 Task: Compose an email with the signature Anna Garcia with the subject Request for a meeting and the message Thank you for your patience while we resolve this issue. from softage.1@softage.net to softage.5@softage.net with an attached document User_manual.docx Undo the message and rewrite the message as I look forward to hearing from you soon. Send the email. Finally, move the email from Sent Items to the label Invoices
Action: Mouse moved to (401, 651)
Screenshot: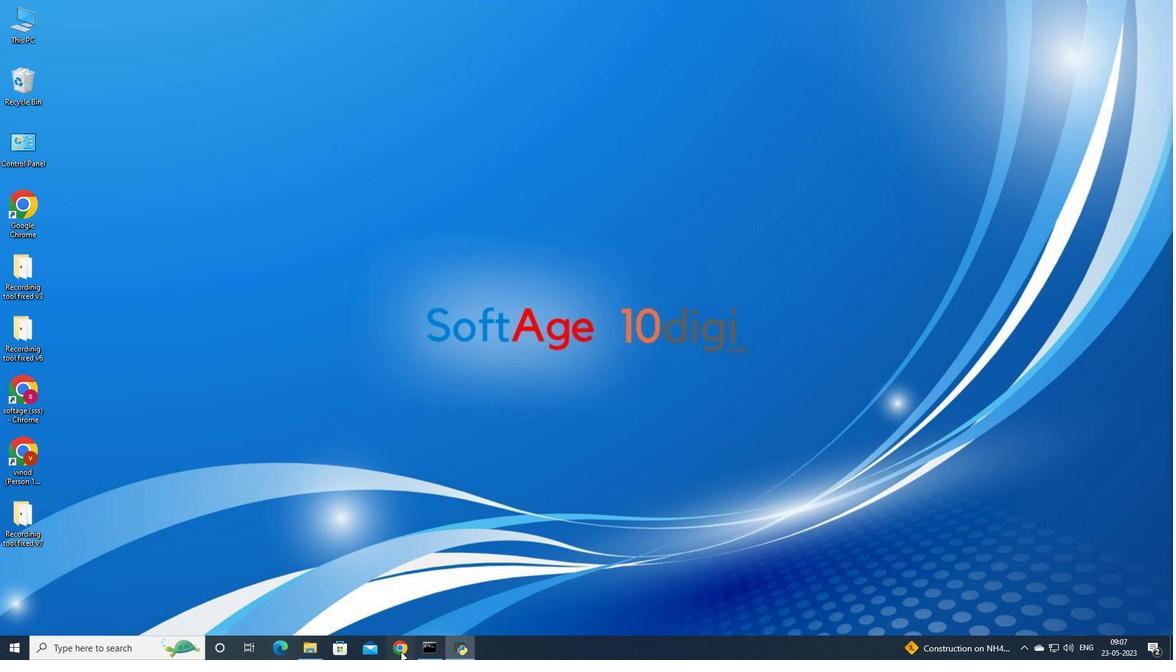 
Action: Mouse pressed left at (401, 651)
Screenshot: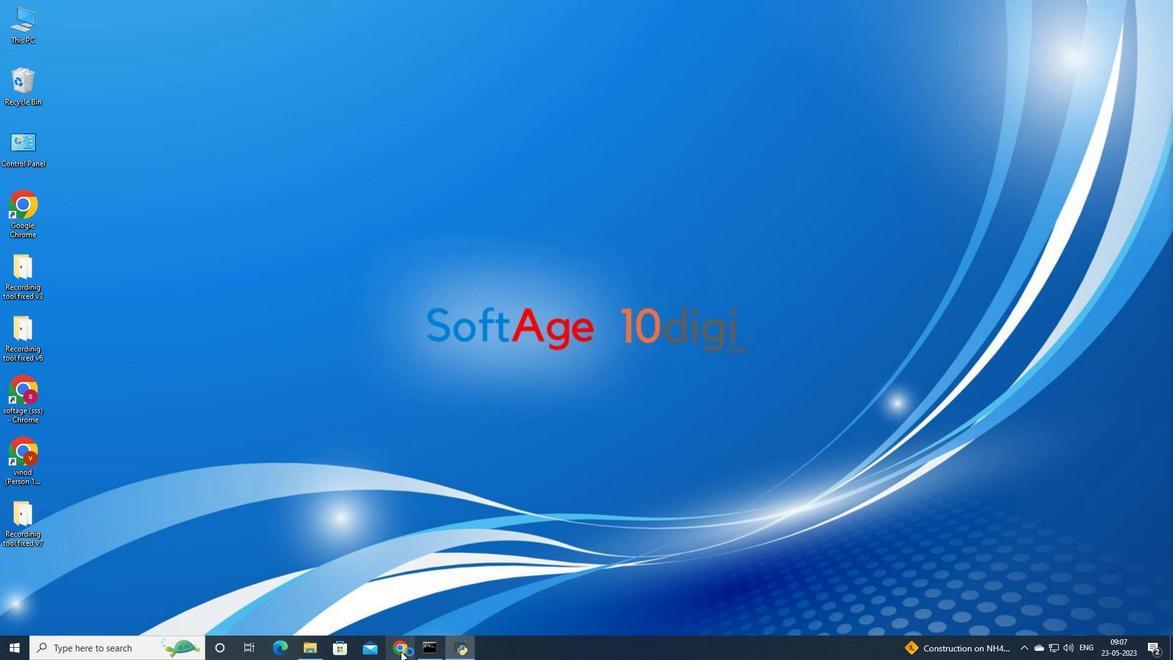 
Action: Mouse moved to (508, 391)
Screenshot: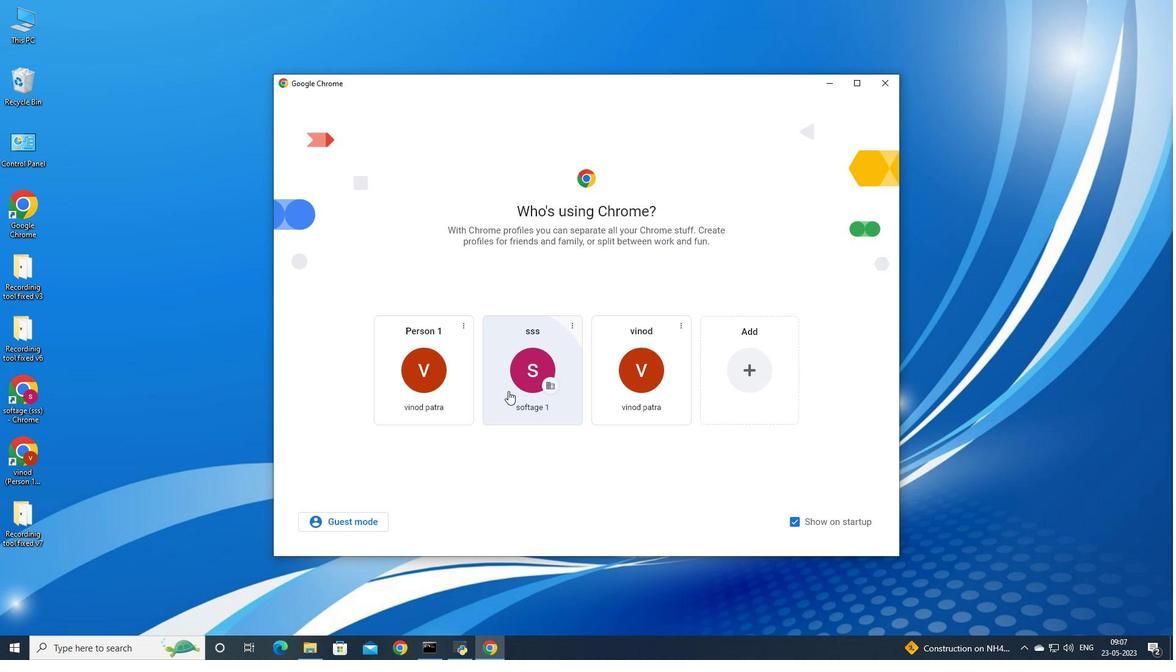 
Action: Mouse pressed left at (508, 391)
Screenshot: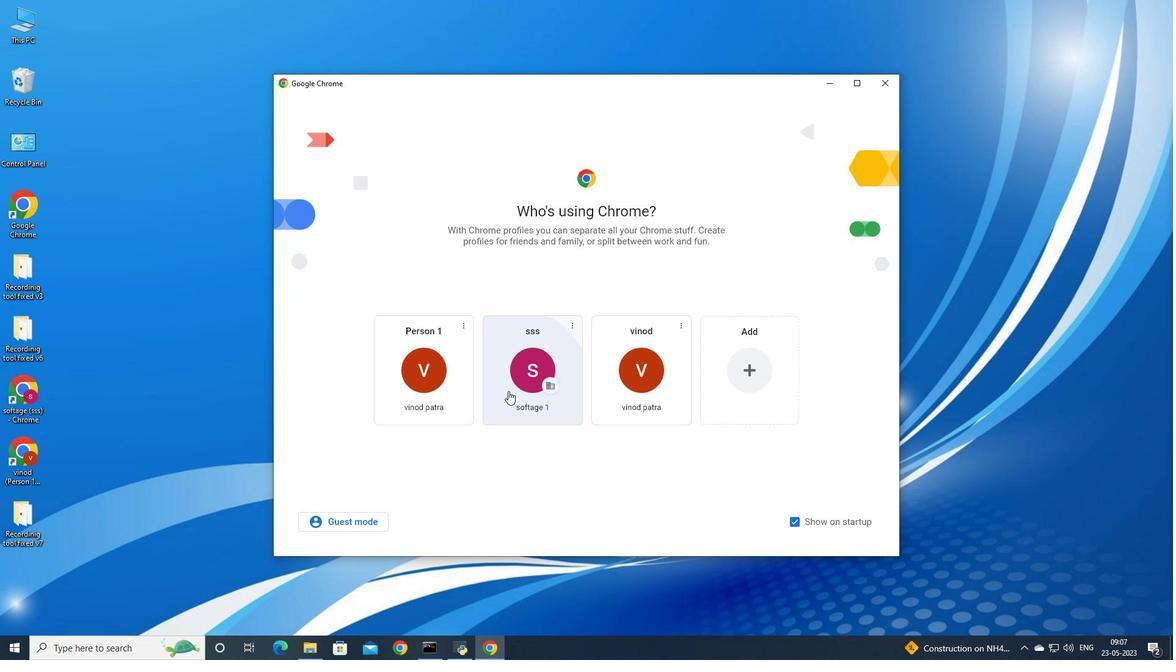 
Action: Mouse moved to (1052, 61)
Screenshot: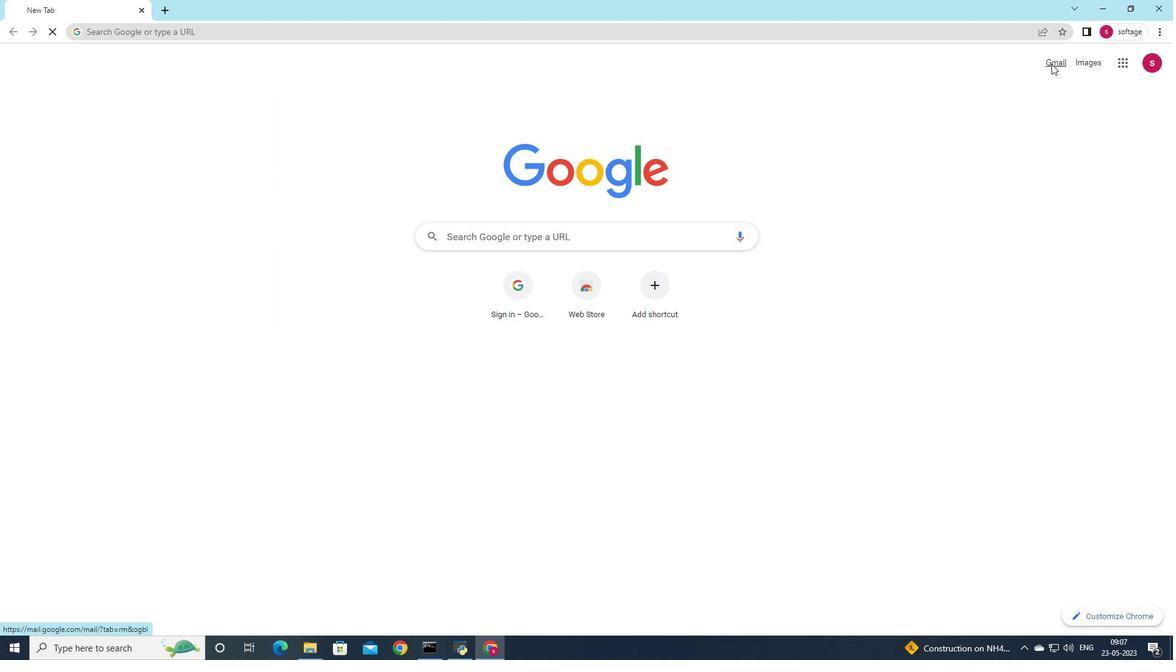 
Action: Mouse pressed left at (1052, 61)
Screenshot: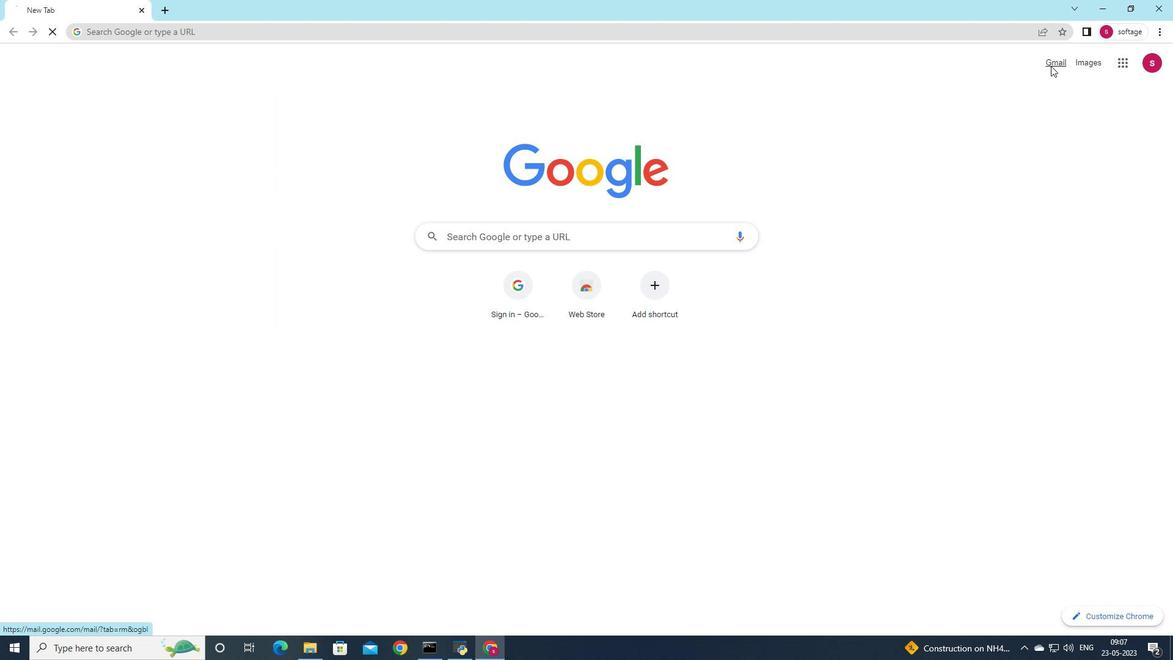 
Action: Mouse moved to (1037, 89)
Screenshot: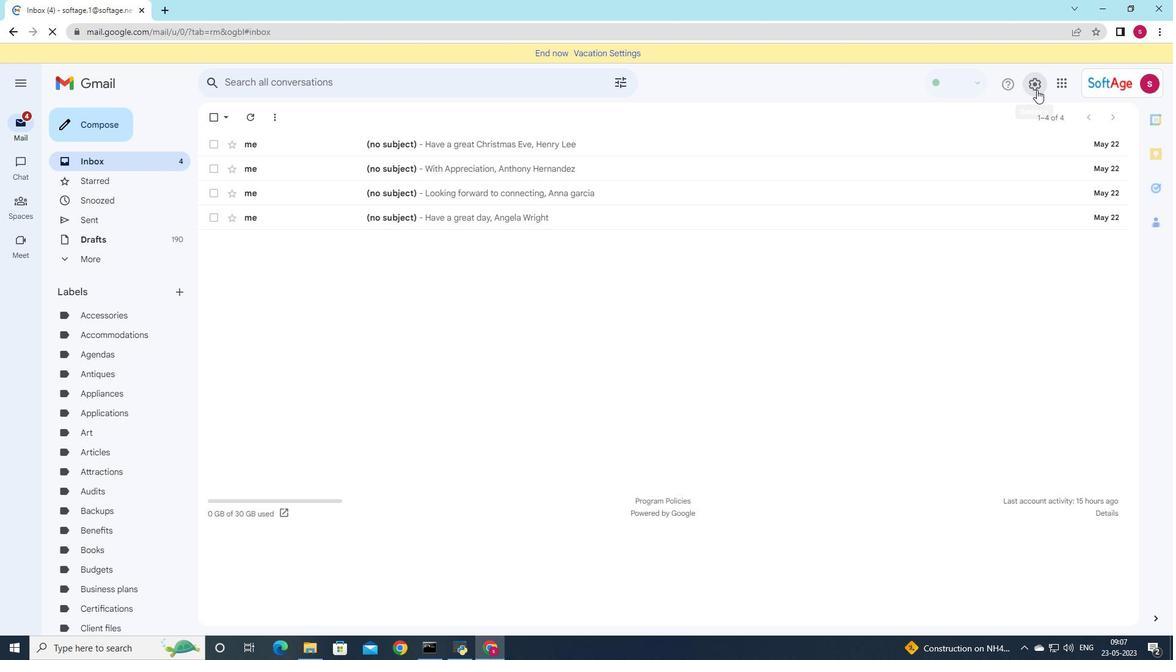 
Action: Mouse pressed left at (1037, 89)
Screenshot: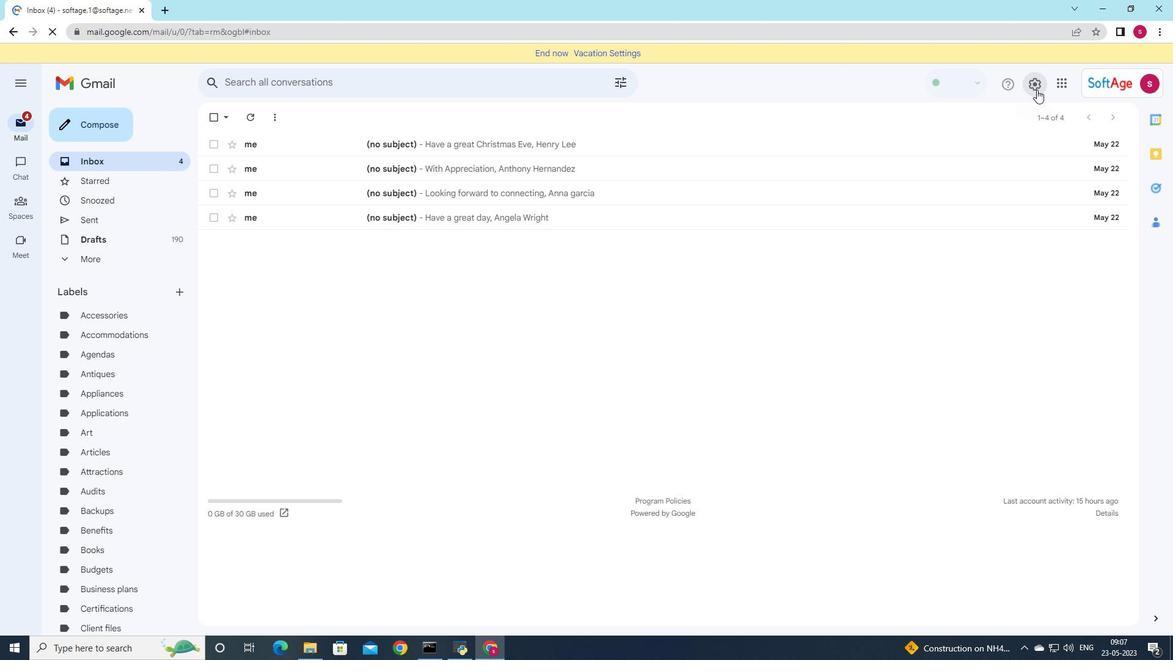 
Action: Mouse moved to (1033, 142)
Screenshot: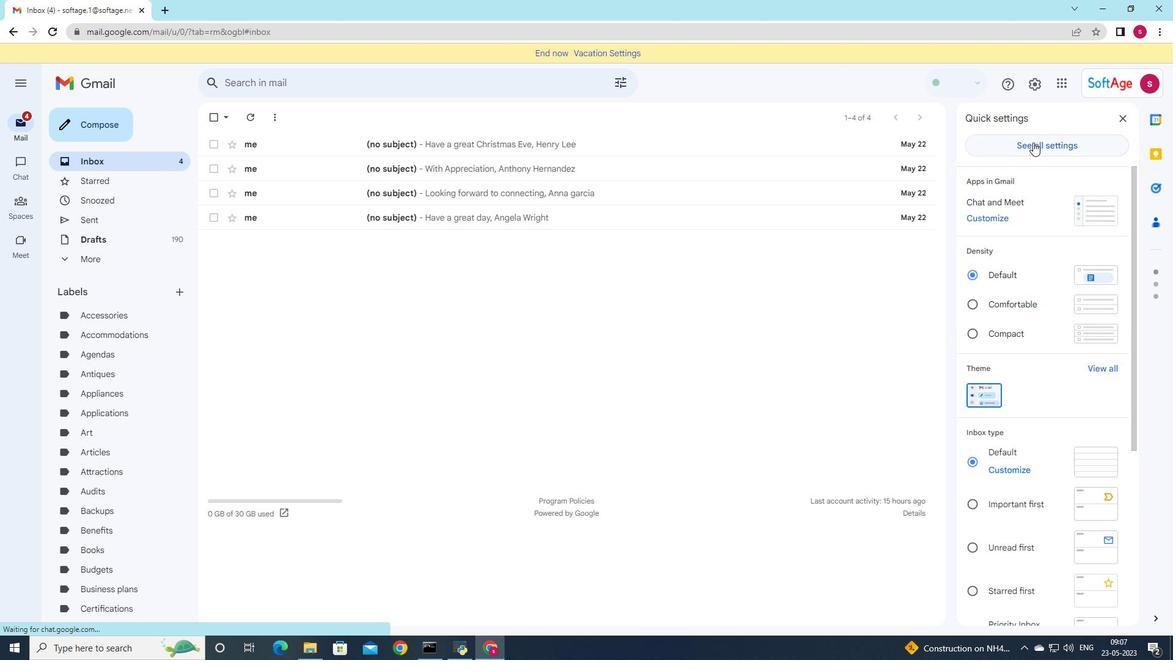 
Action: Mouse pressed left at (1033, 142)
Screenshot: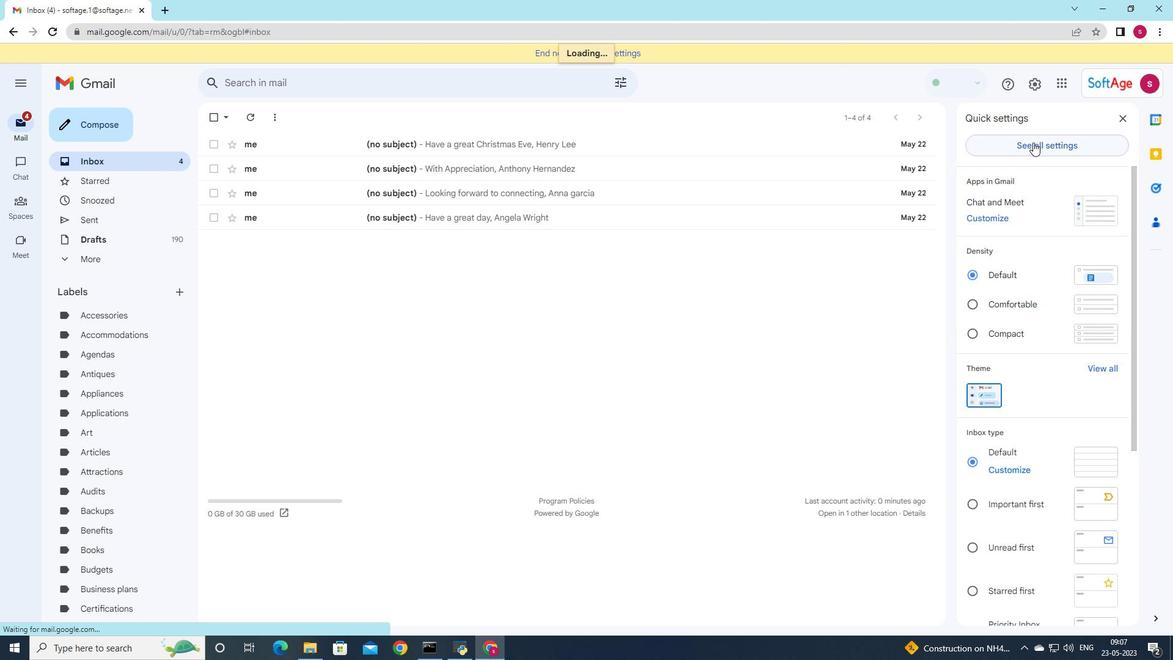 
Action: Mouse moved to (623, 278)
Screenshot: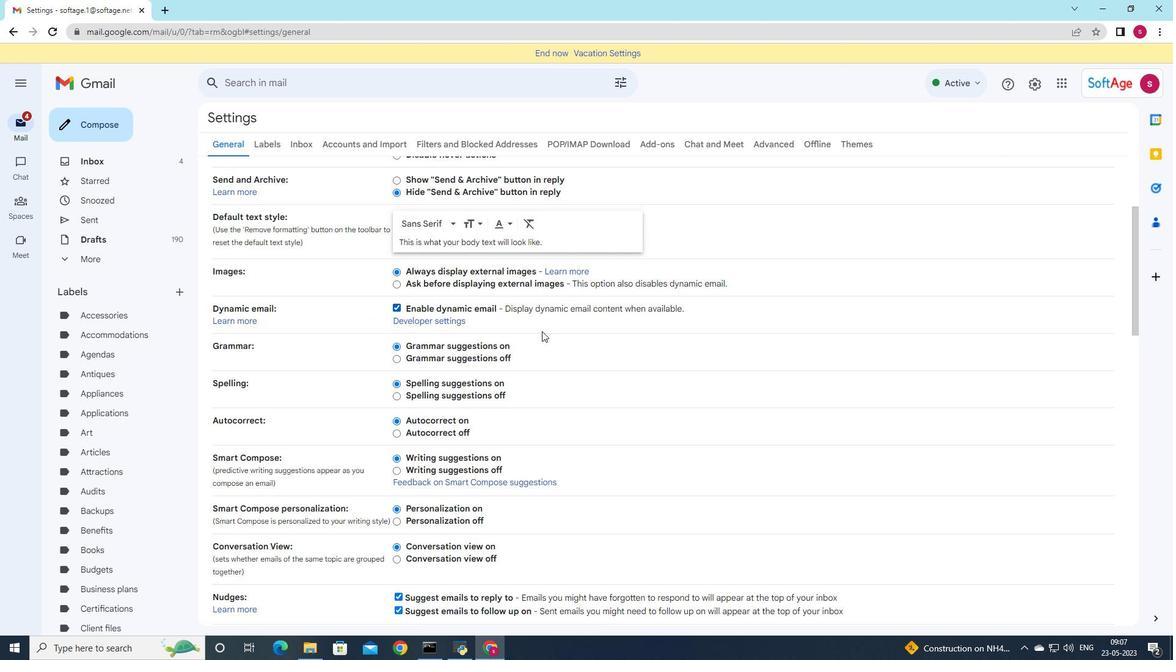 
Action: Mouse scrolled (623, 278) with delta (0, 0)
Screenshot: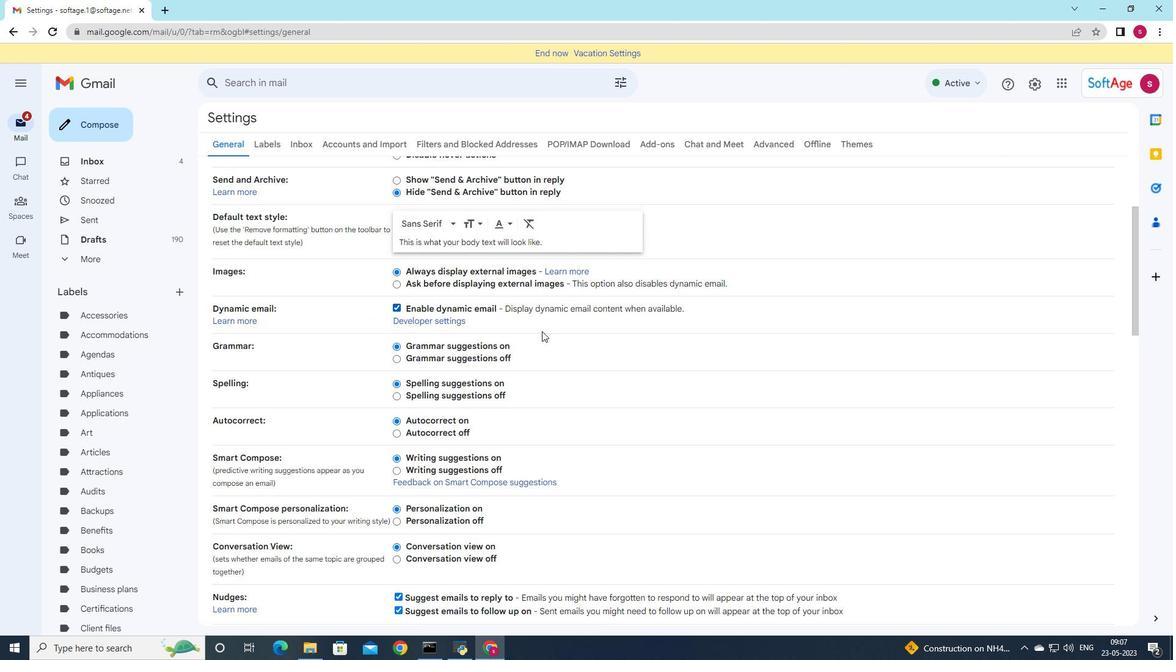 
Action: Mouse moved to (623, 279)
Screenshot: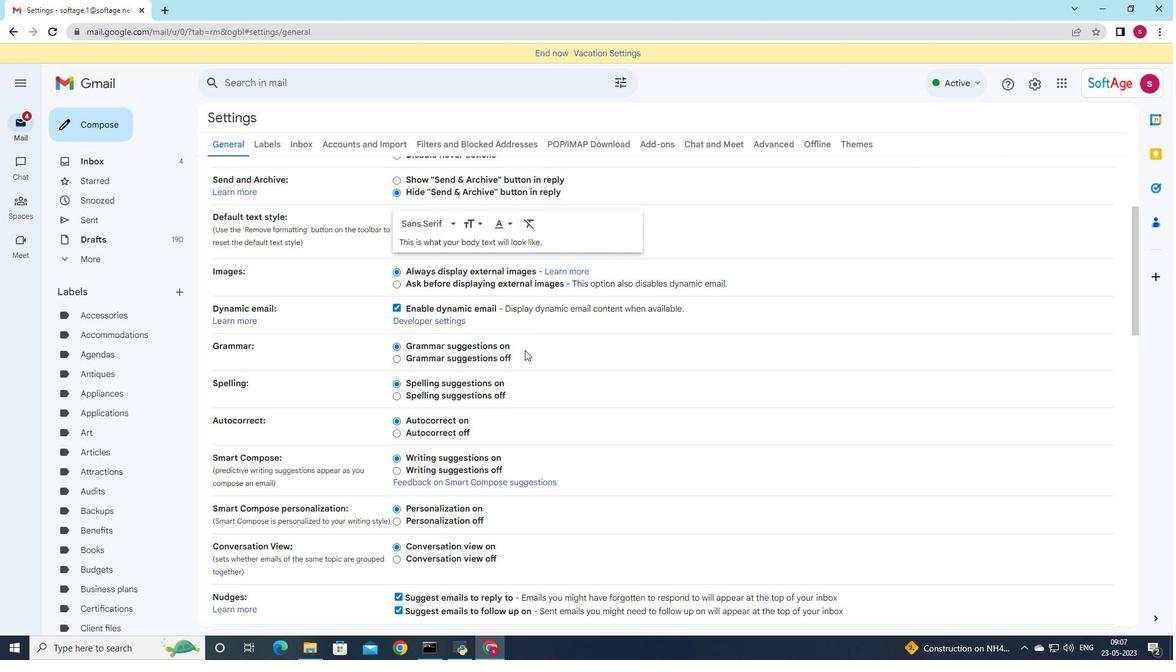 
Action: Mouse scrolled (623, 278) with delta (0, 0)
Screenshot: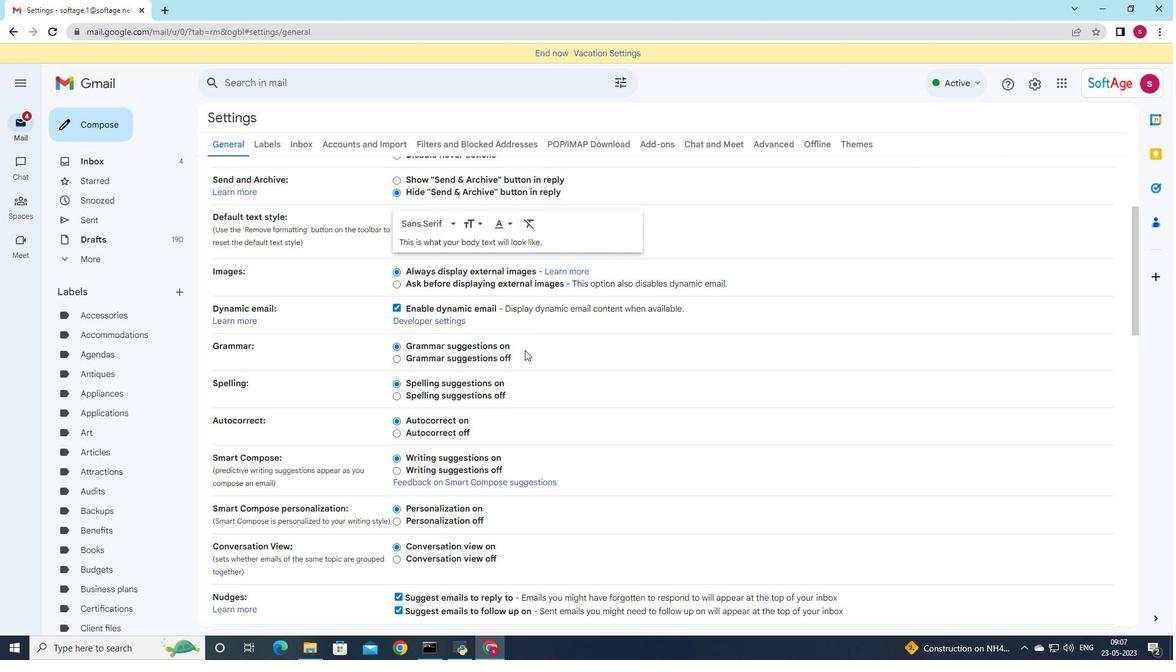 
Action: Mouse moved to (623, 285)
Screenshot: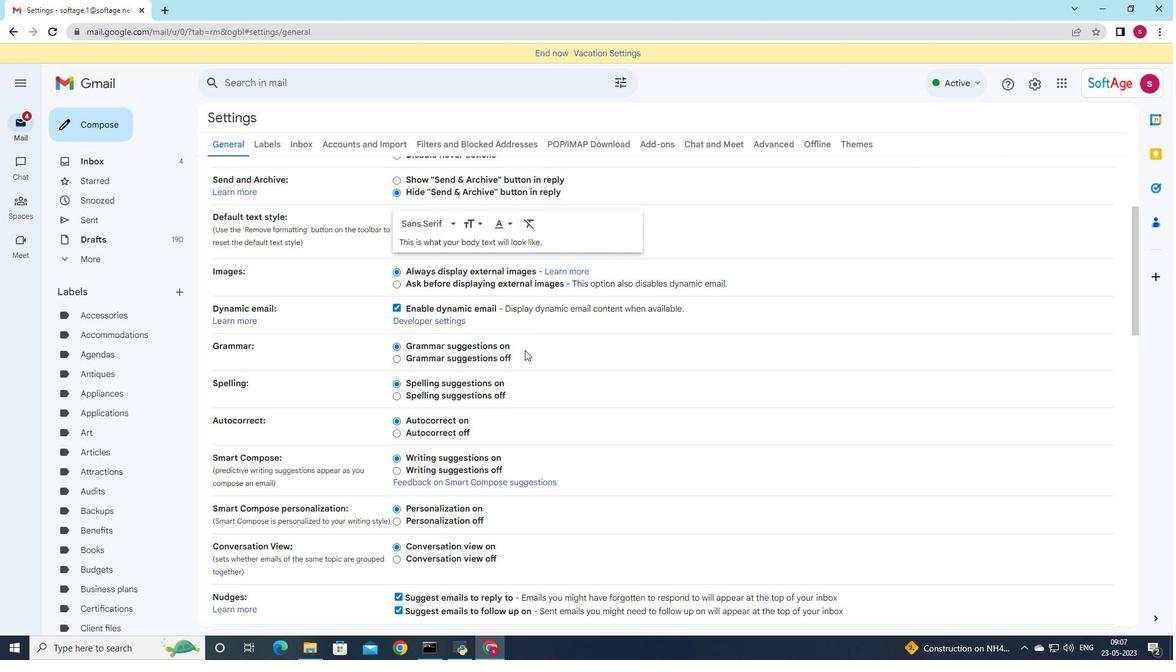 
Action: Mouse scrolled (623, 281) with delta (0, 0)
Screenshot: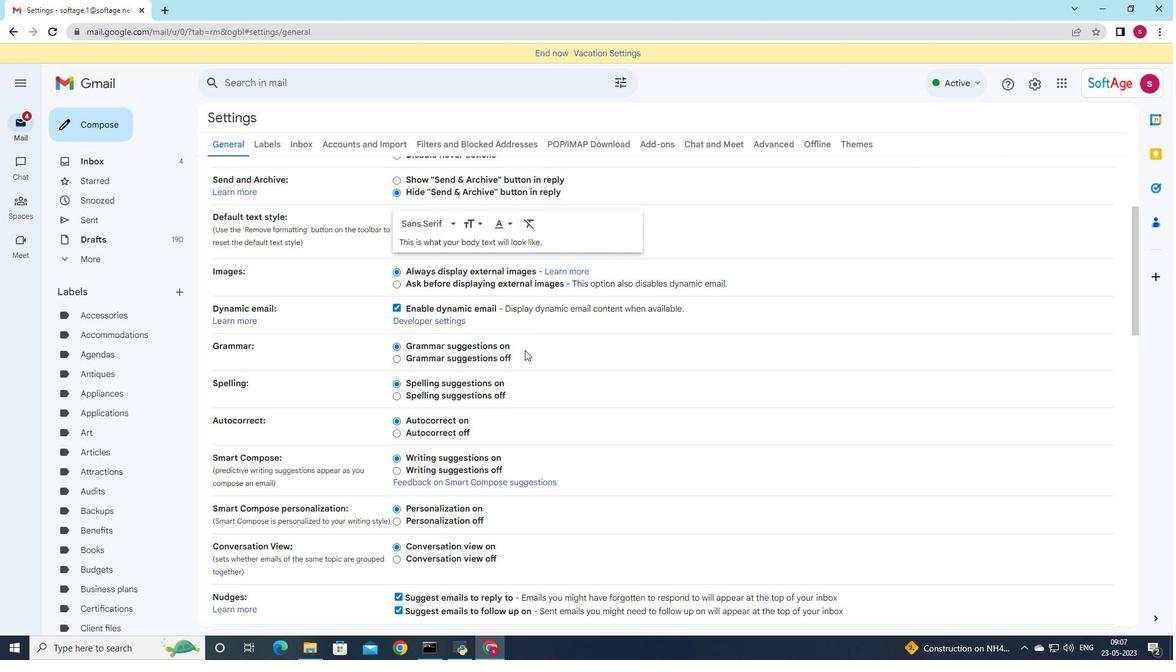 
Action: Mouse moved to (518, 359)
Screenshot: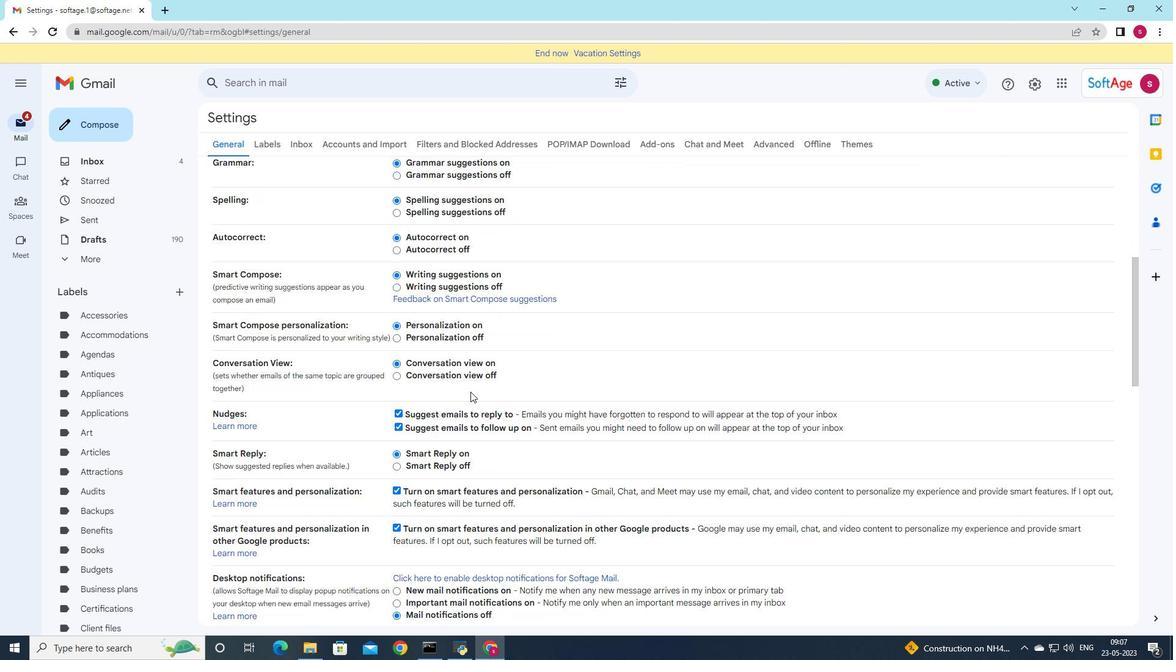 
Action: Mouse scrolled (518, 358) with delta (0, 0)
Screenshot: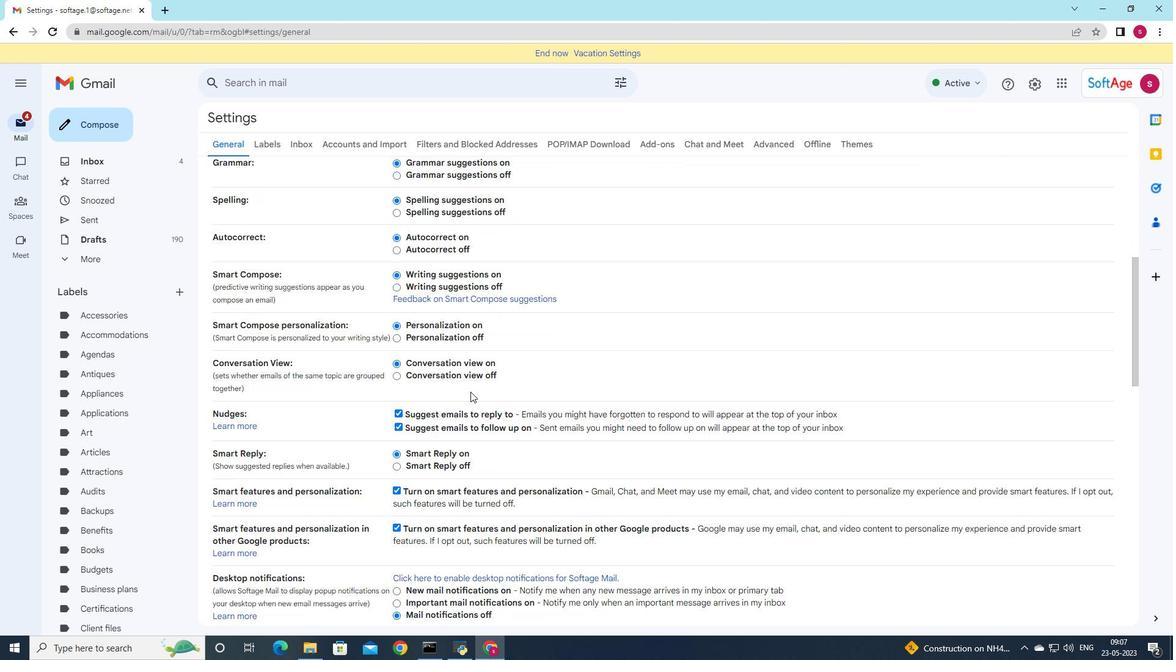 
Action: Mouse moved to (516, 363)
Screenshot: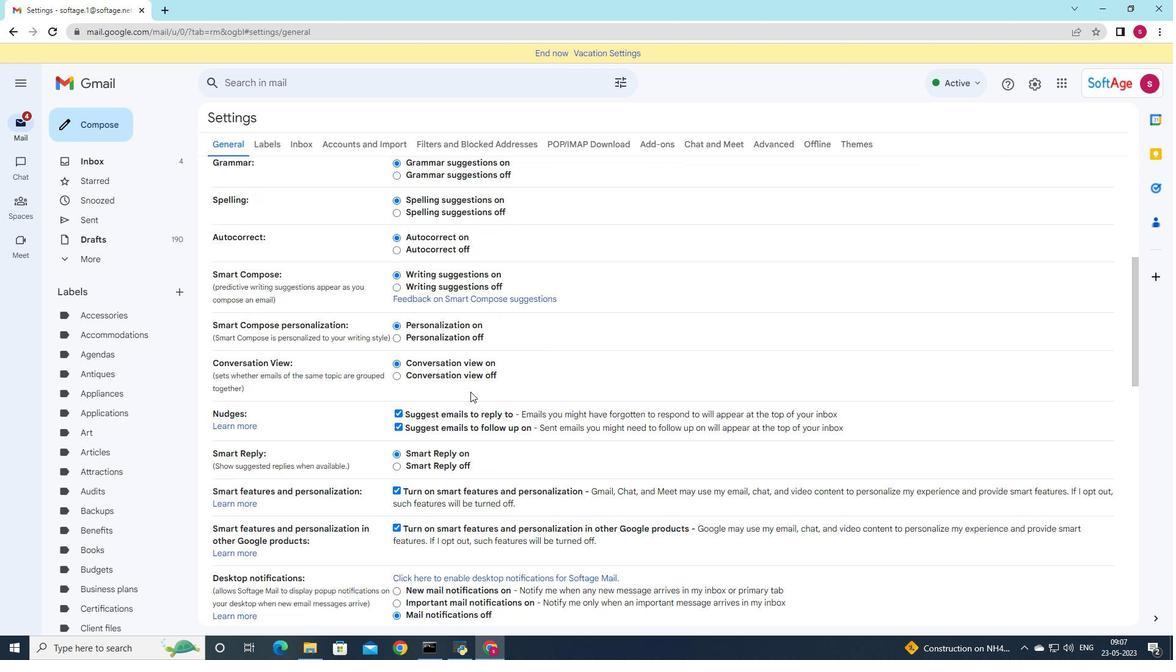 
Action: Mouse scrolled (517, 362) with delta (0, 0)
Screenshot: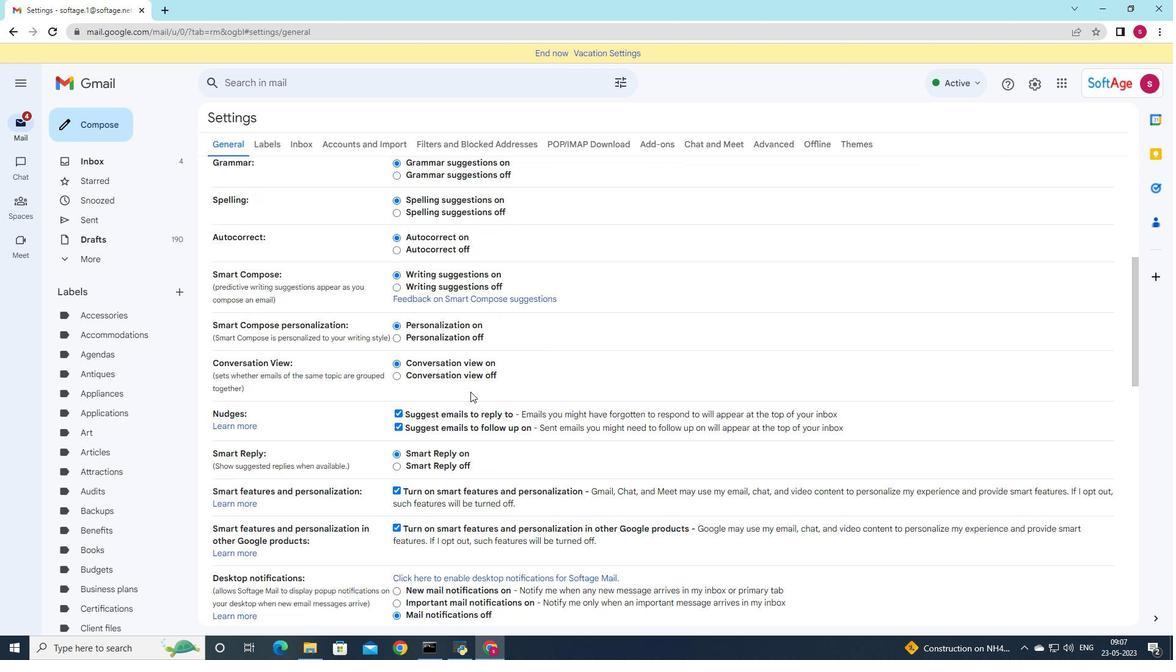 
Action: Mouse moved to (515, 364)
Screenshot: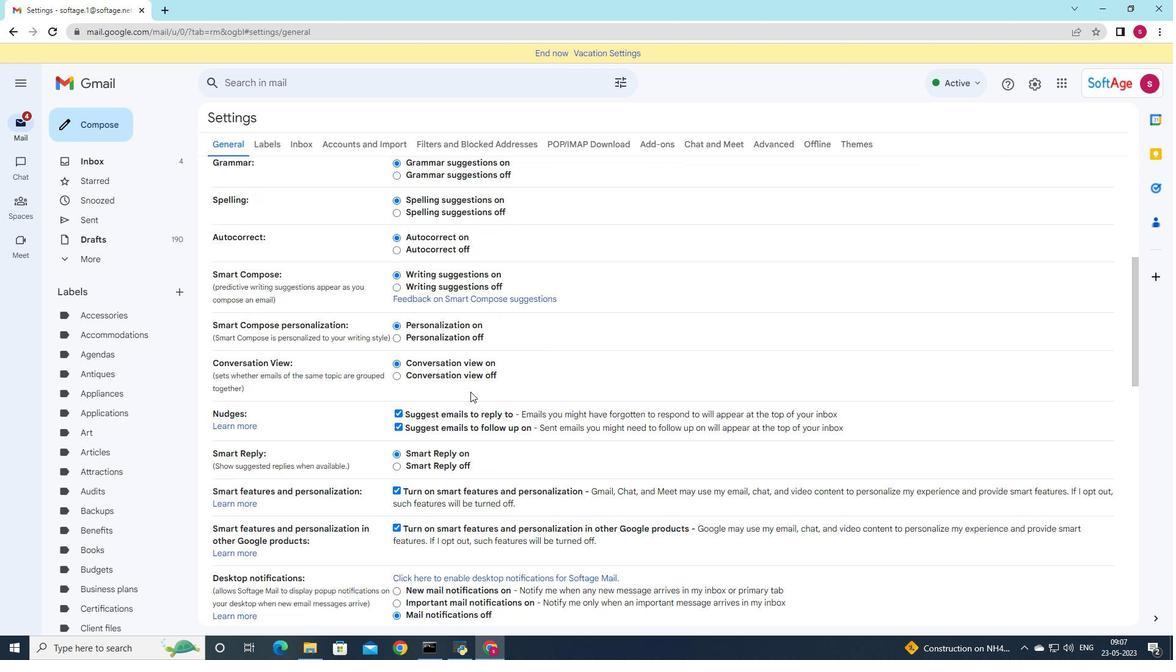 
Action: Mouse scrolled (515, 364) with delta (0, 0)
Screenshot: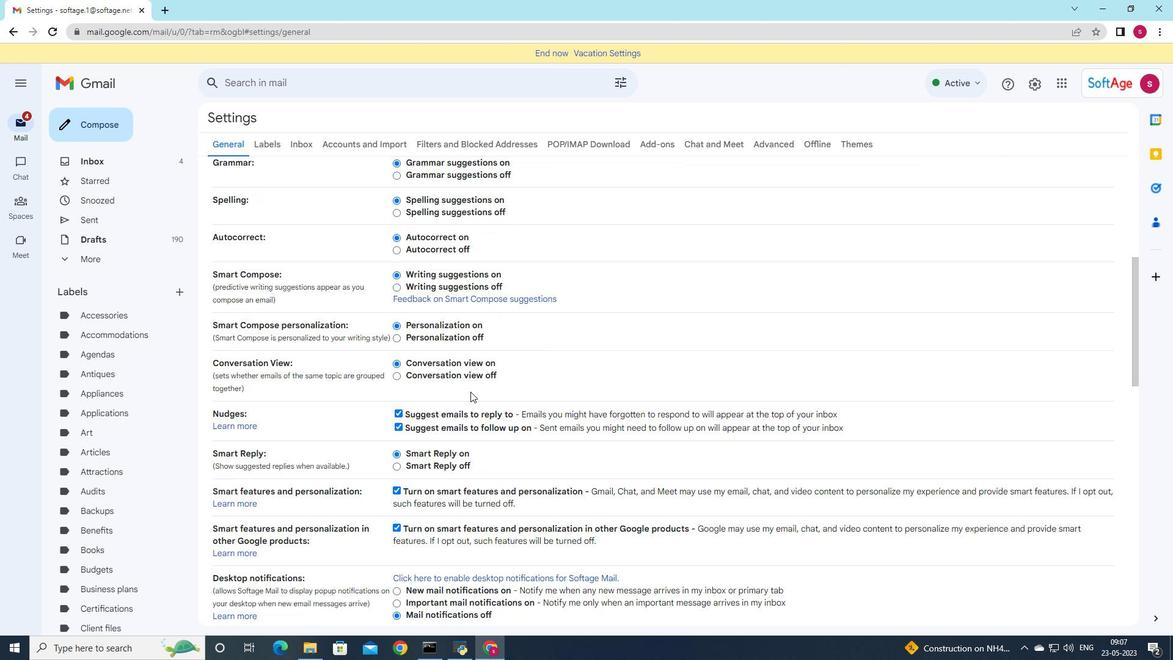 
Action: Mouse moved to (470, 391)
Screenshot: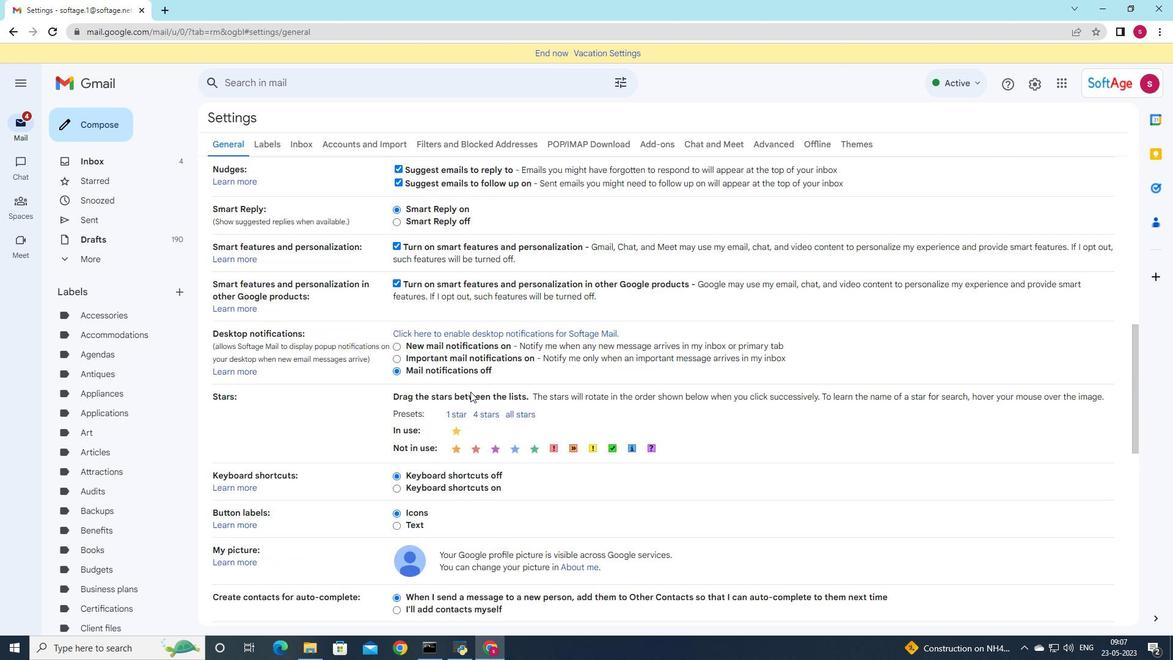 
Action: Mouse scrolled (470, 391) with delta (0, 0)
Screenshot: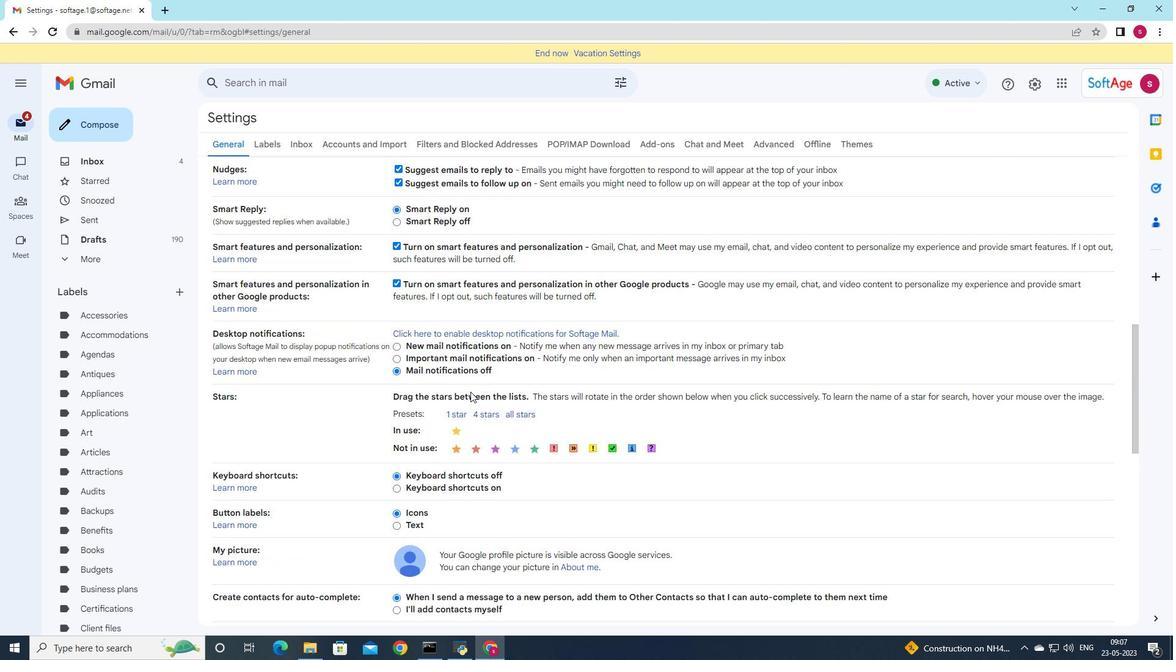 
Action: Mouse scrolled (470, 391) with delta (0, 0)
Screenshot: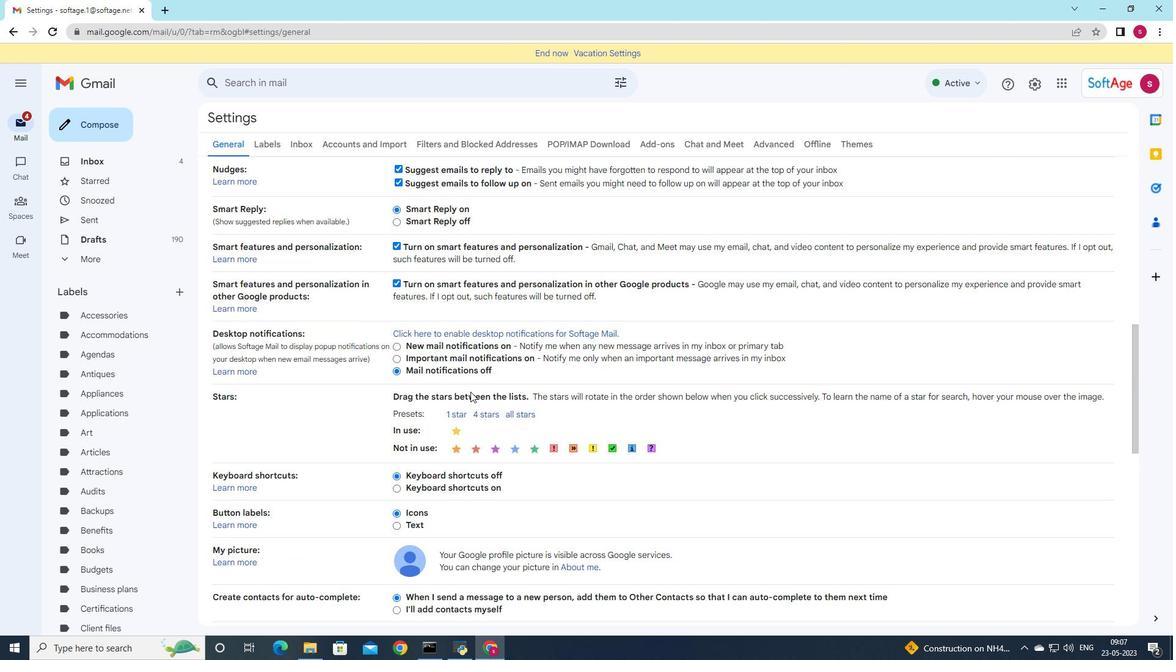 
Action: Mouse scrolled (470, 391) with delta (0, 0)
Screenshot: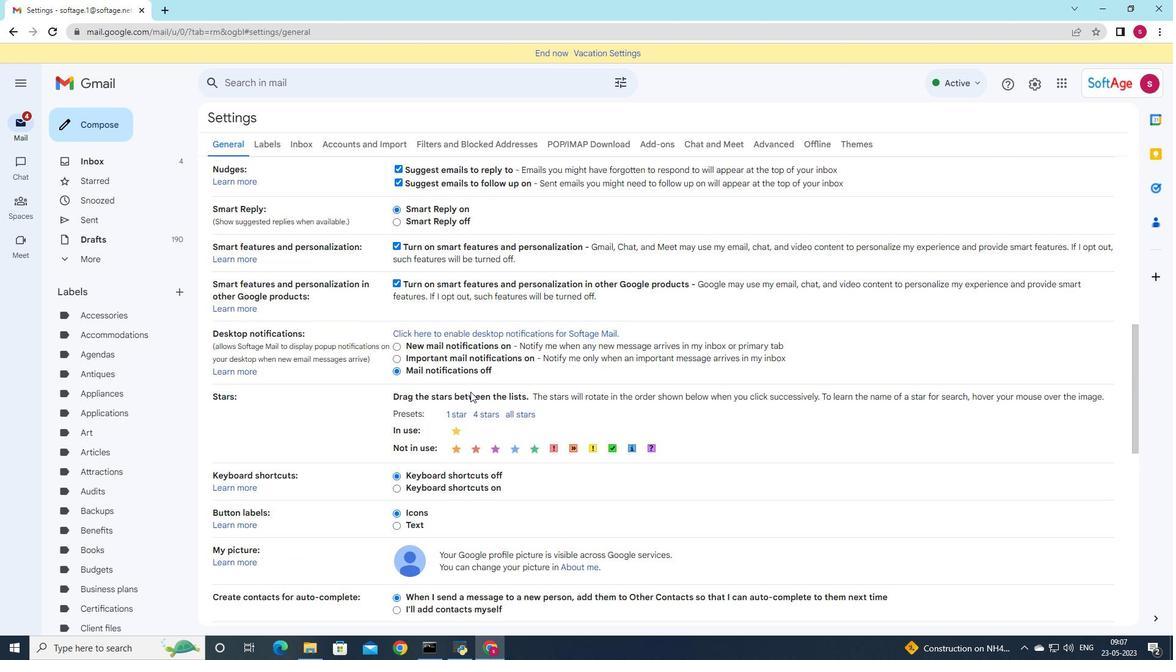 
Action: Mouse scrolled (470, 391) with delta (0, 0)
Screenshot: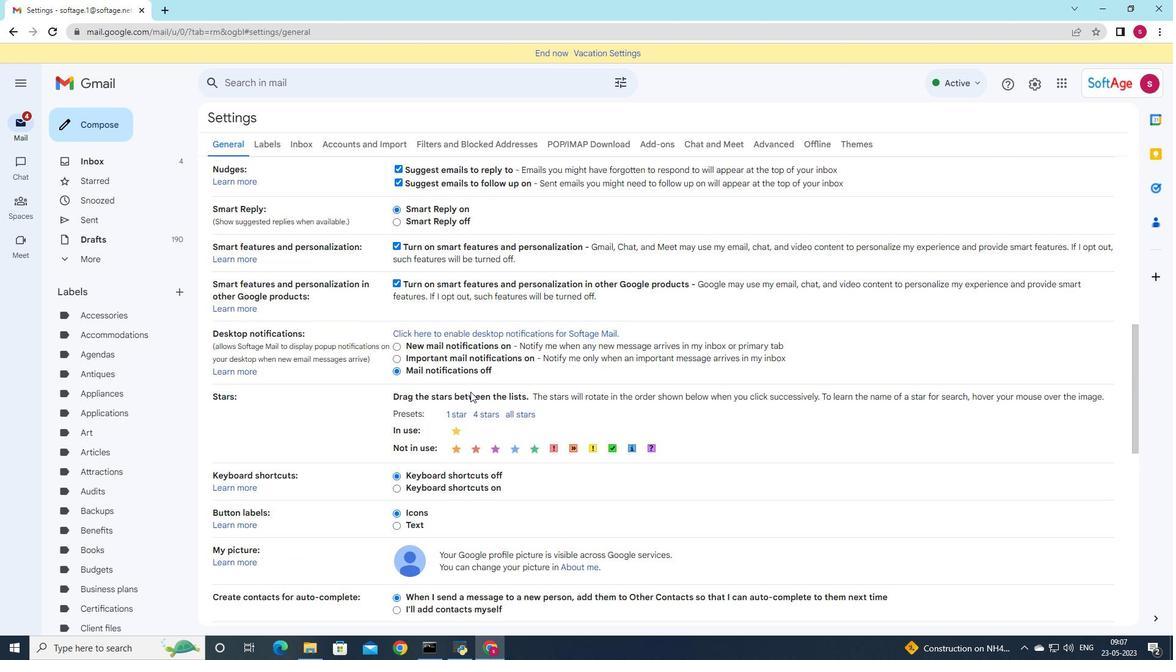 
Action: Mouse scrolled (470, 391) with delta (0, 0)
Screenshot: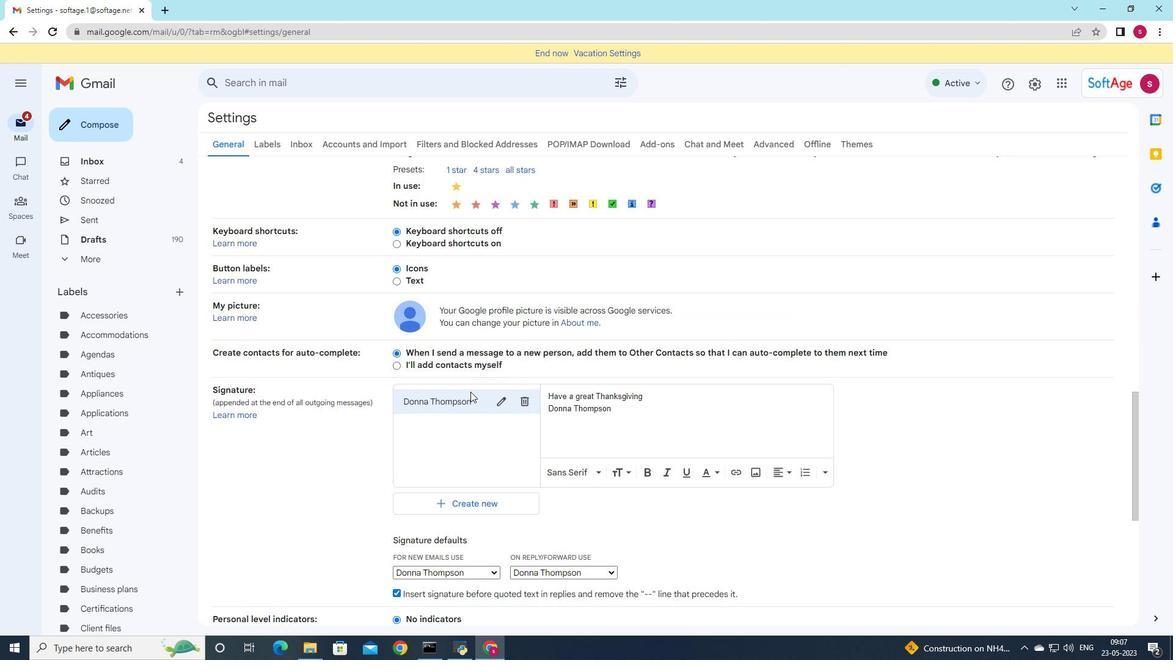 
Action: Mouse scrolled (470, 391) with delta (0, 0)
Screenshot: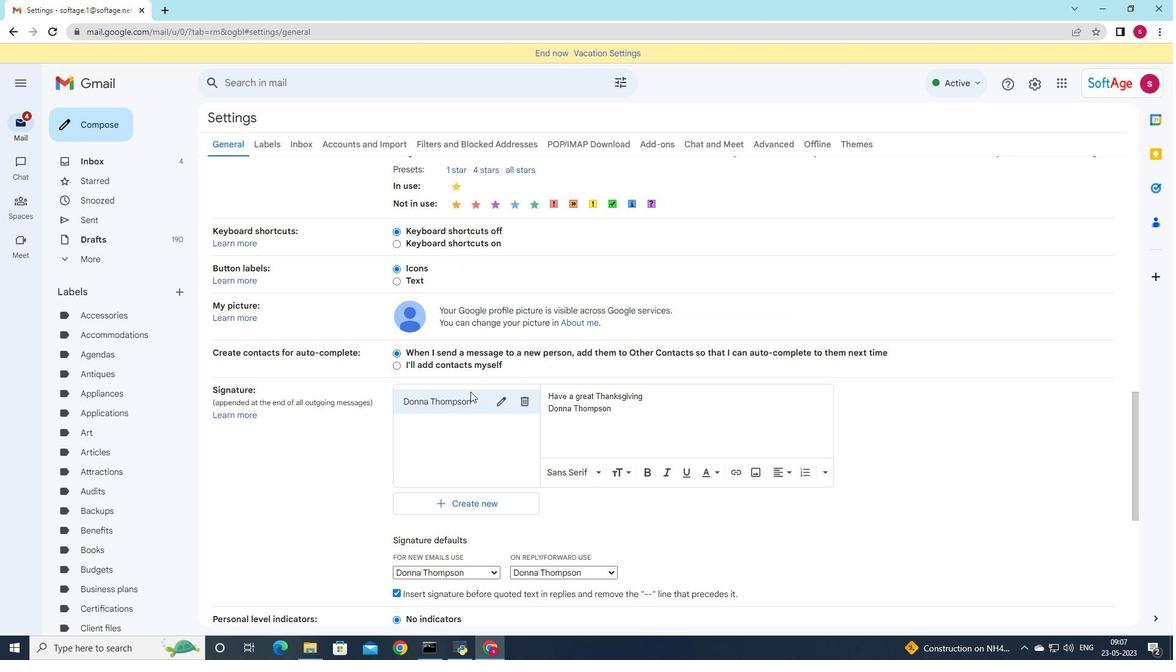 
Action: Mouse scrolled (470, 391) with delta (0, 0)
Screenshot: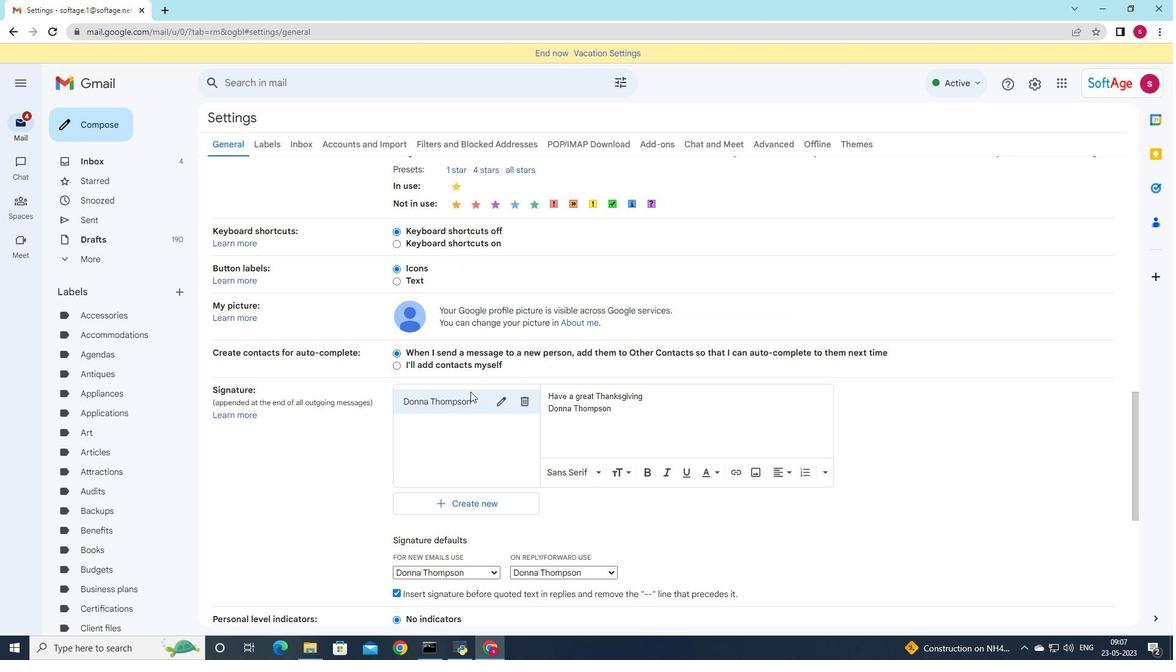 
Action: Mouse scrolled (470, 391) with delta (0, 0)
Screenshot: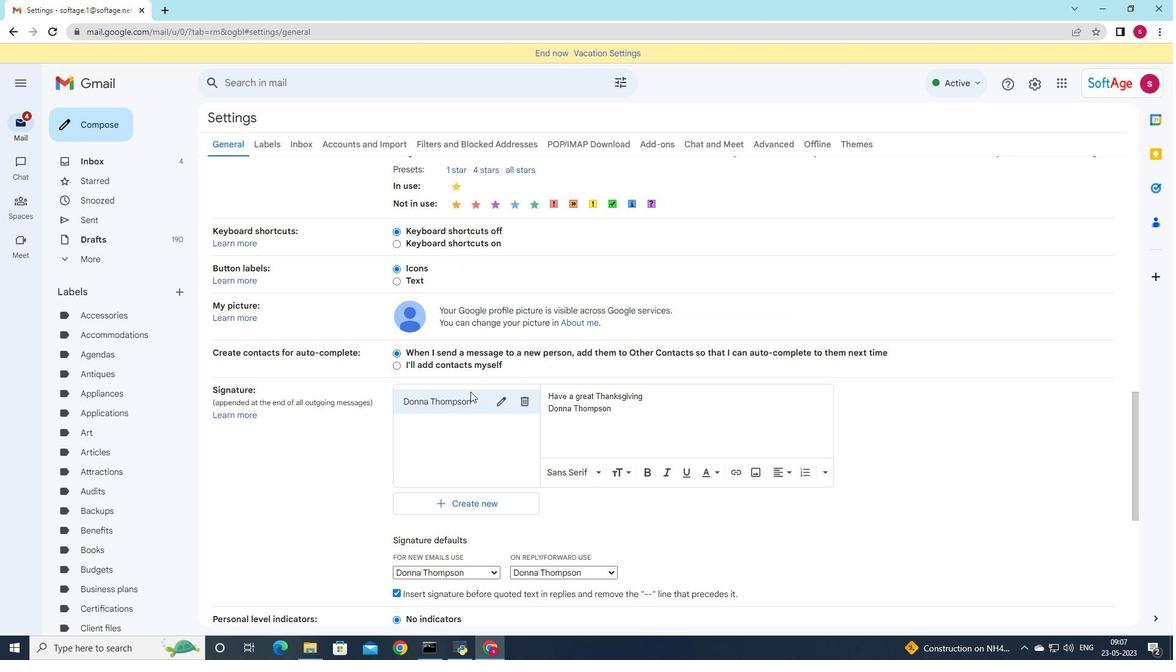 
Action: Mouse scrolled (470, 391) with delta (0, 0)
Screenshot: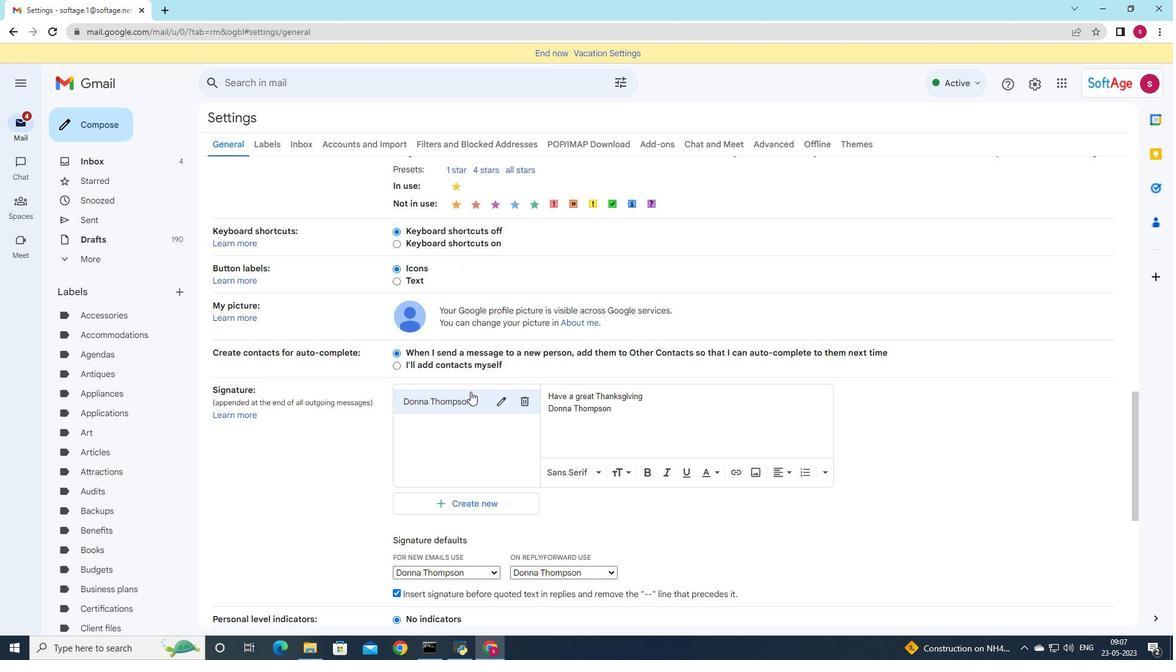 
Action: Mouse scrolled (470, 391) with delta (0, 0)
Screenshot: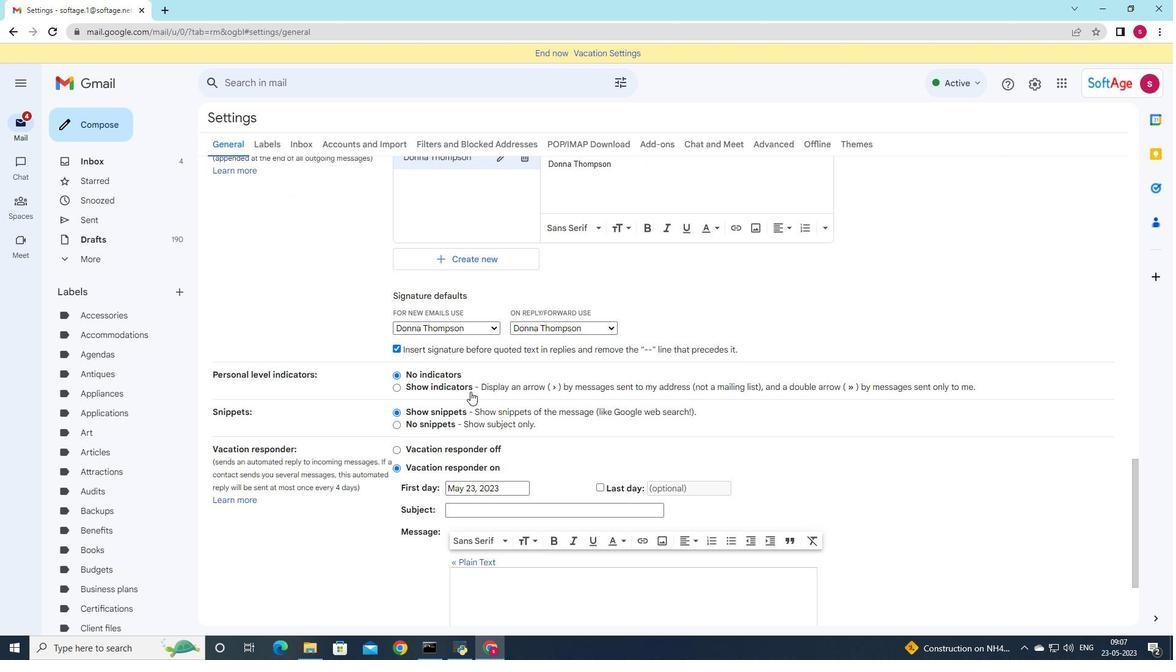 
Action: Mouse scrolled (470, 391) with delta (0, 0)
Screenshot: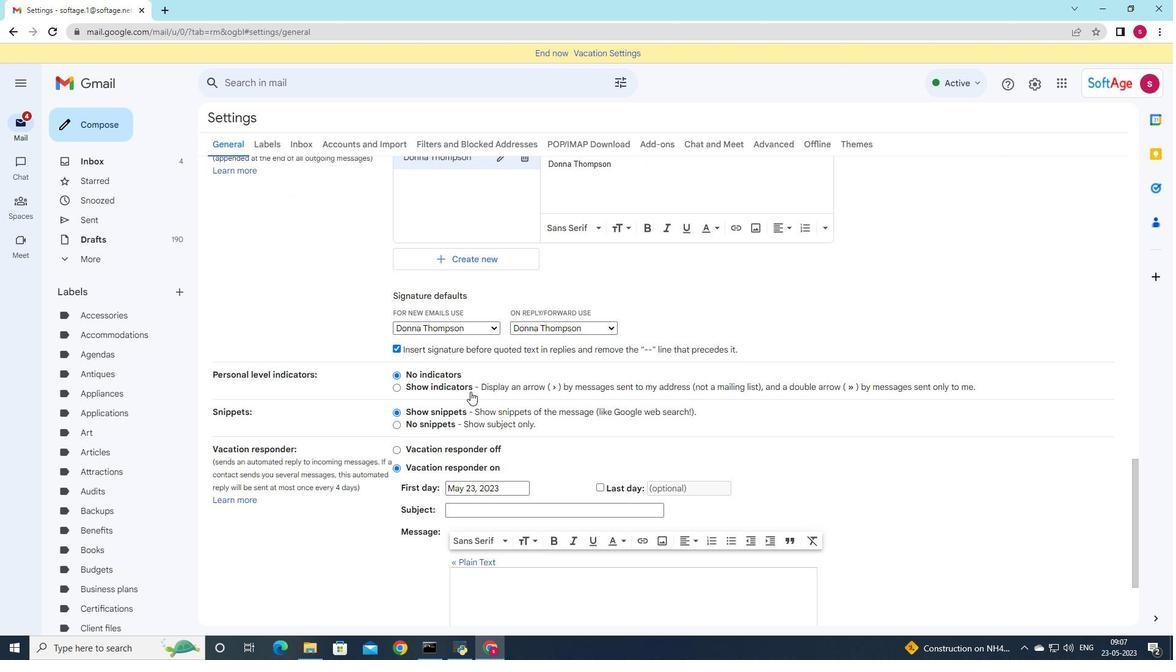 
Action: Mouse scrolled (470, 391) with delta (0, 0)
Screenshot: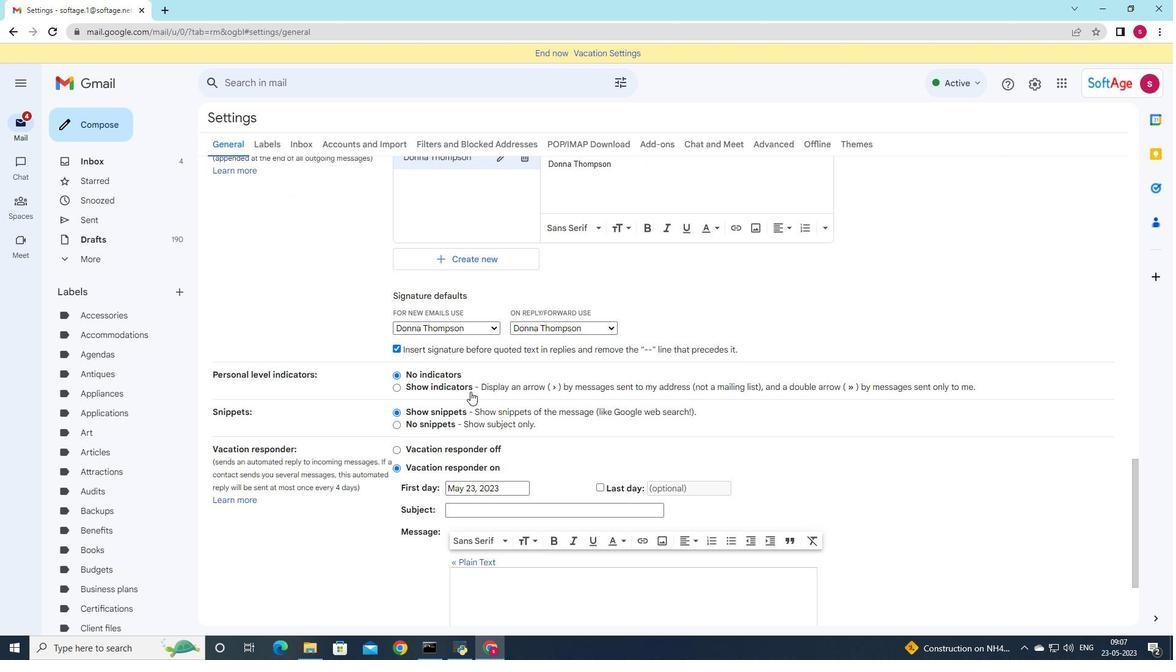 
Action: Mouse moved to (490, 349)
Screenshot: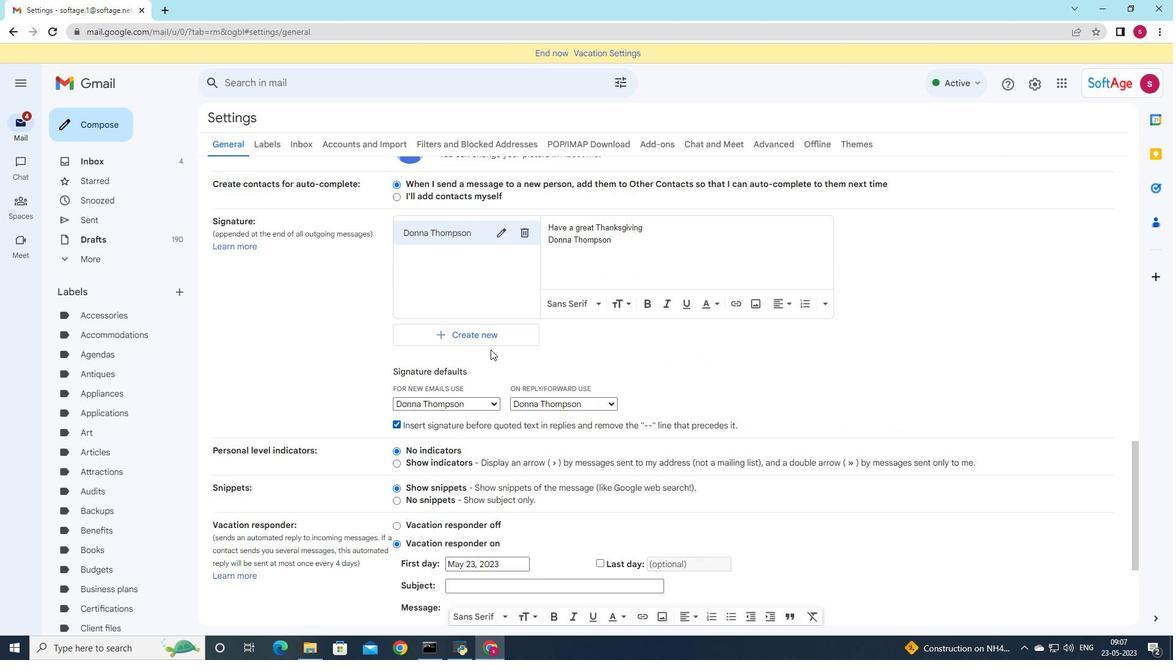 
Action: Mouse scrolled (490, 350) with delta (0, 0)
Screenshot: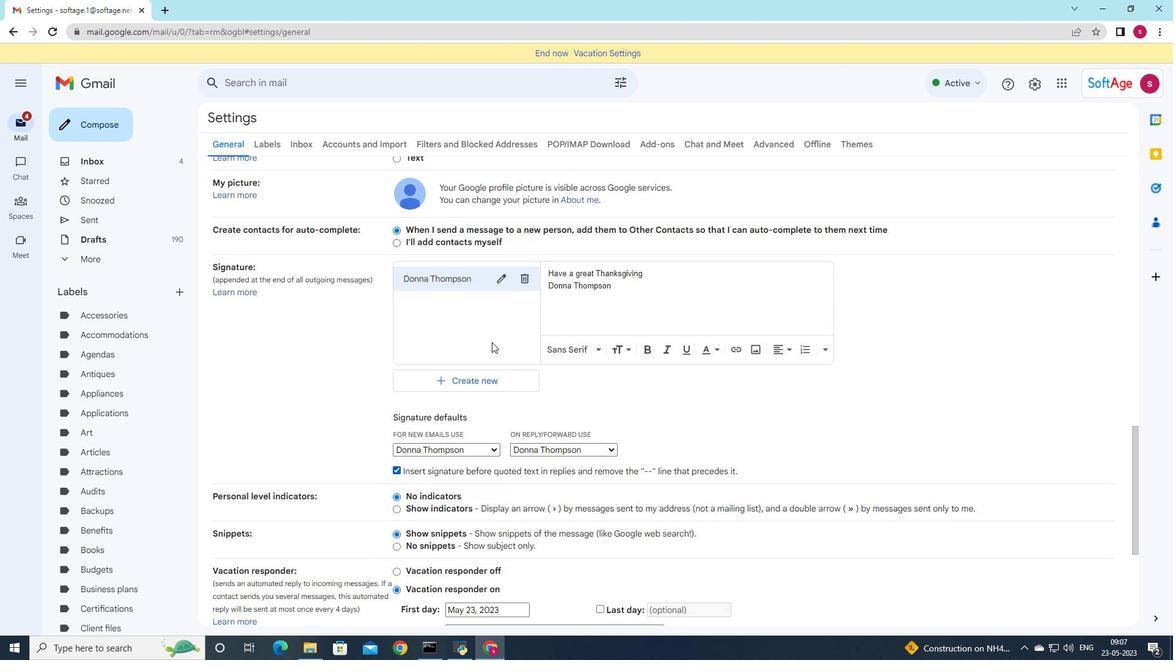 
Action: Mouse scrolled (490, 350) with delta (0, 0)
Screenshot: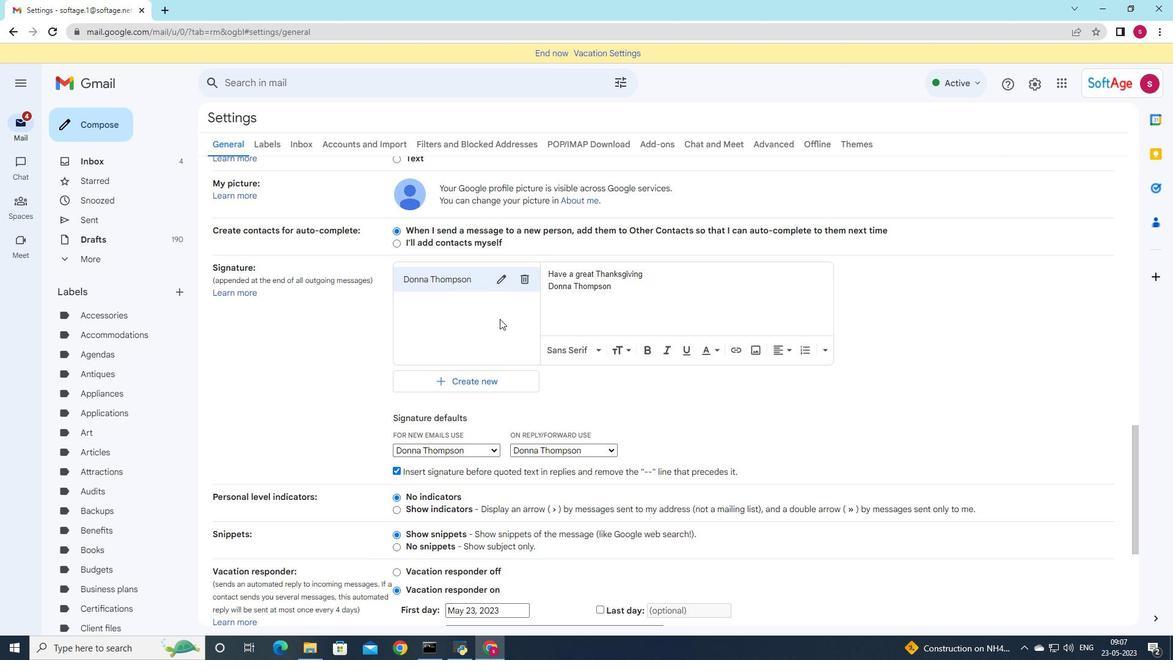 
Action: Mouse moved to (522, 281)
Screenshot: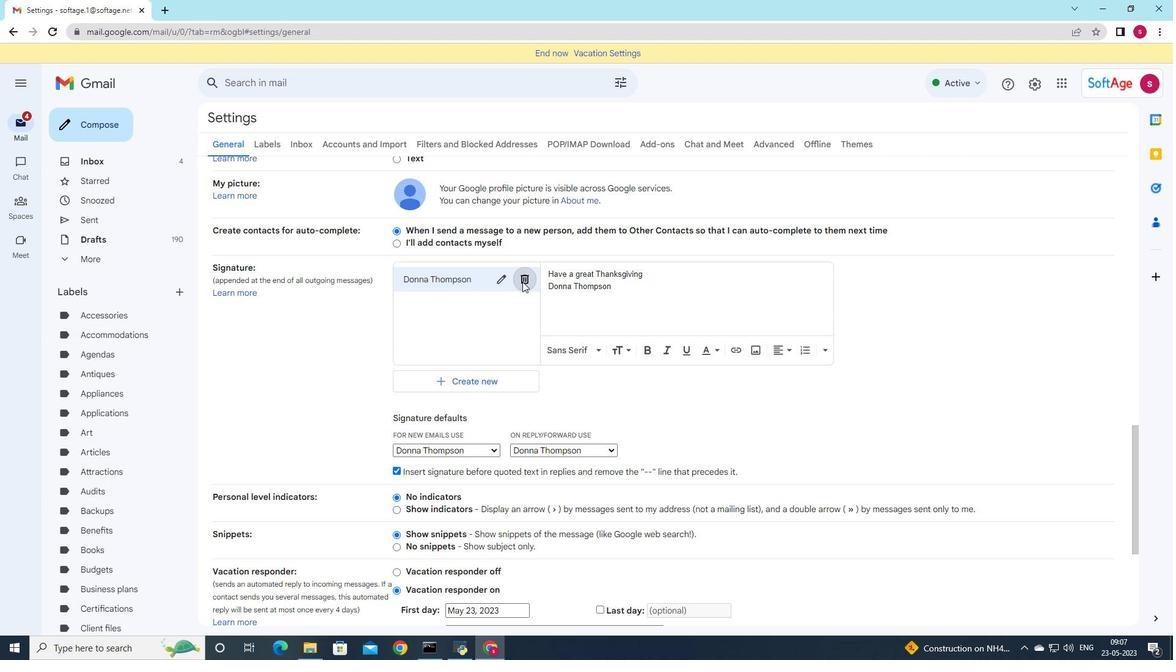 
Action: Mouse pressed left at (522, 281)
Screenshot: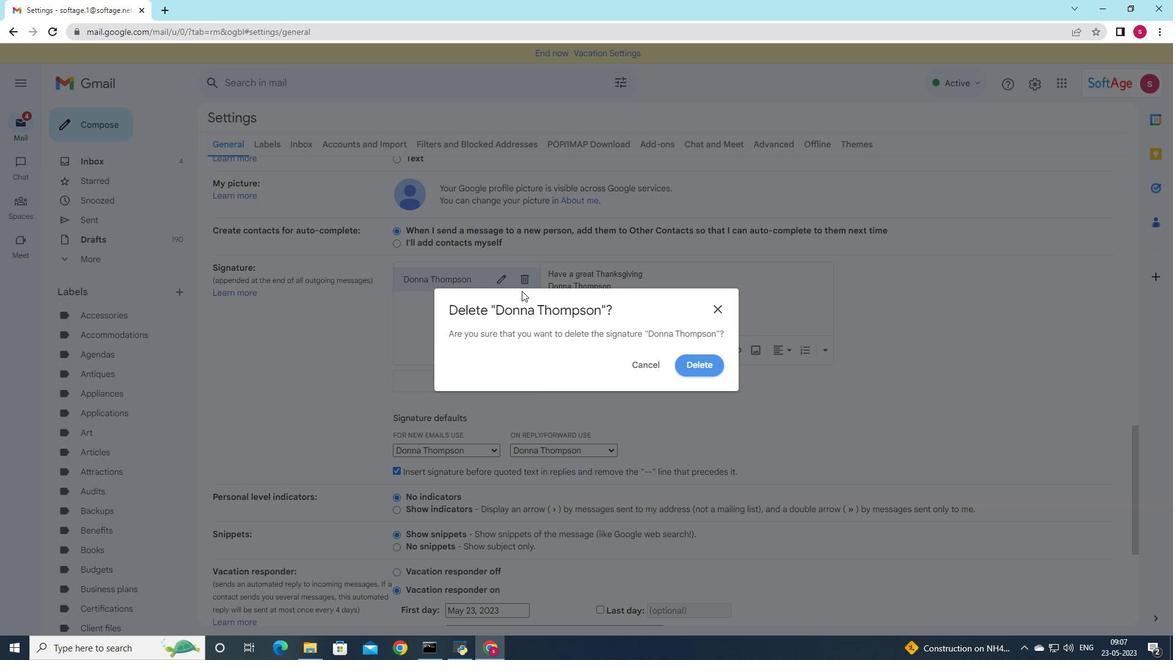 
Action: Mouse moved to (712, 364)
Screenshot: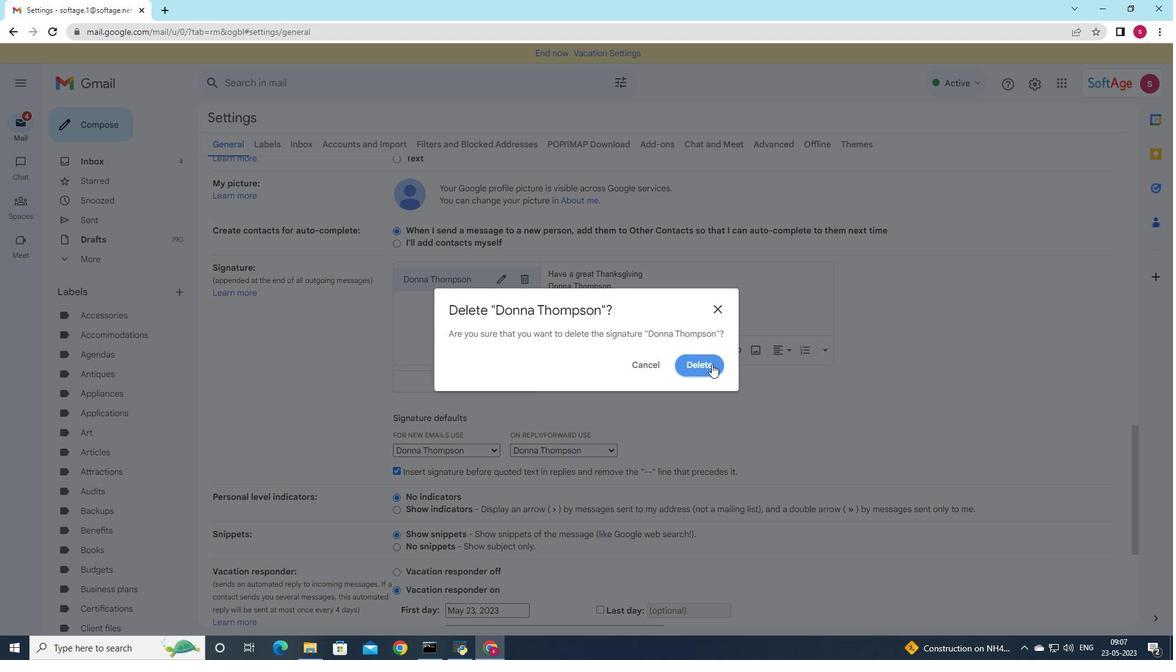 
Action: Mouse pressed left at (712, 364)
Screenshot: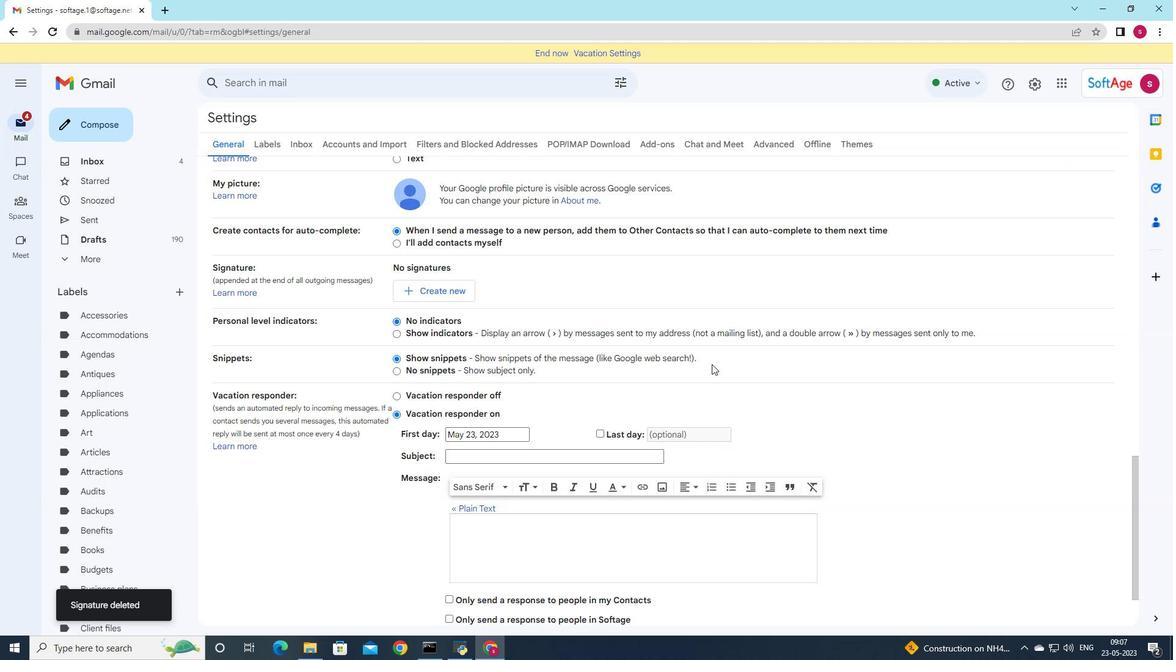 
Action: Mouse moved to (416, 286)
Screenshot: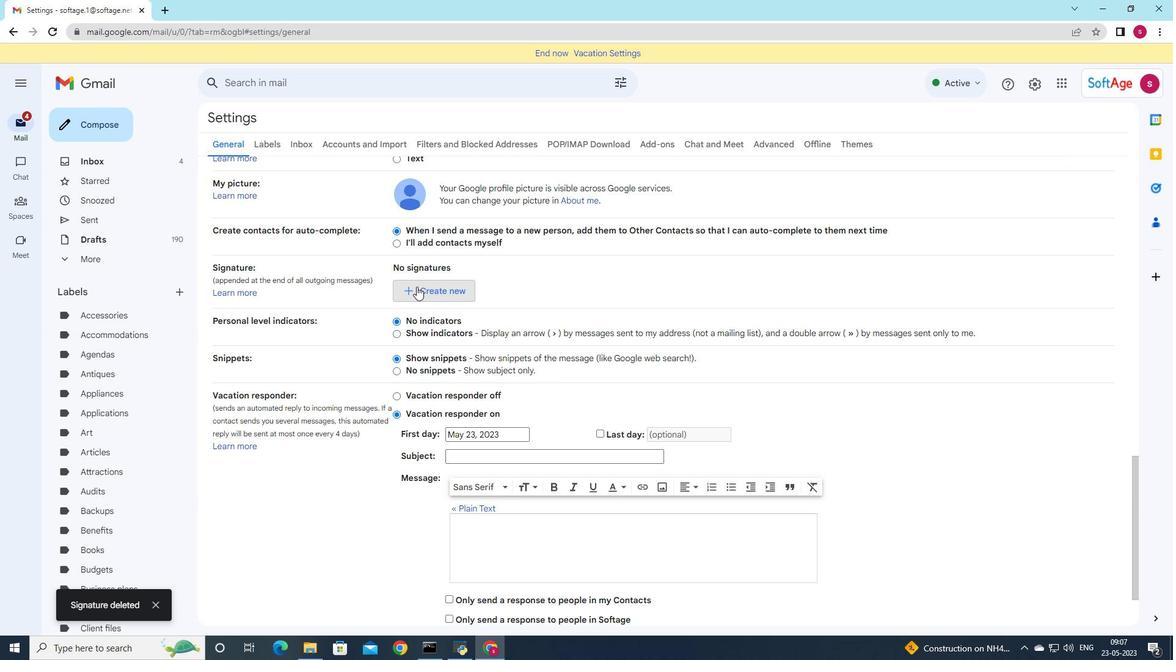 
Action: Mouse pressed left at (416, 286)
Screenshot: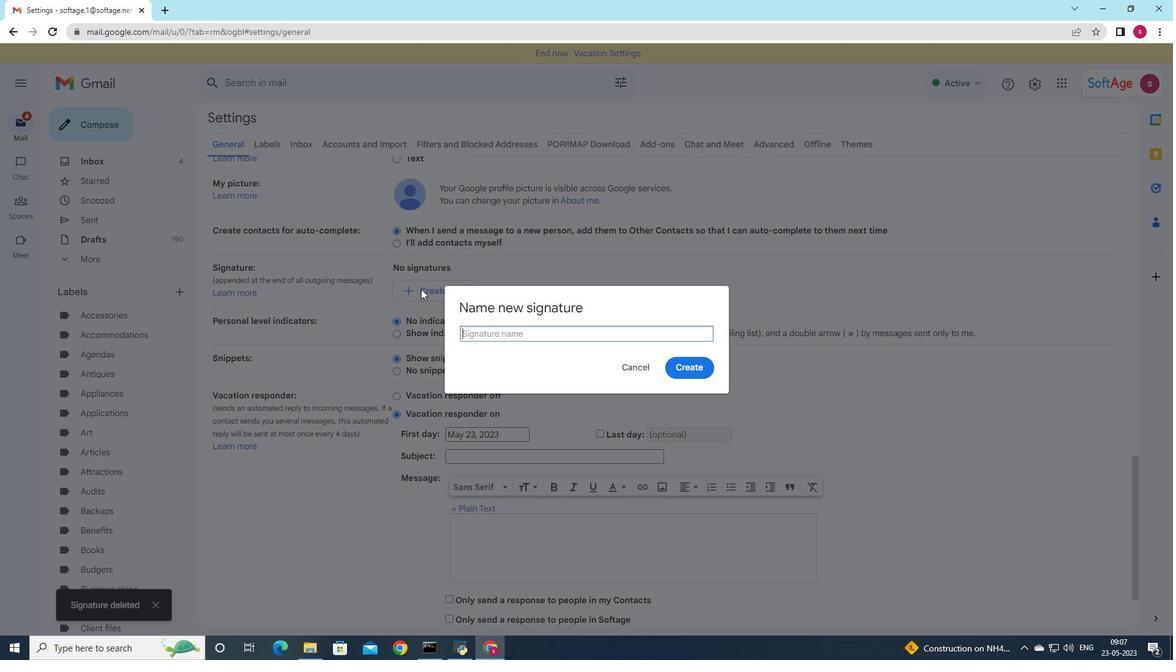 
Action: Mouse moved to (814, 396)
Screenshot: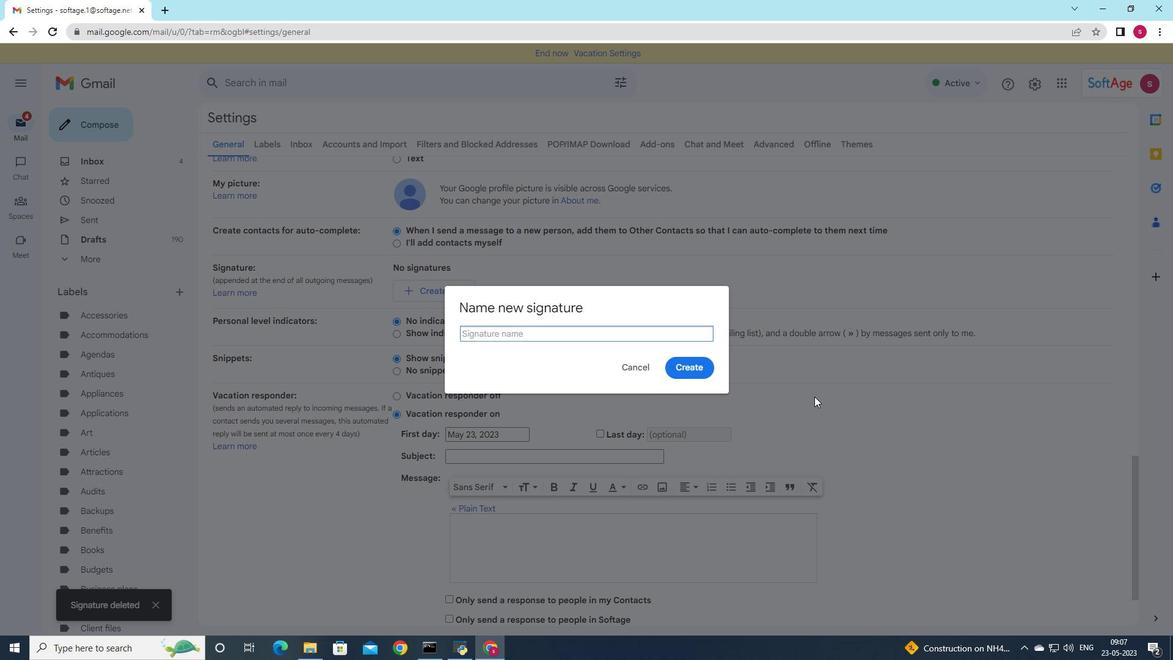 
Action: Key pressed <Key.shift>Anna
Screenshot: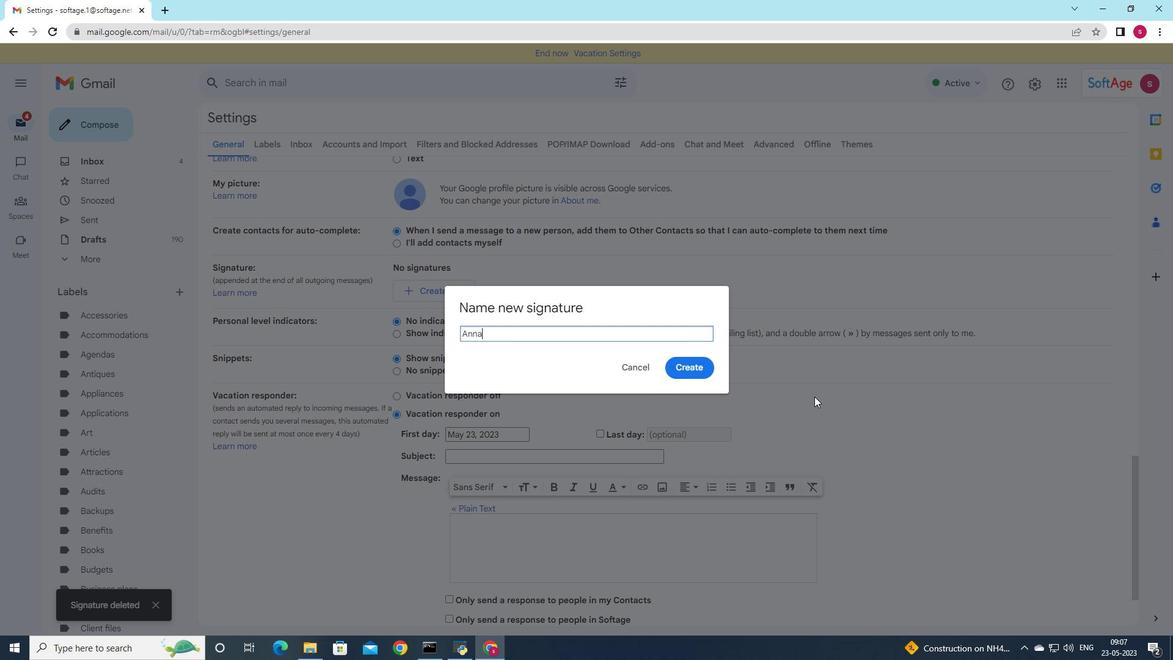 
Action: Mouse moved to (689, 374)
Screenshot: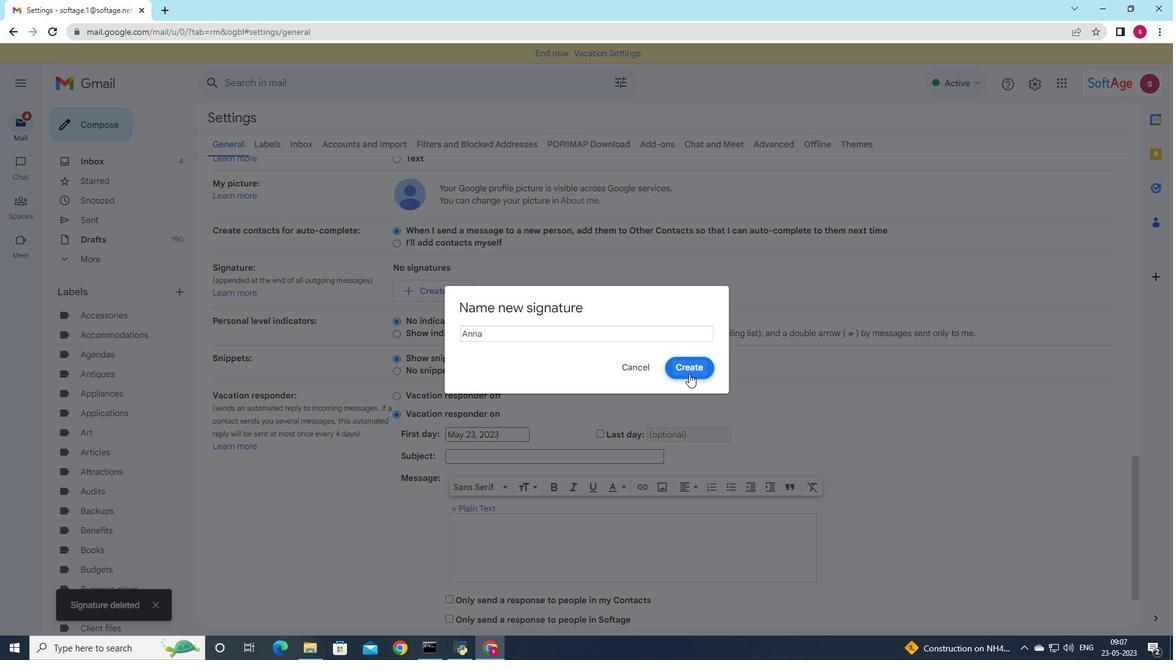 
Action: Mouse pressed left at (689, 374)
Screenshot: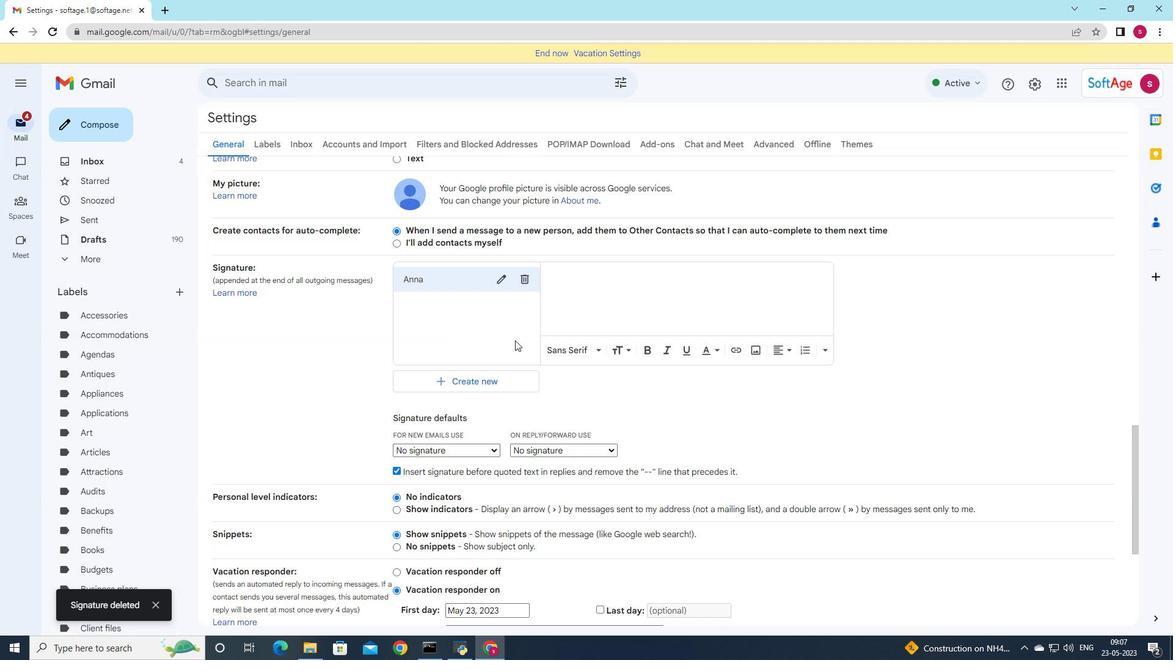 
Action: Mouse moved to (568, 285)
Screenshot: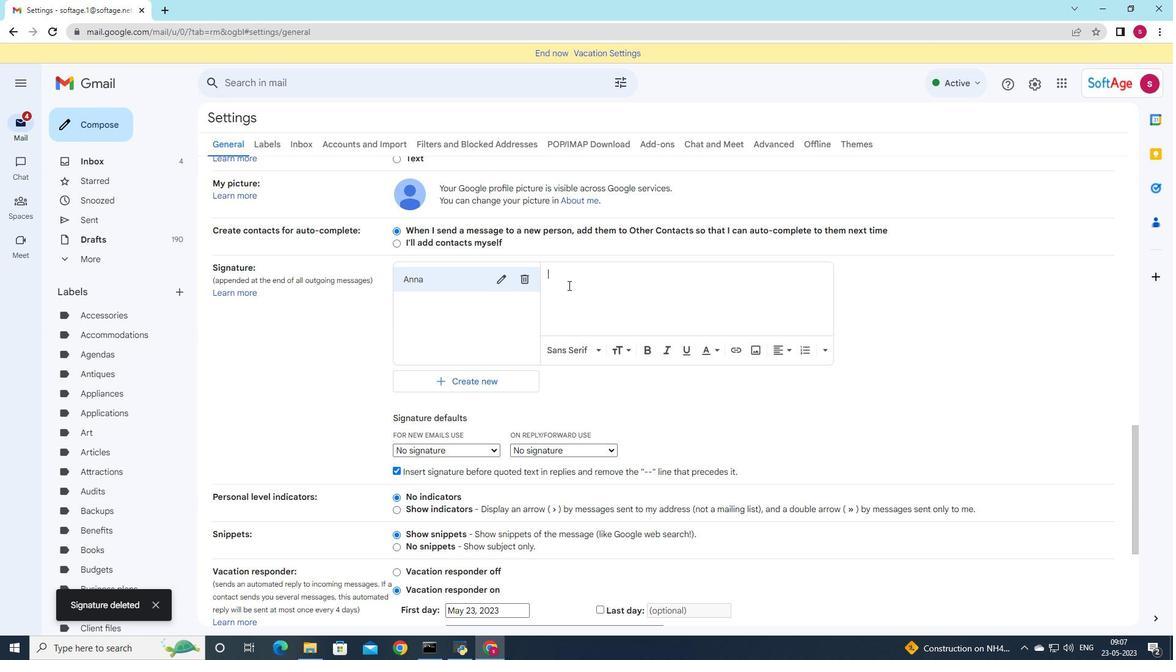
Action: Mouse pressed left at (568, 285)
Screenshot: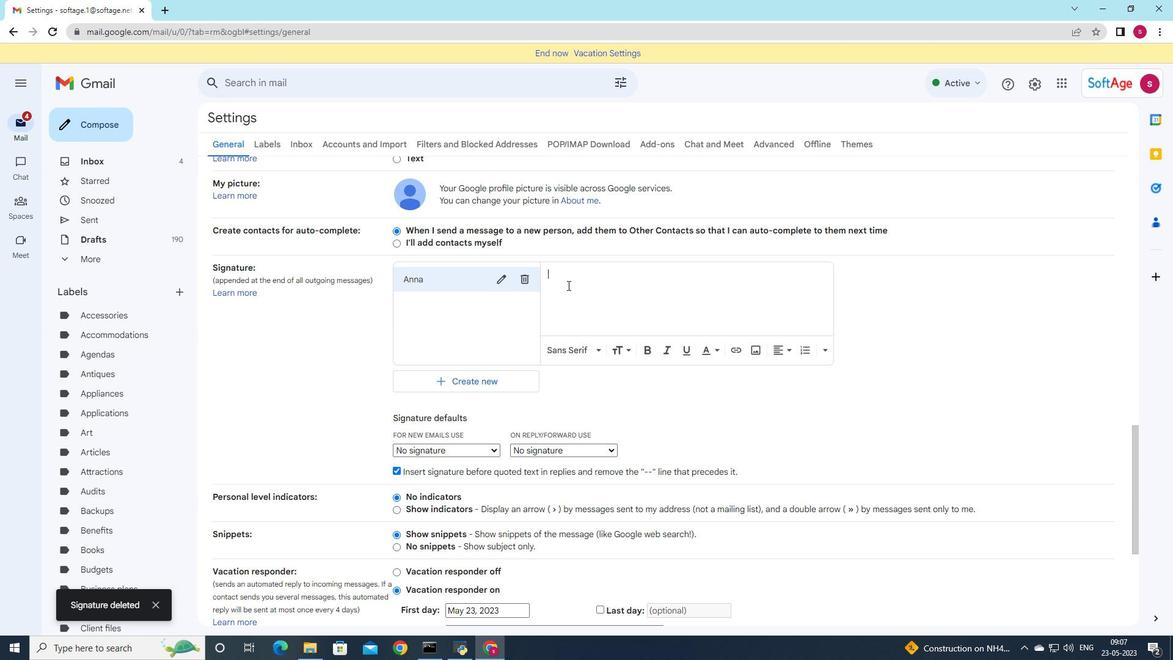 
Action: Mouse moved to (569, 279)
Screenshot: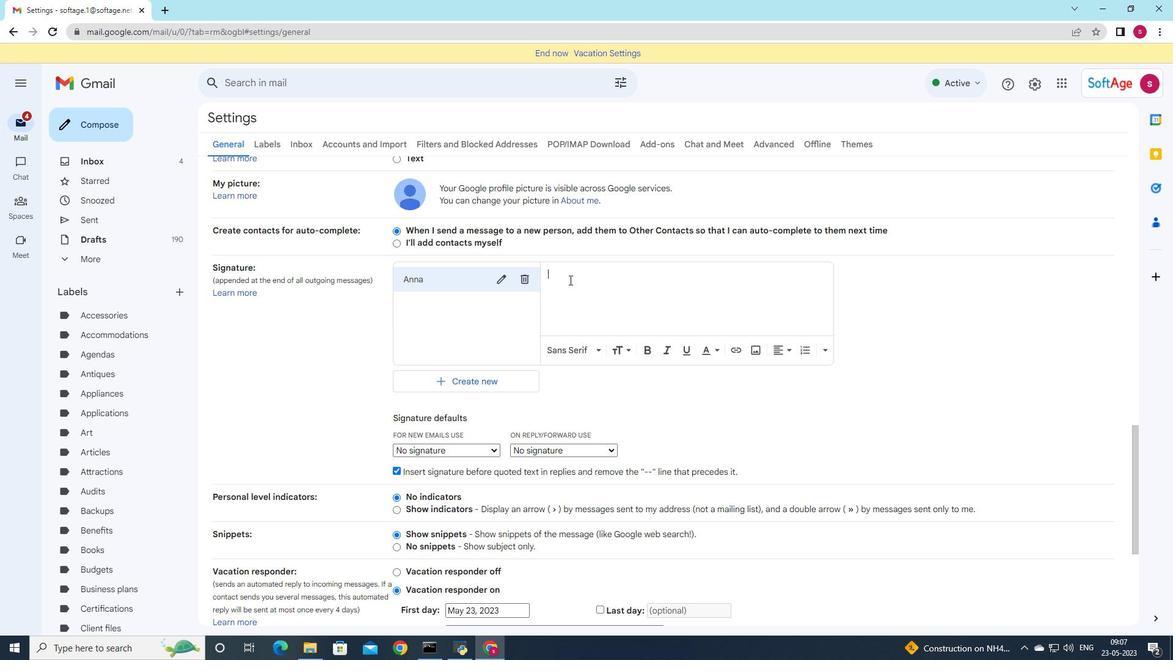 
Action: Mouse pressed left at (569, 279)
Screenshot: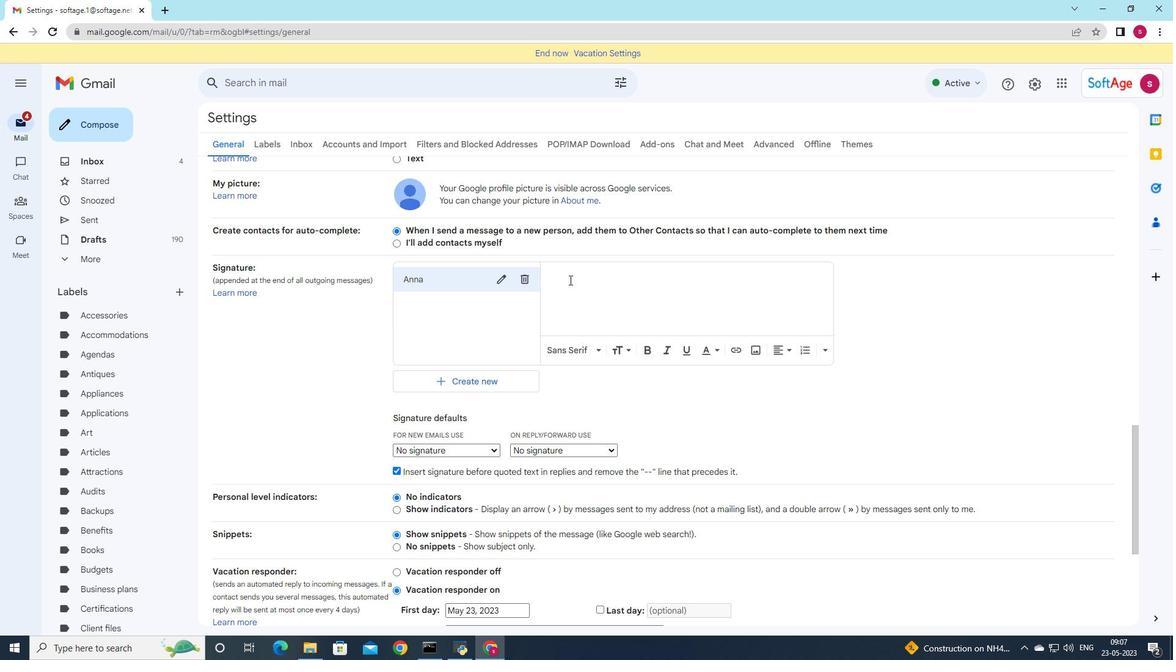 
Action: Key pressed <Key.shift><Key.shift><Key.shift>Thank<Key.space>you<Key.space>for<Key.space>your<Key.space>patience<Key.space>while<Key.space>we<Key.space>resolve<Key.space>this<Key.space>issue<Key.enter>sof<Key.backspace><Key.backspace><Key.backspace><Key.shift>Anna<Key.space><Key.shift>Garcia
Screenshot: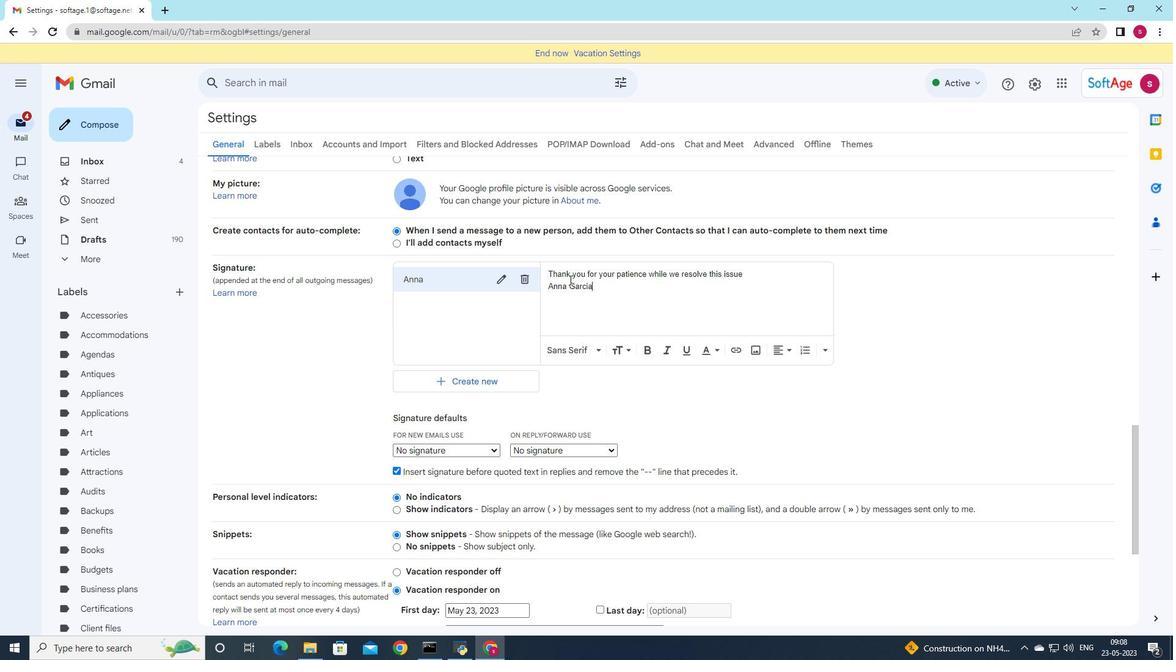 
Action: Mouse moved to (565, 344)
Screenshot: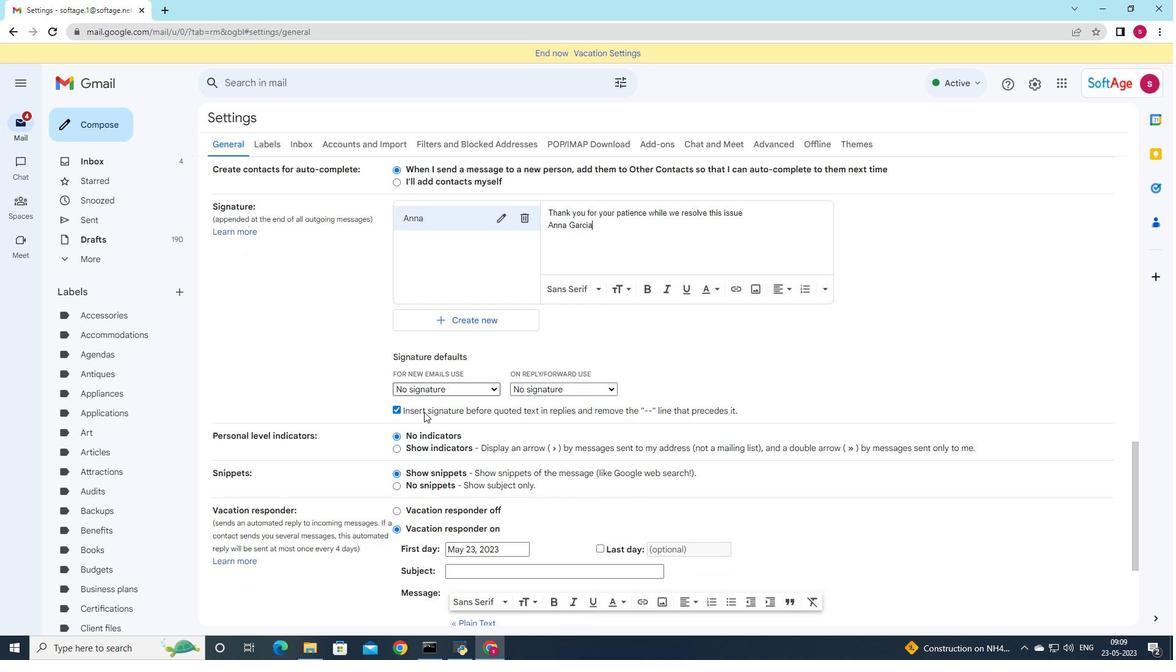 
Action: Mouse scrolled (565, 344) with delta (0, 0)
Screenshot: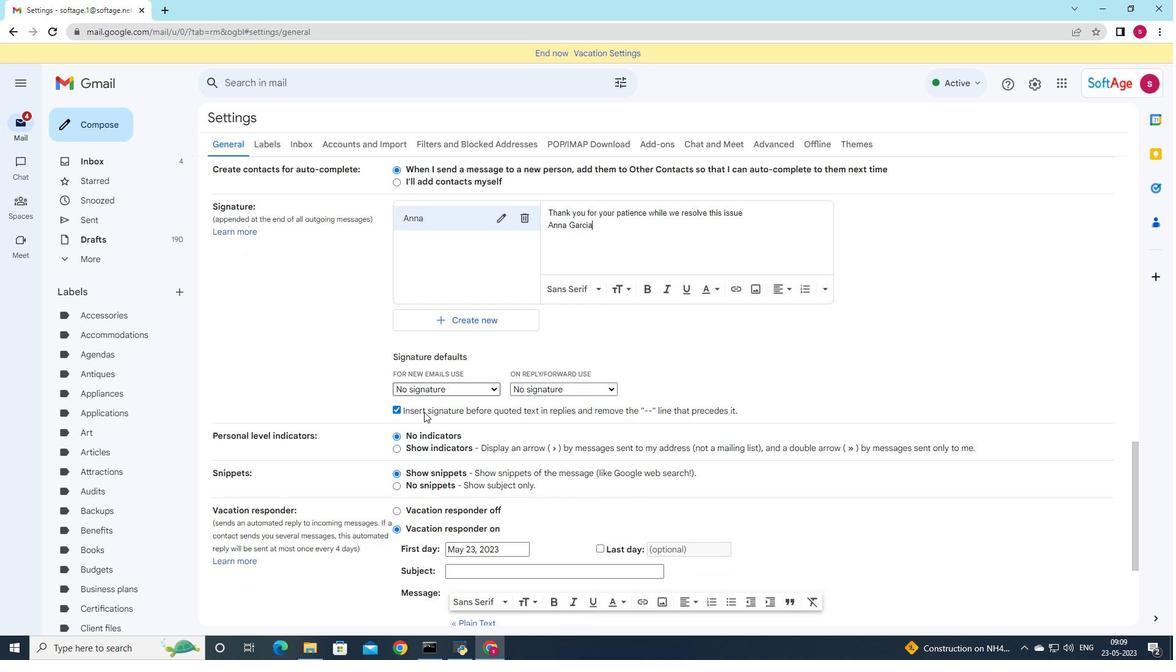 
Action: Mouse moved to (484, 386)
Screenshot: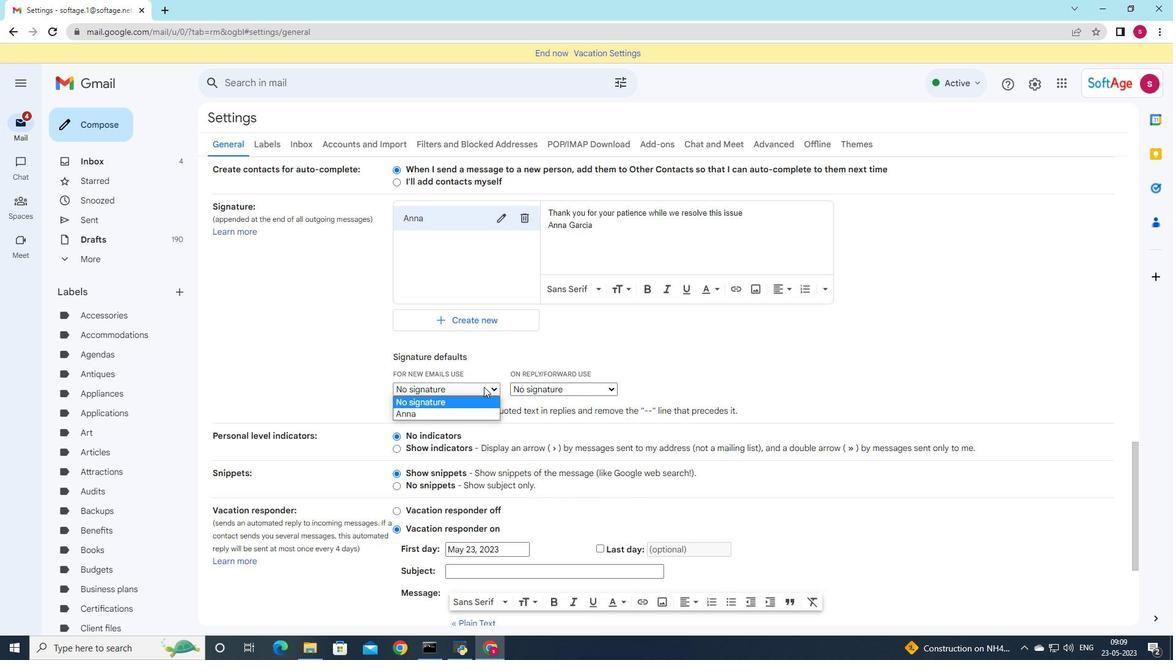 
Action: Mouse pressed left at (484, 386)
Screenshot: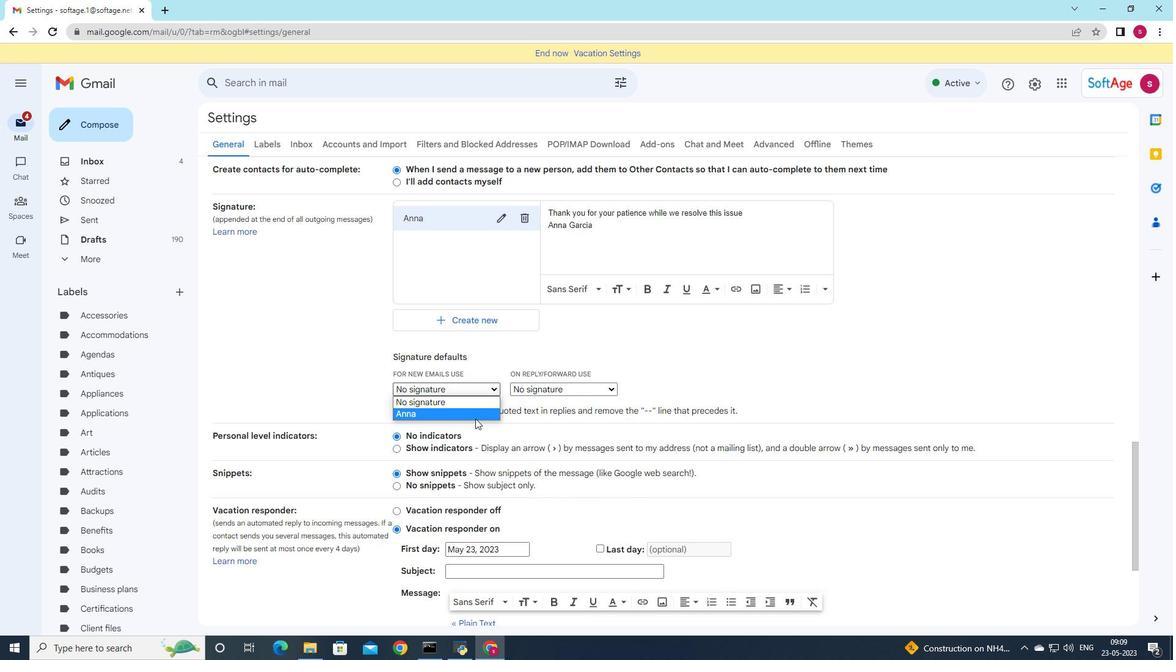 
Action: Mouse moved to (476, 416)
Screenshot: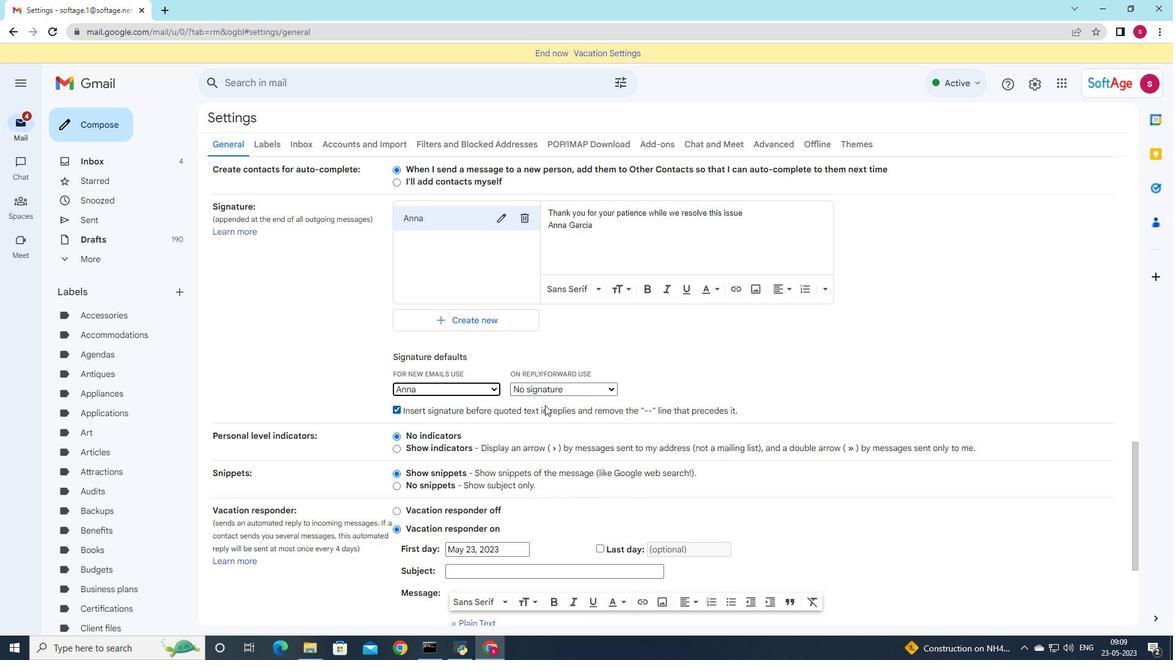 
Action: Mouse pressed left at (476, 416)
Screenshot: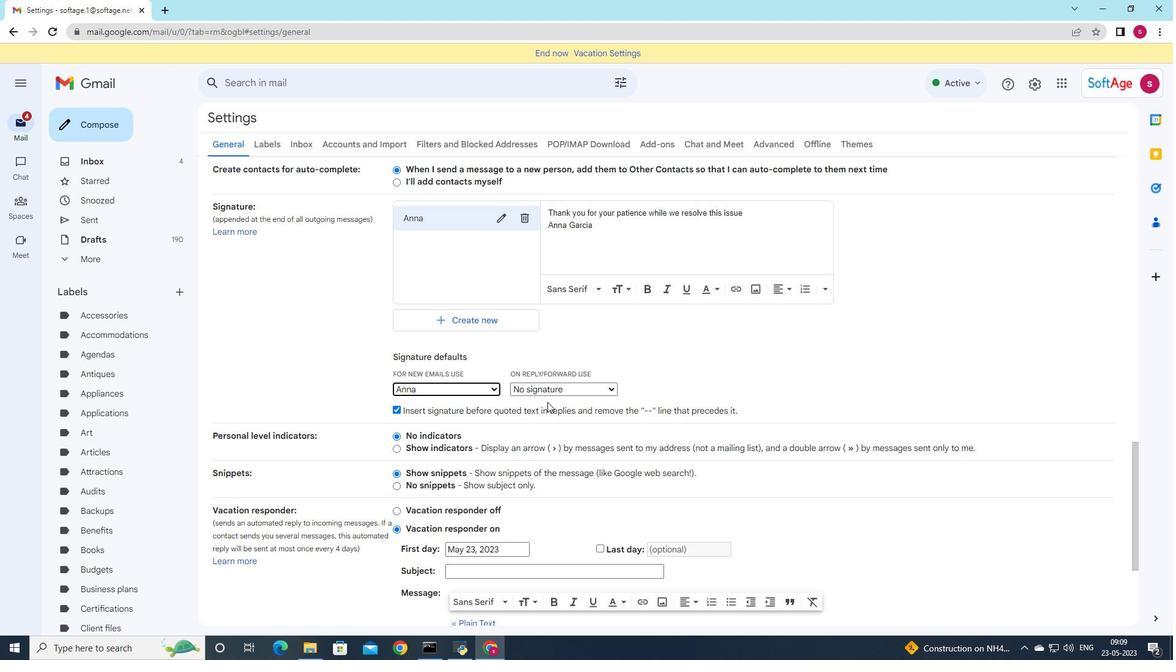 
Action: Mouse moved to (550, 389)
Screenshot: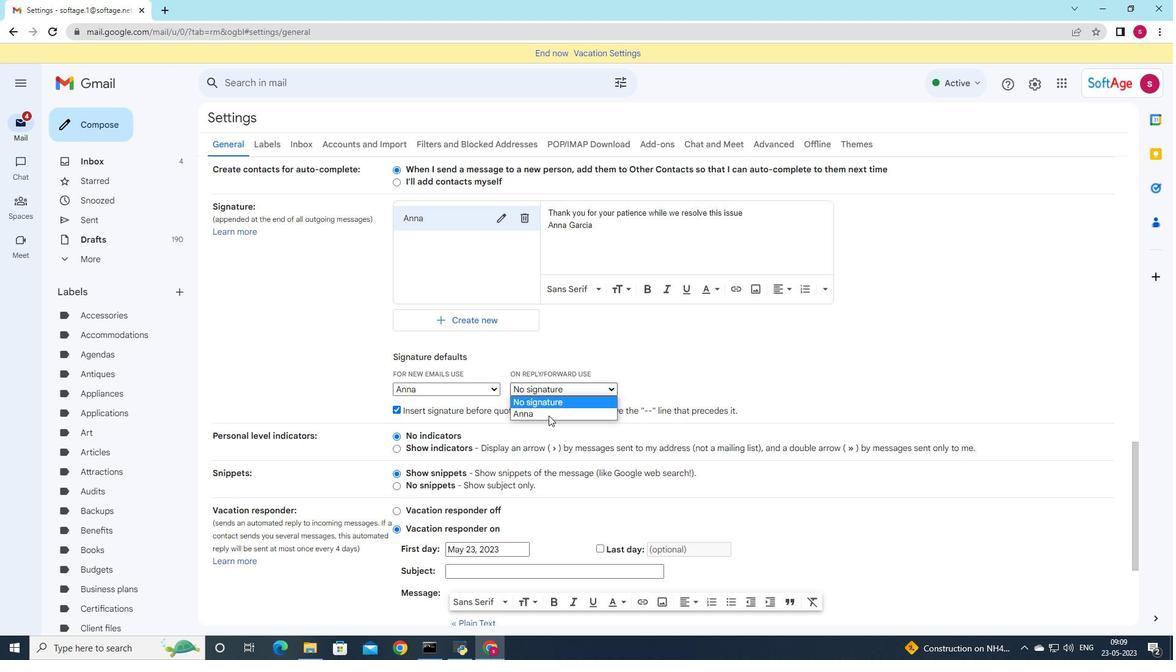 
Action: Mouse pressed left at (550, 389)
Screenshot: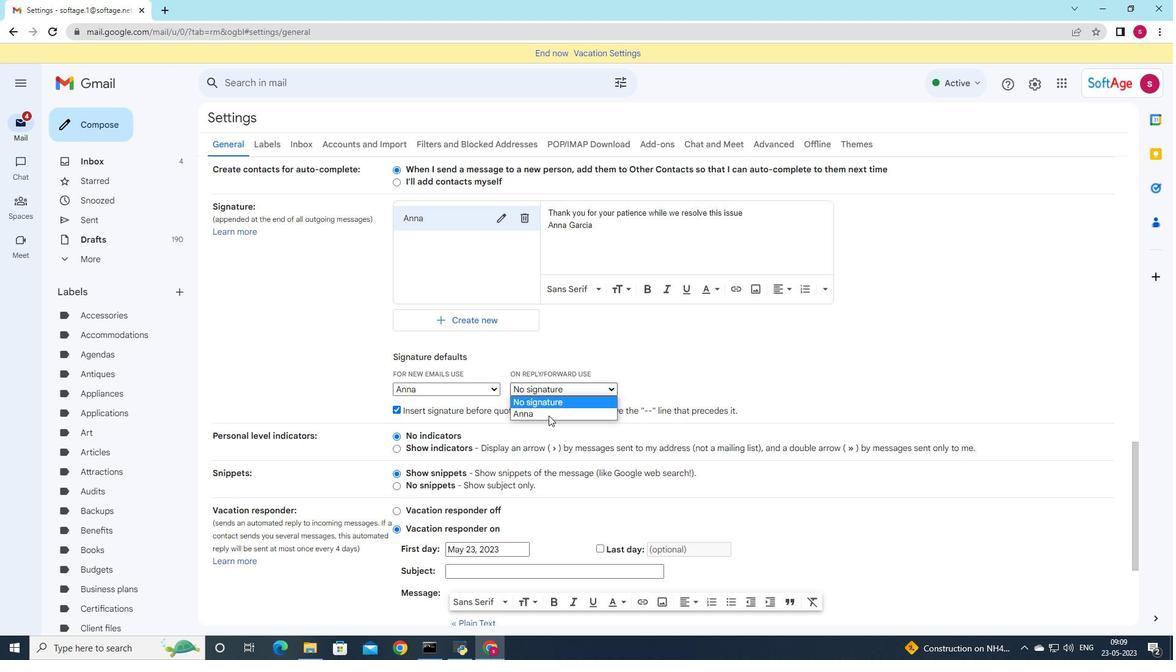 
Action: Mouse moved to (548, 417)
Screenshot: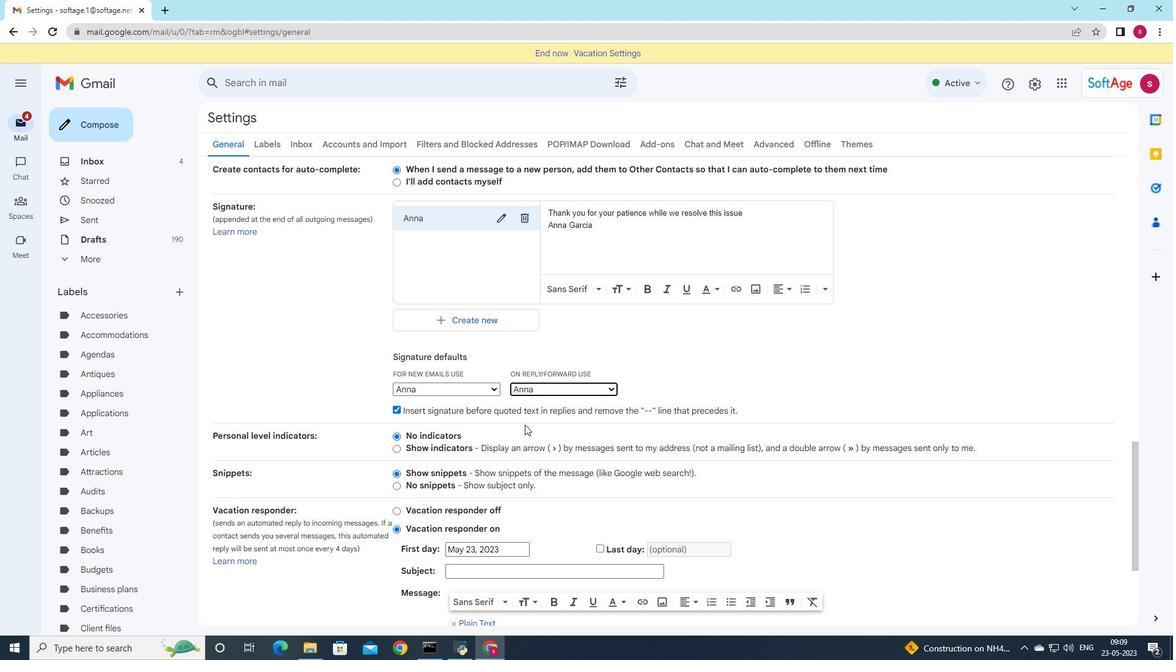 
Action: Mouse pressed left at (548, 417)
Screenshot: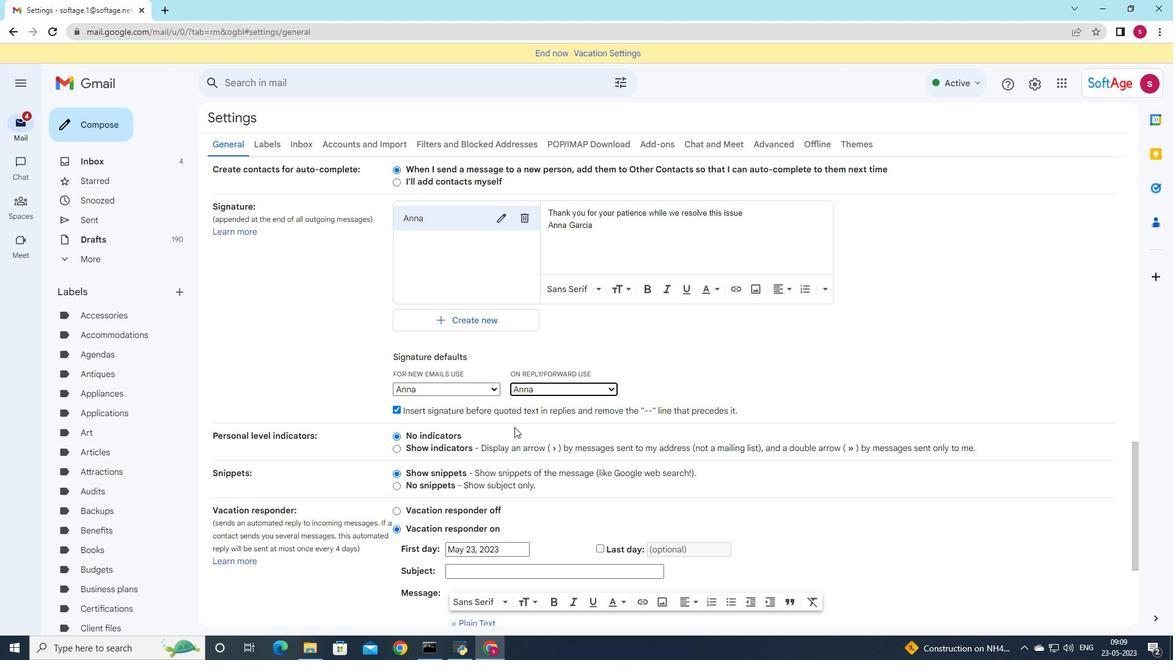 
Action: Mouse moved to (514, 427)
Screenshot: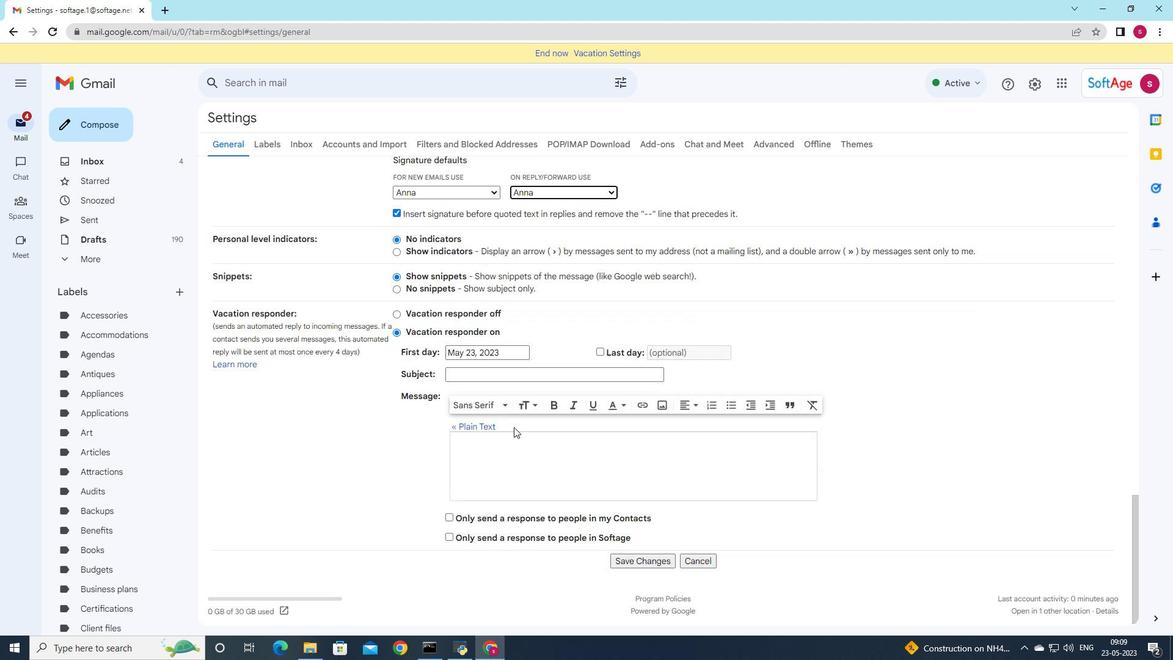 
Action: Mouse scrolled (514, 426) with delta (0, 0)
Screenshot: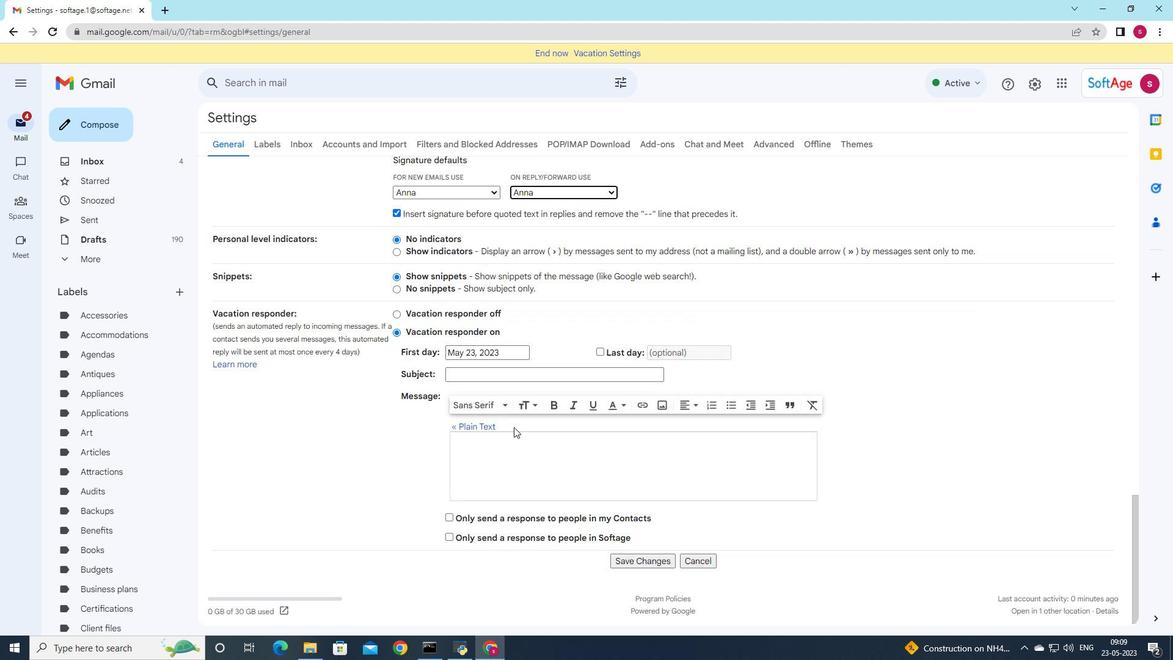 
Action: Mouse scrolled (514, 426) with delta (0, 0)
Screenshot: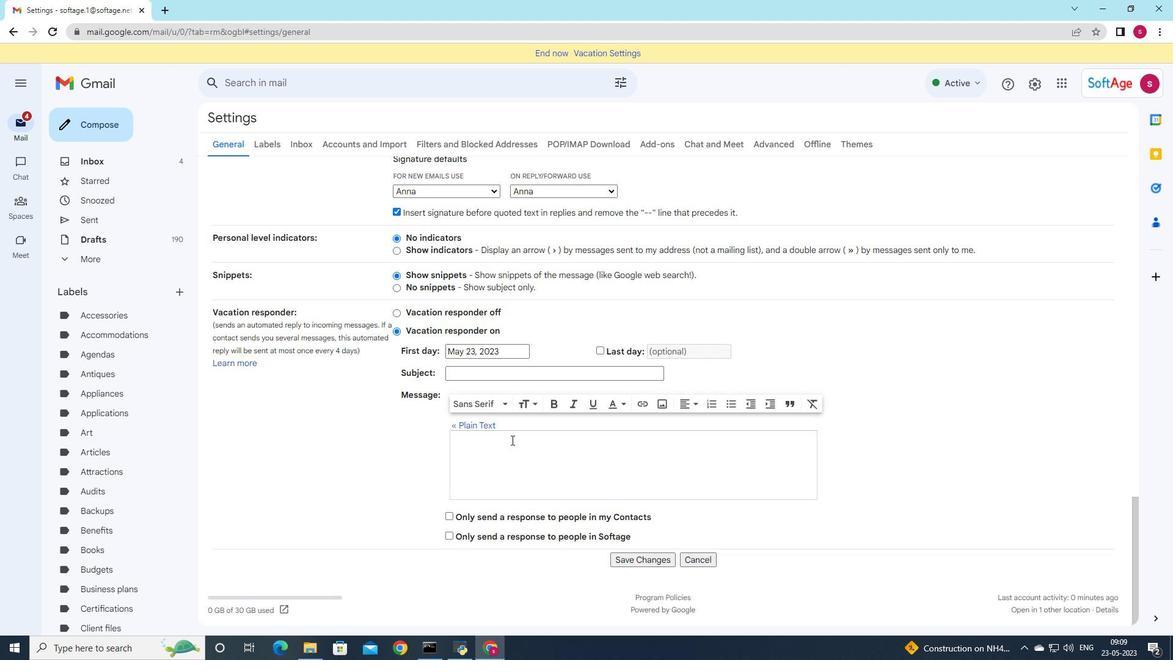 
Action: Mouse scrolled (514, 426) with delta (0, 0)
Screenshot: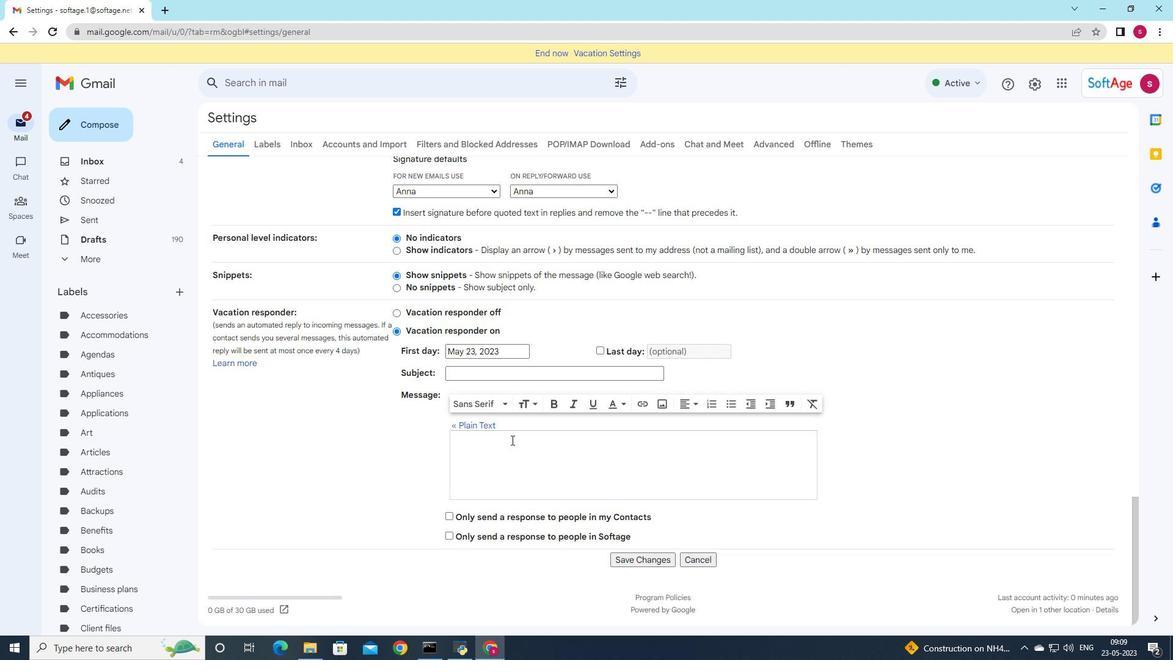 
Action: Mouse scrolled (514, 426) with delta (0, 0)
Screenshot: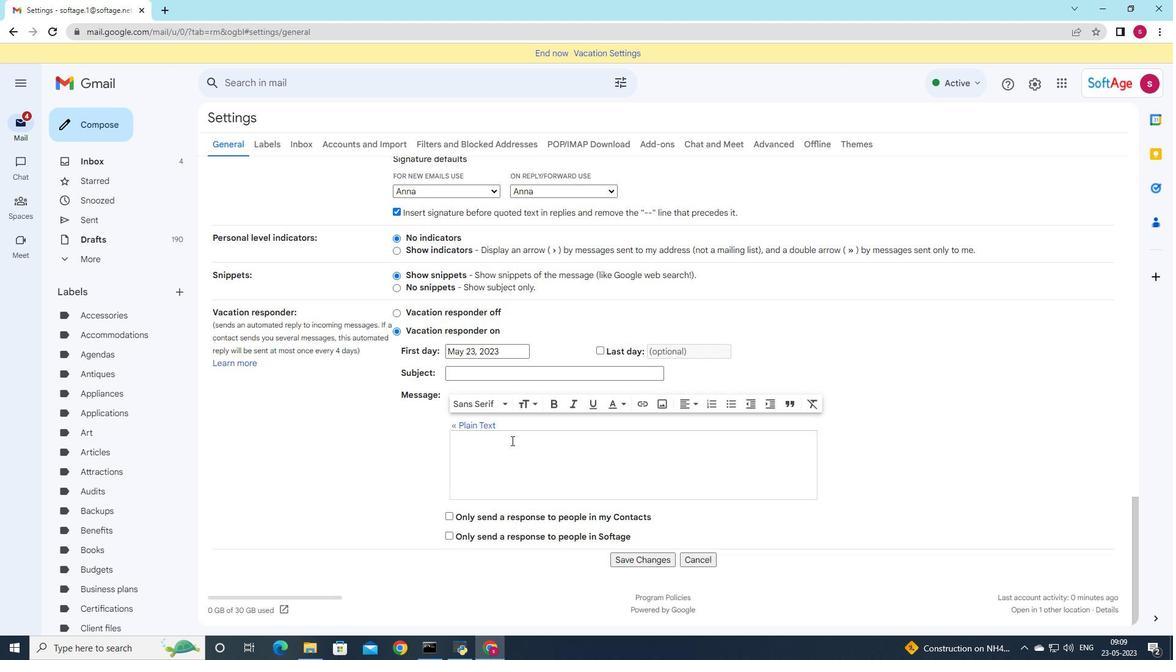 
Action: Mouse pressed middle at (514, 427)
Screenshot: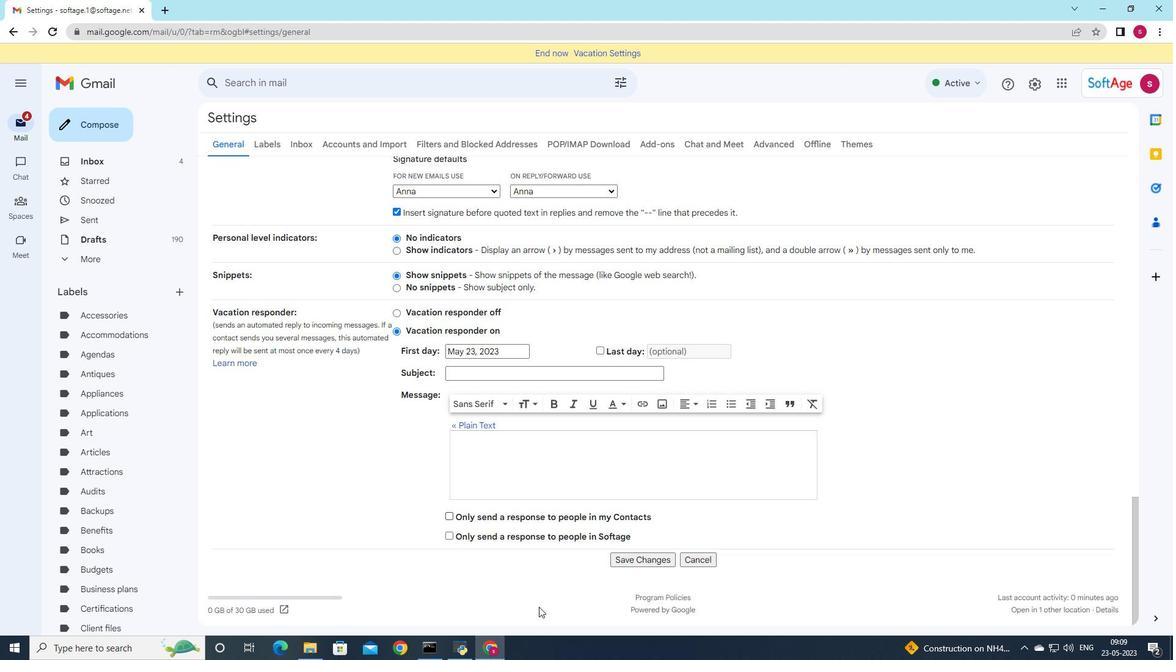 
Action: Mouse moved to (512, 430)
Screenshot: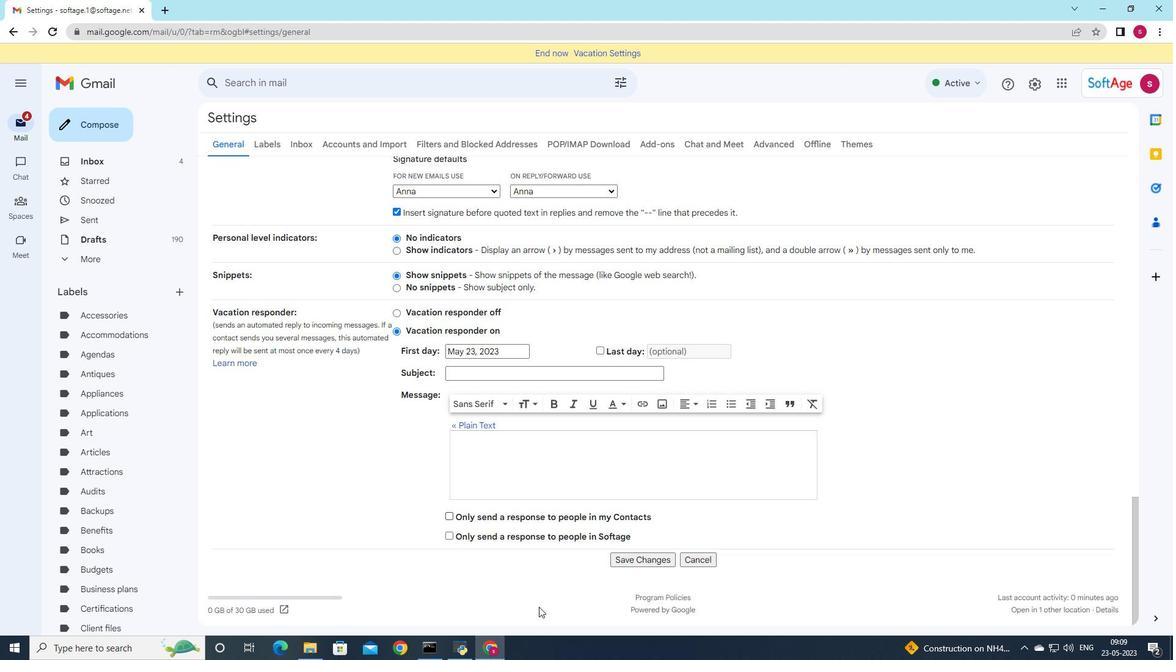 
Action: Mouse scrolled (512, 430) with delta (0, 0)
Screenshot: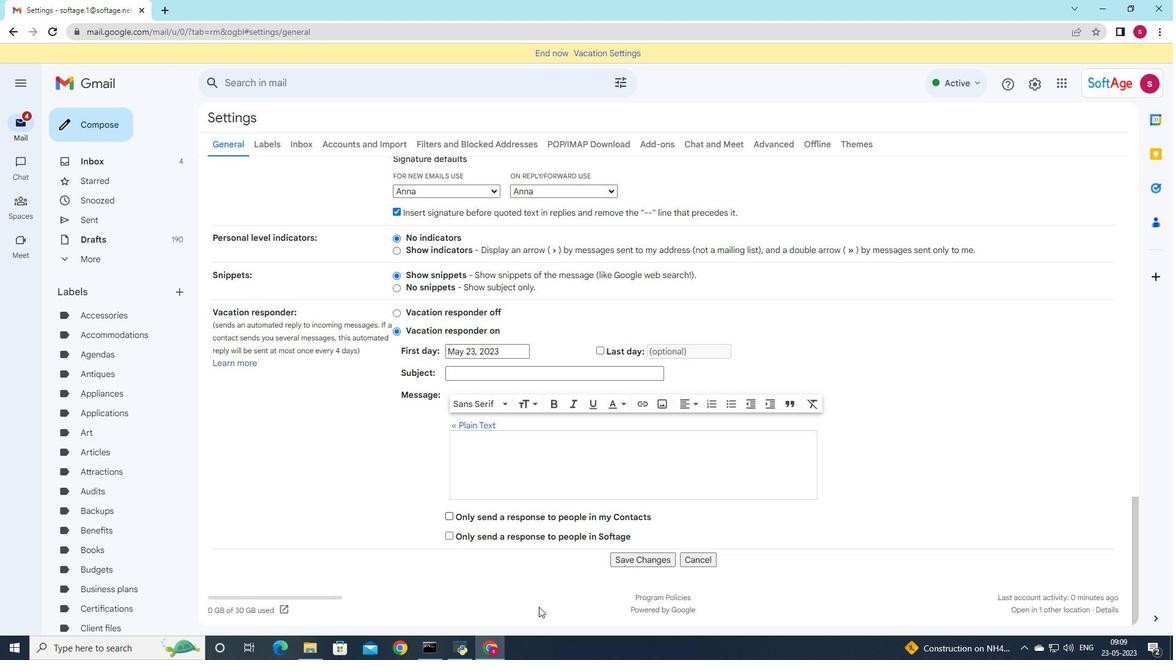 
Action: Mouse moved to (511, 440)
Screenshot: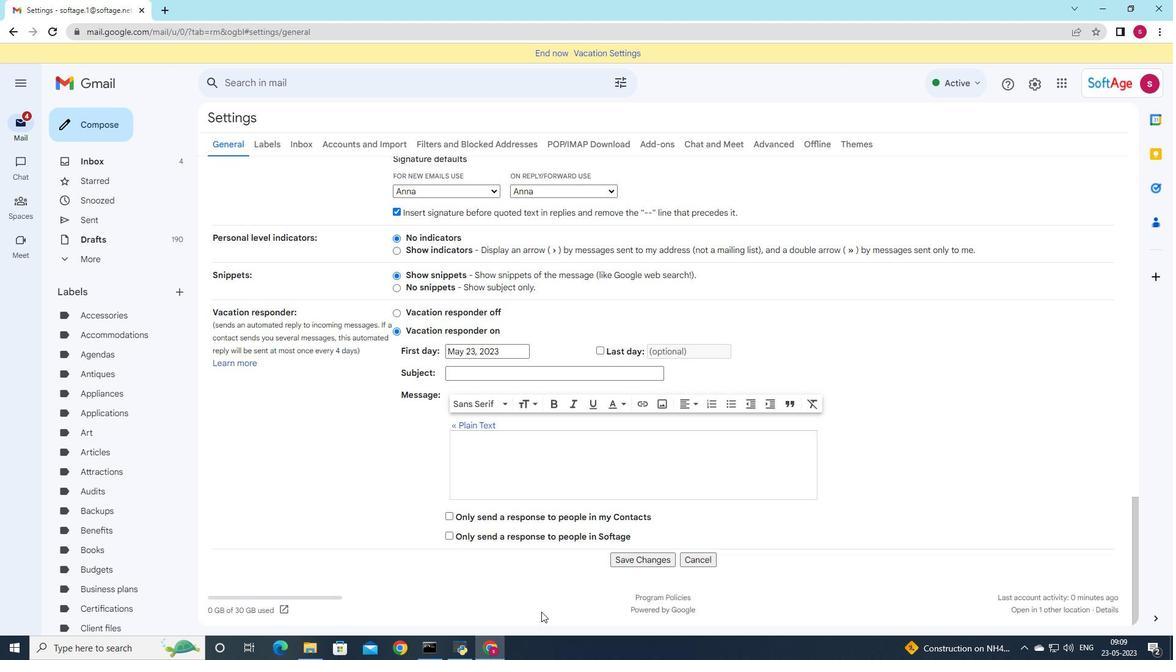 
Action: Mouse scrolled (511, 439) with delta (0, 0)
Screenshot: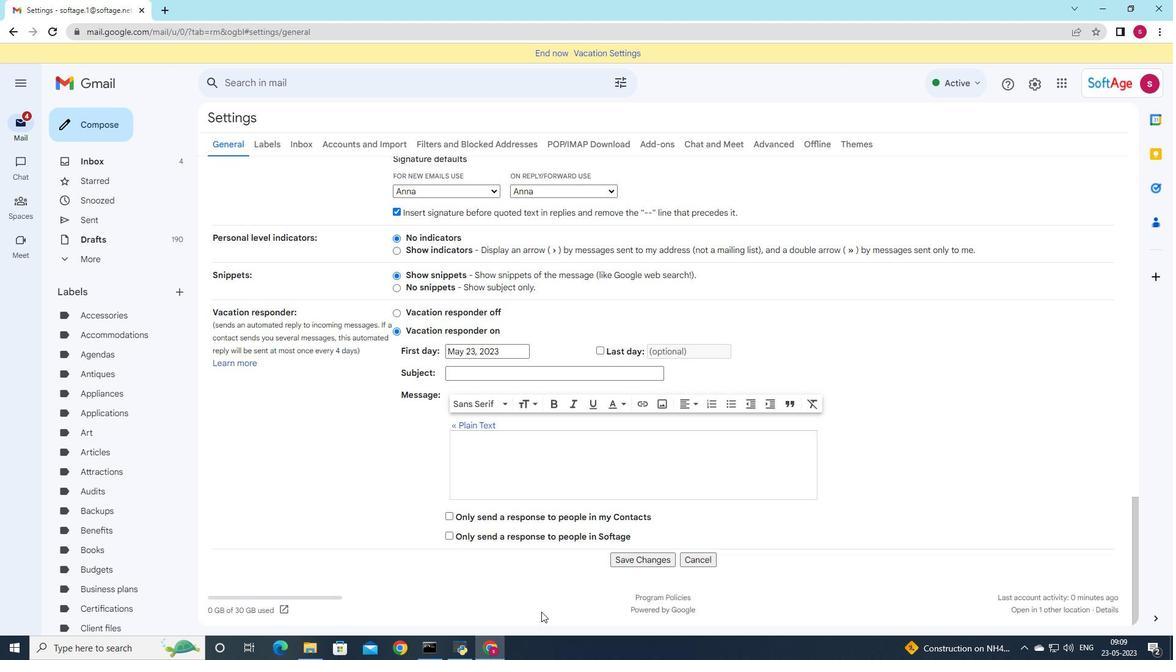 
Action: Mouse moved to (511, 440)
Screenshot: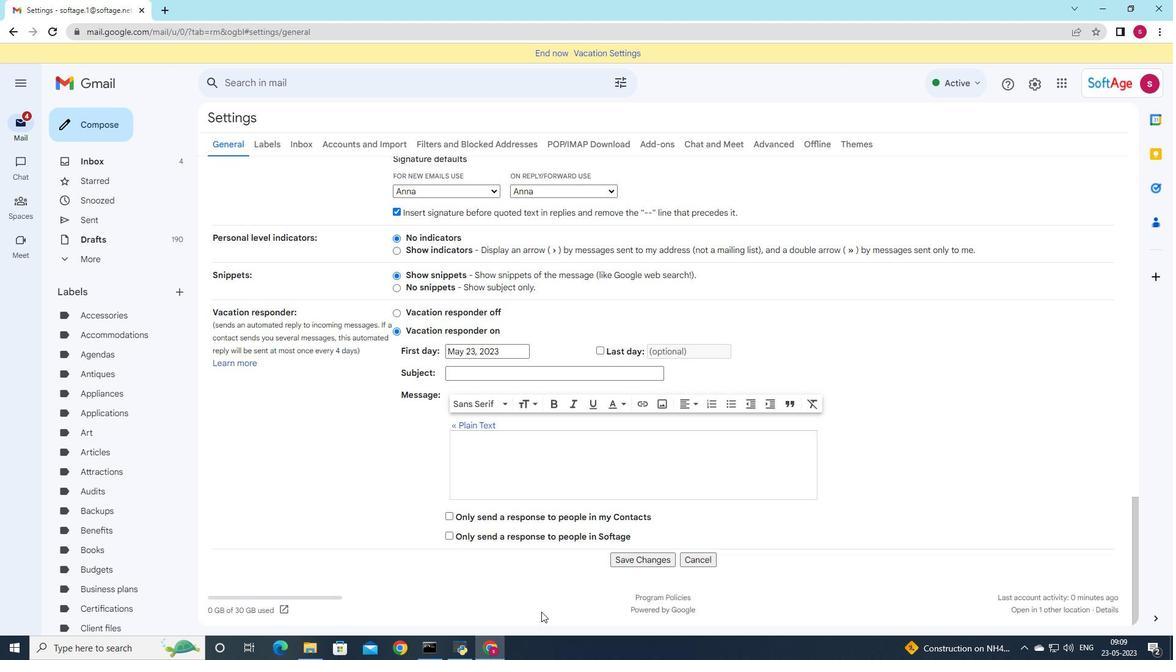 
Action: Mouse scrolled (511, 439) with delta (0, 0)
Screenshot: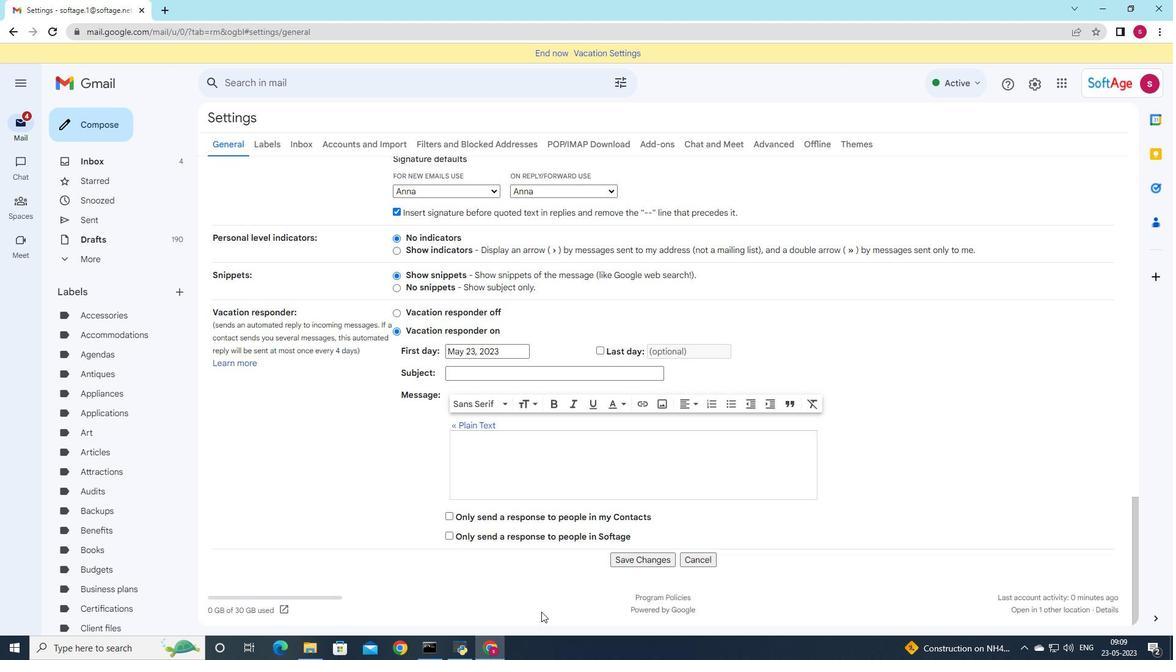 
Action: Mouse moved to (511, 440)
Screenshot: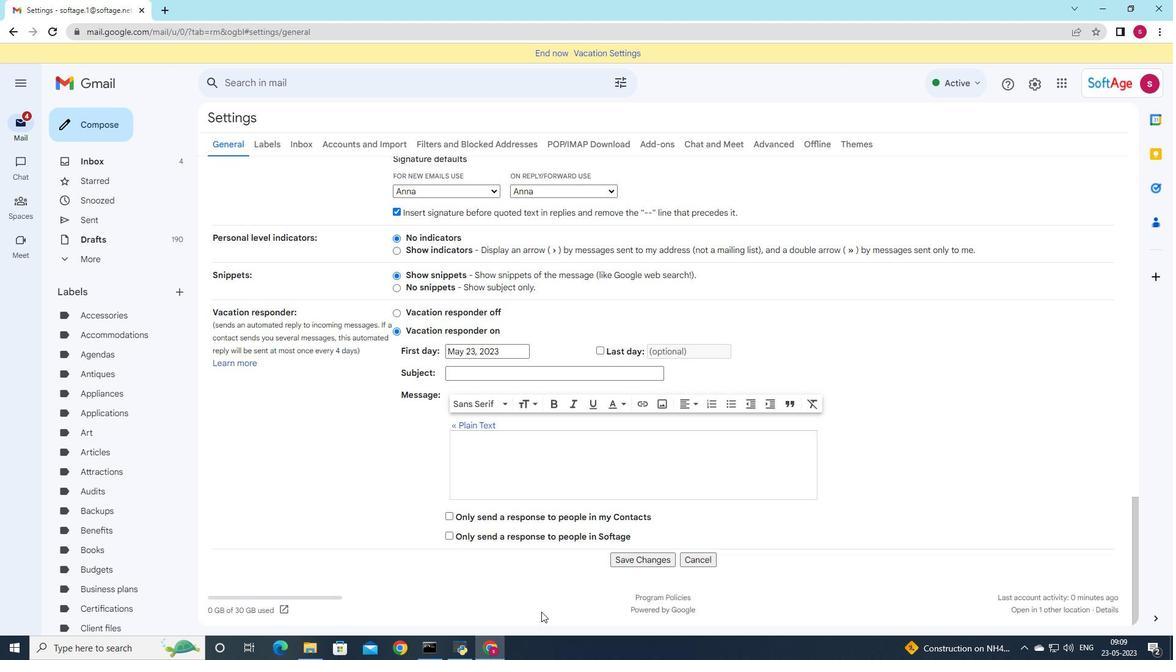 
Action: Mouse scrolled (511, 440) with delta (0, 0)
Screenshot: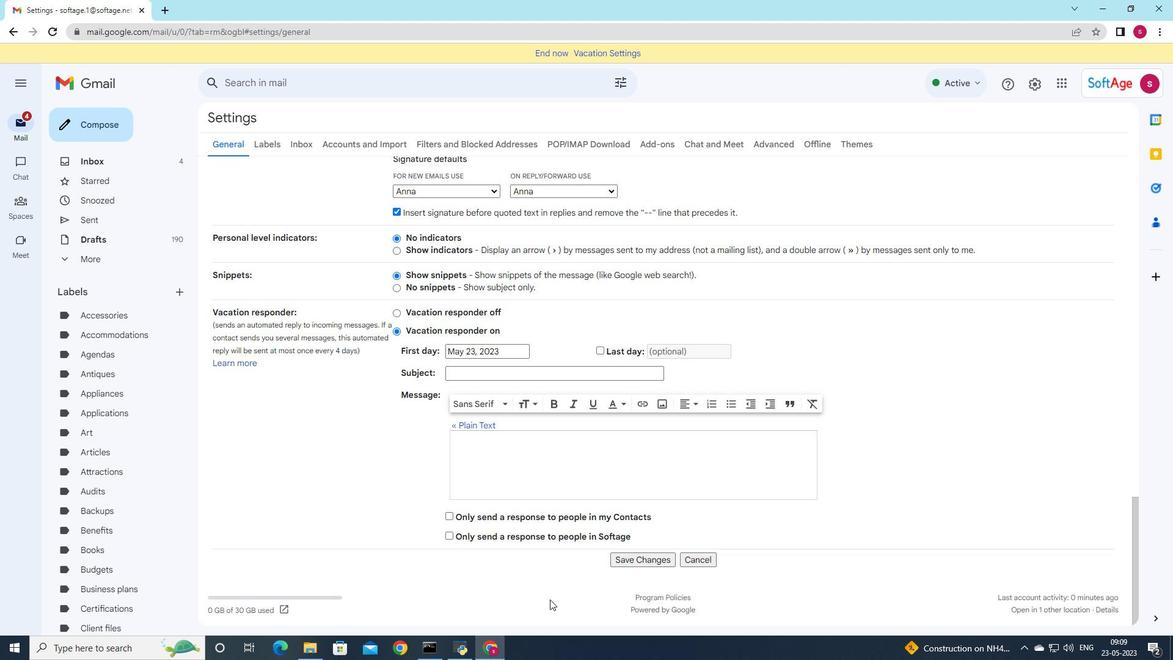 
Action: Mouse moved to (629, 558)
Screenshot: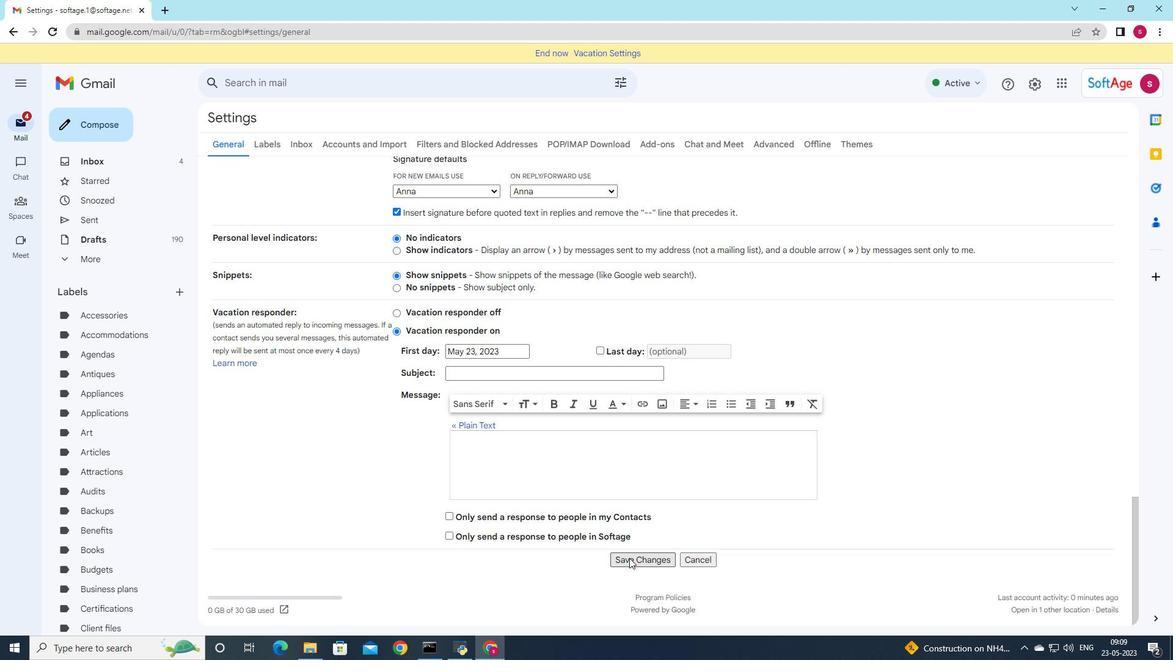 
Action: Mouse pressed left at (629, 558)
Screenshot: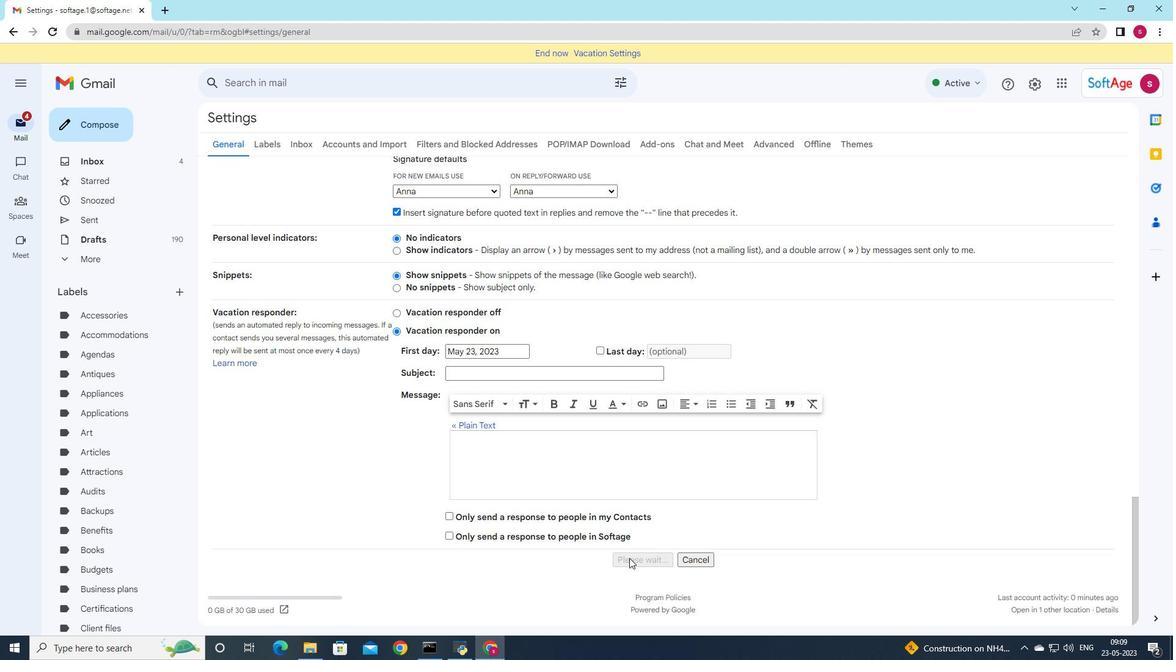 
Action: Mouse moved to (119, 130)
Screenshot: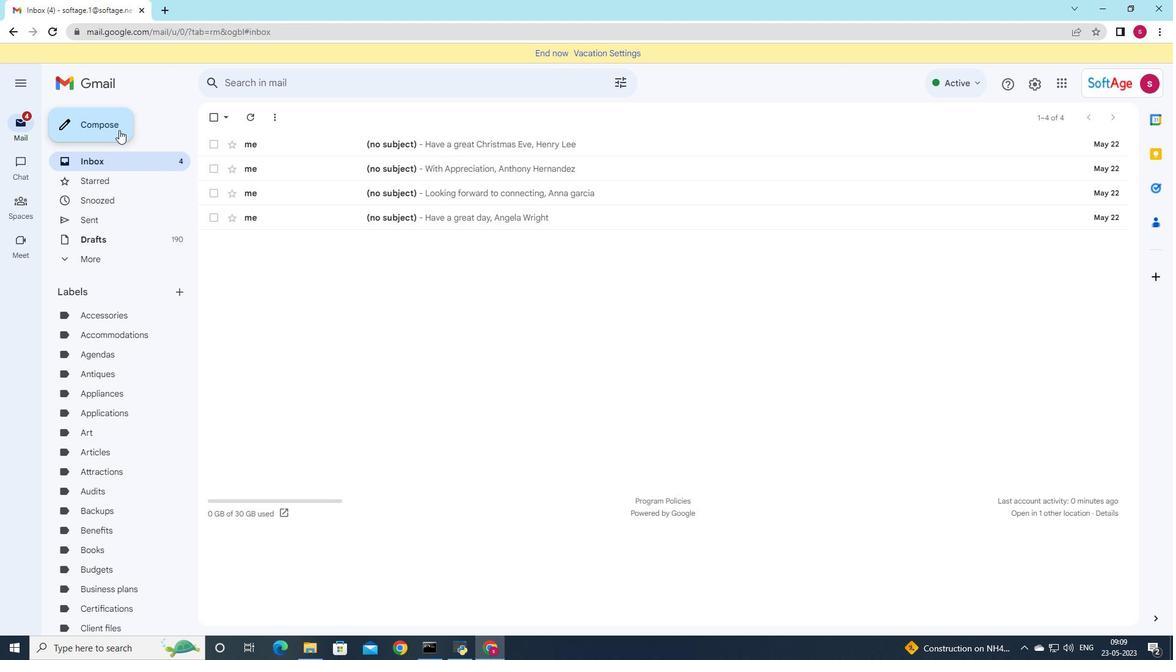 
Action: Mouse pressed left at (119, 130)
Screenshot: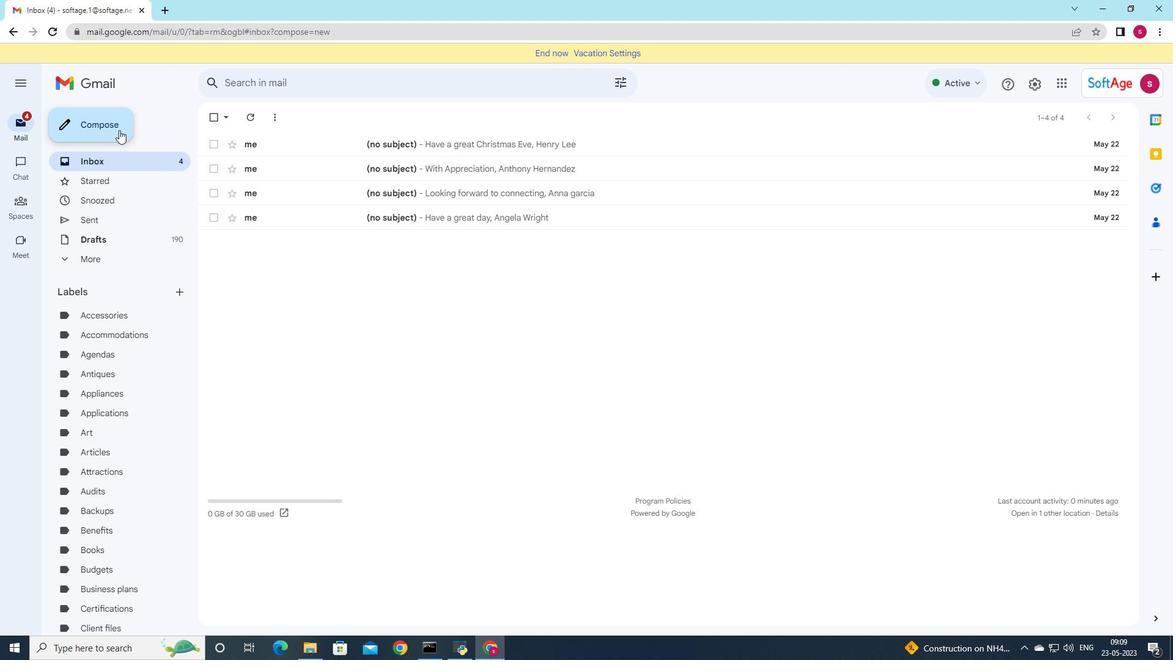 
Action: Mouse moved to (831, 327)
Screenshot: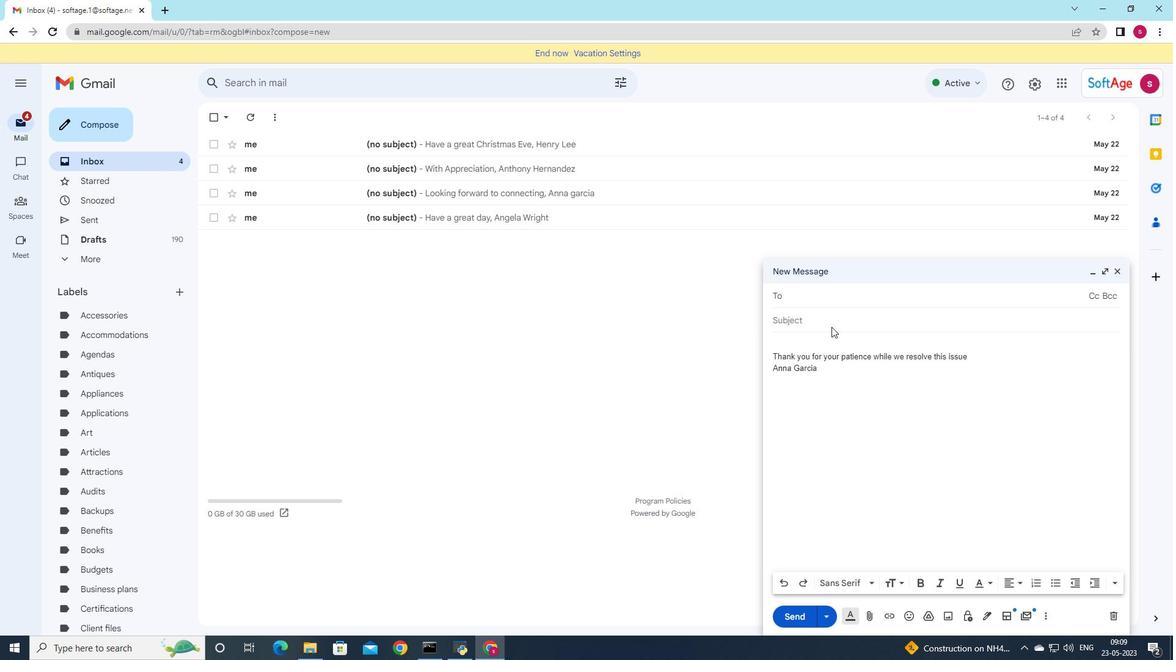 
Action: Key pressed softage
Screenshot: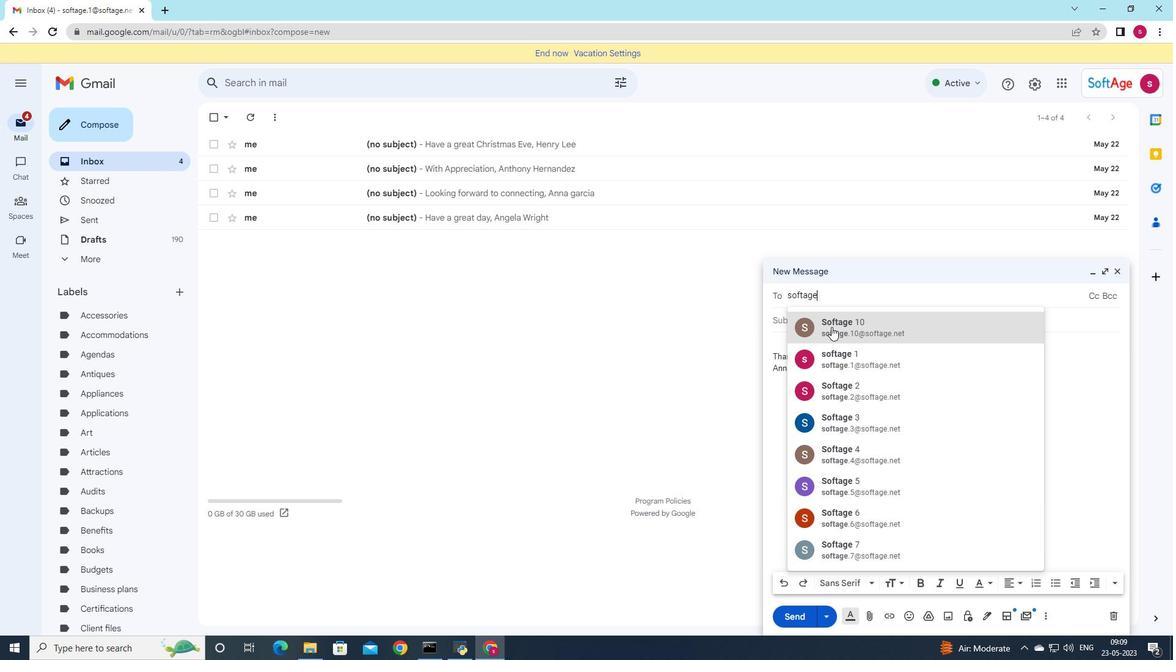 
Action: Mouse moved to (899, 476)
Screenshot: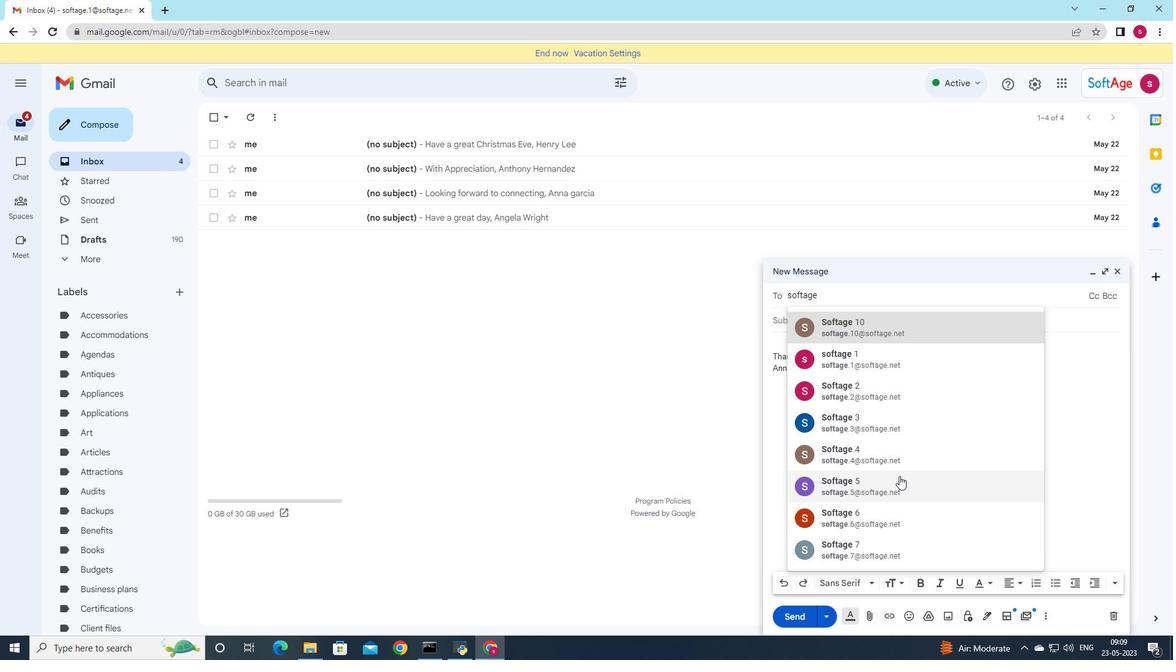 
Action: Mouse pressed left at (899, 476)
Screenshot: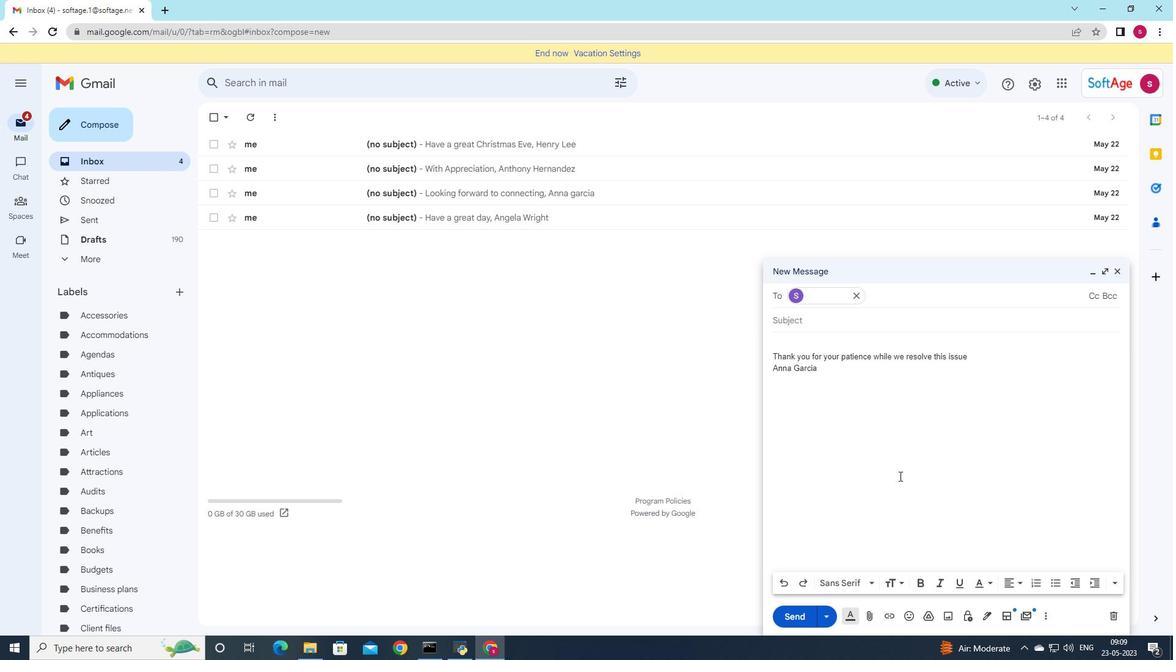 
Action: Mouse moved to (781, 331)
Screenshot: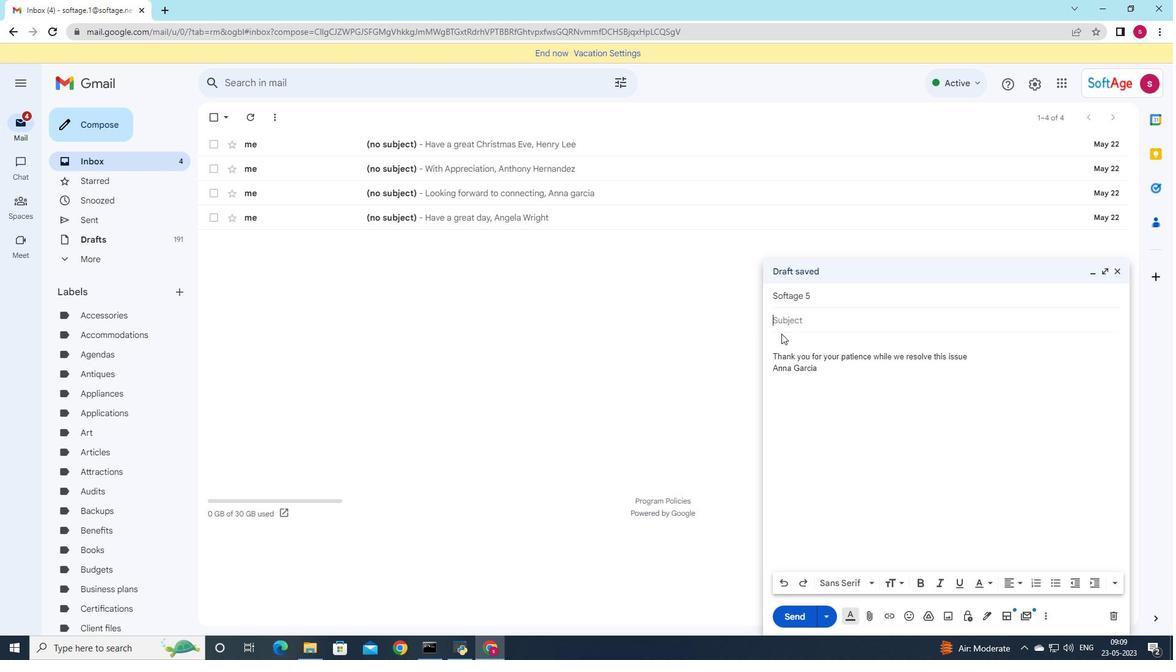 
Action: Mouse pressed left at (781, 331)
Screenshot: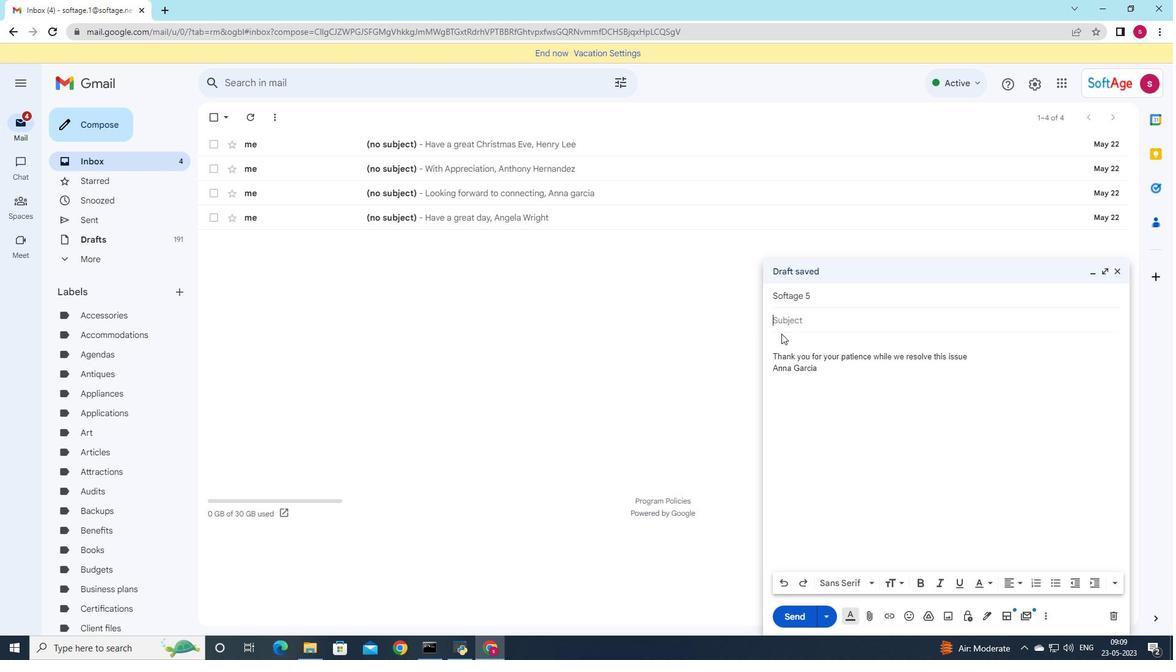 
Action: Mouse moved to (871, 344)
Screenshot: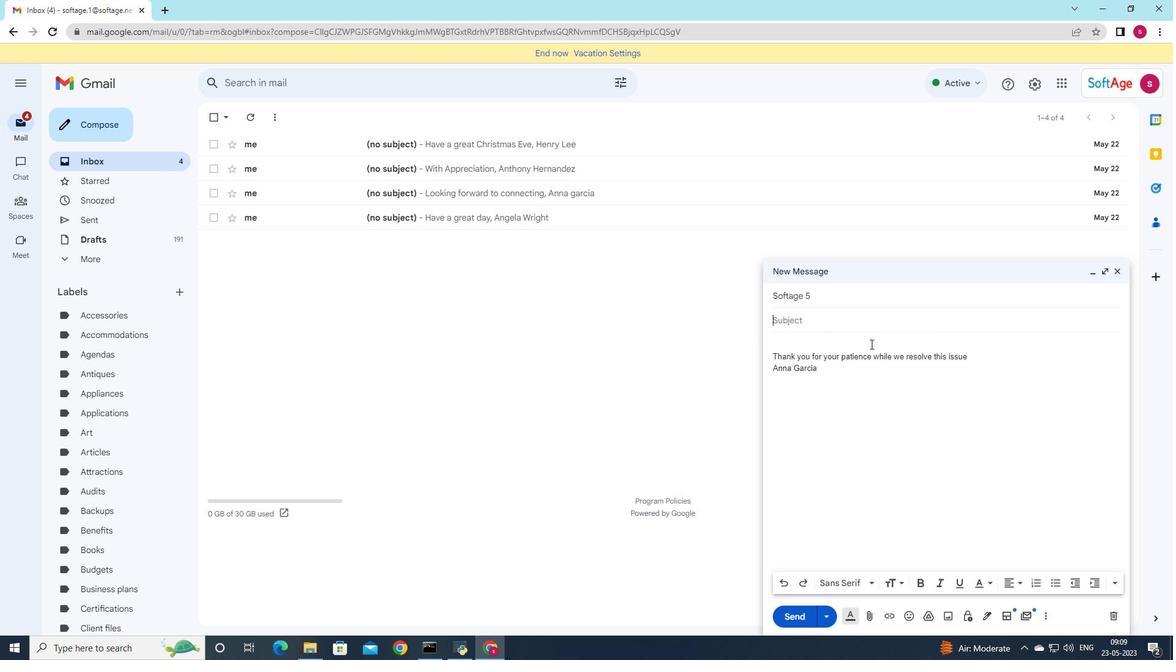 
Action: Key pressed <Key.shift>Request<Key.space>for<Key.space>a<Key.space>meeting
Screenshot: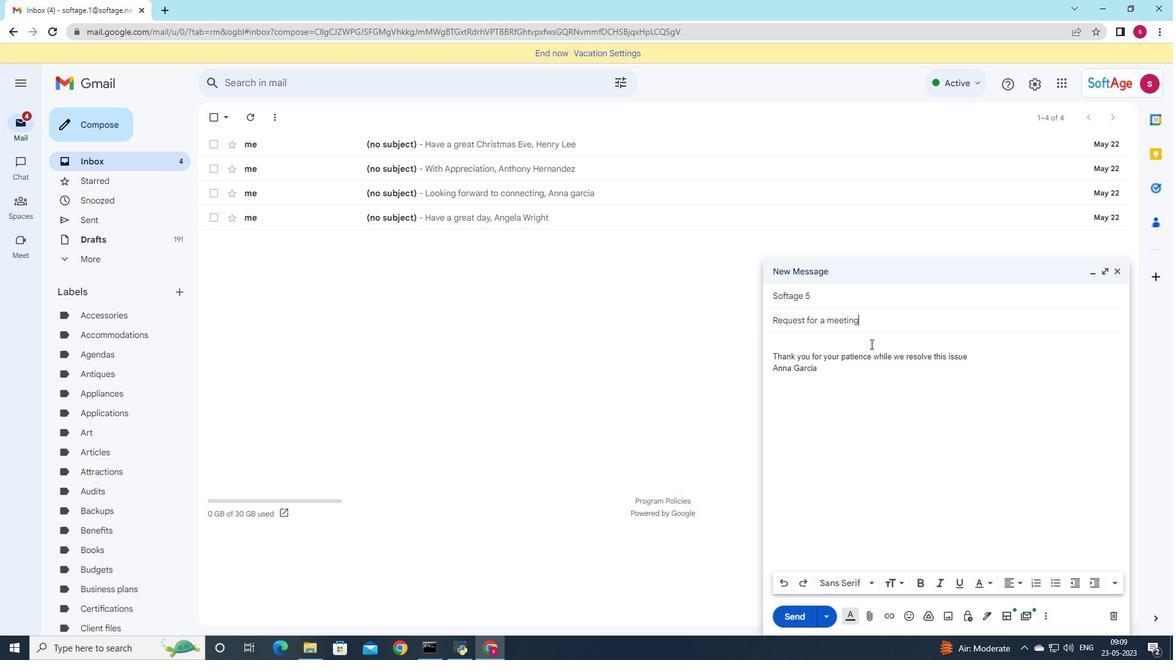 
Action: Mouse moved to (795, 400)
Screenshot: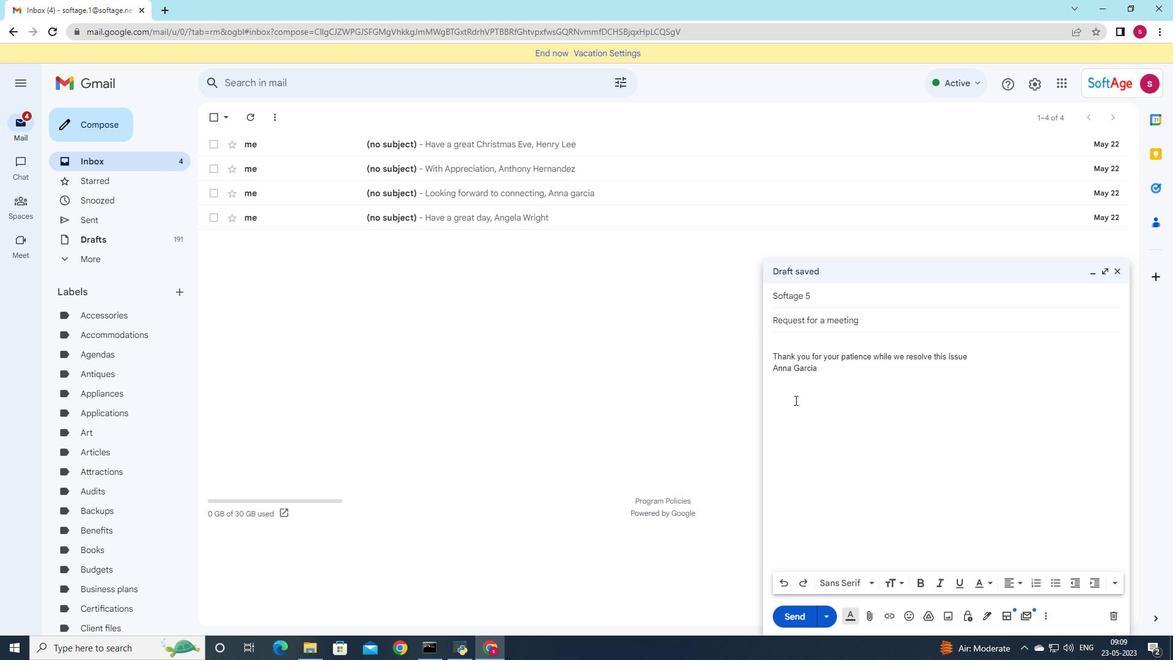 
Action: Mouse scrolled (795, 399) with delta (0, 0)
Screenshot: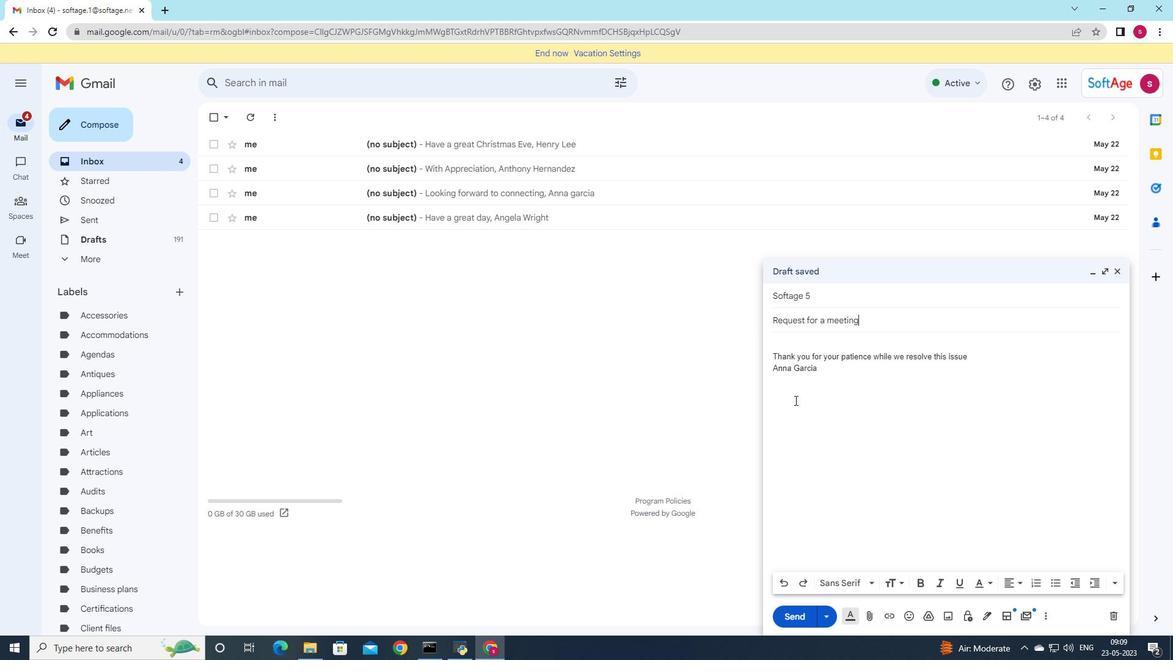 
Action: Mouse scrolled (795, 399) with delta (0, 0)
Screenshot: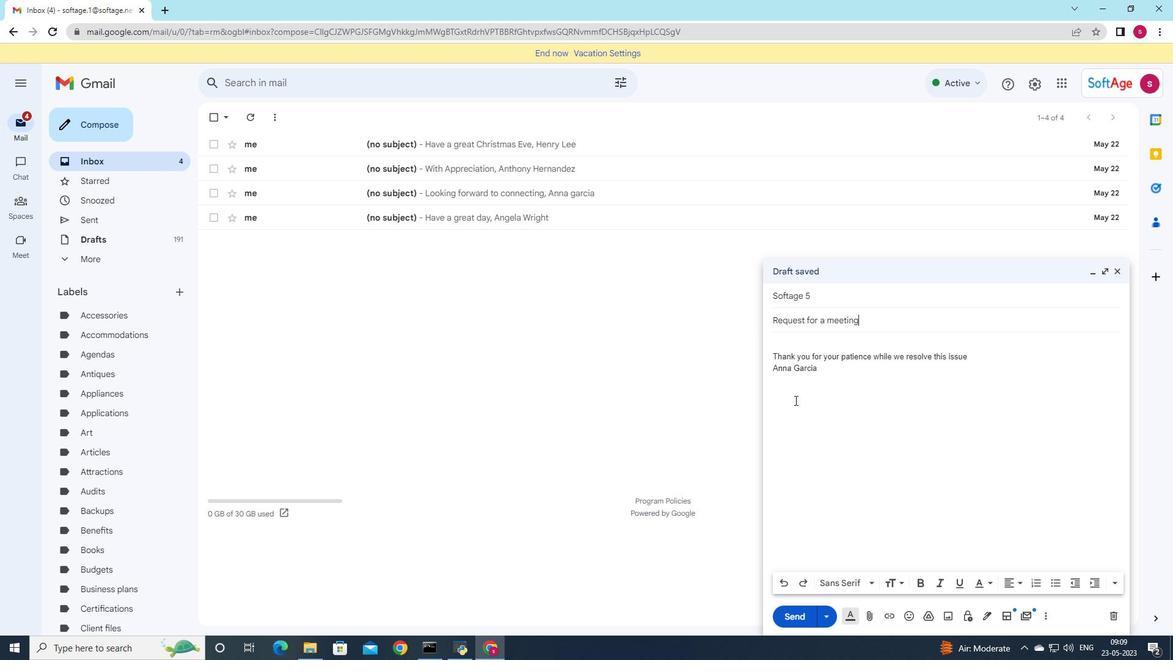 
Action: Mouse scrolled (795, 399) with delta (0, 0)
Screenshot: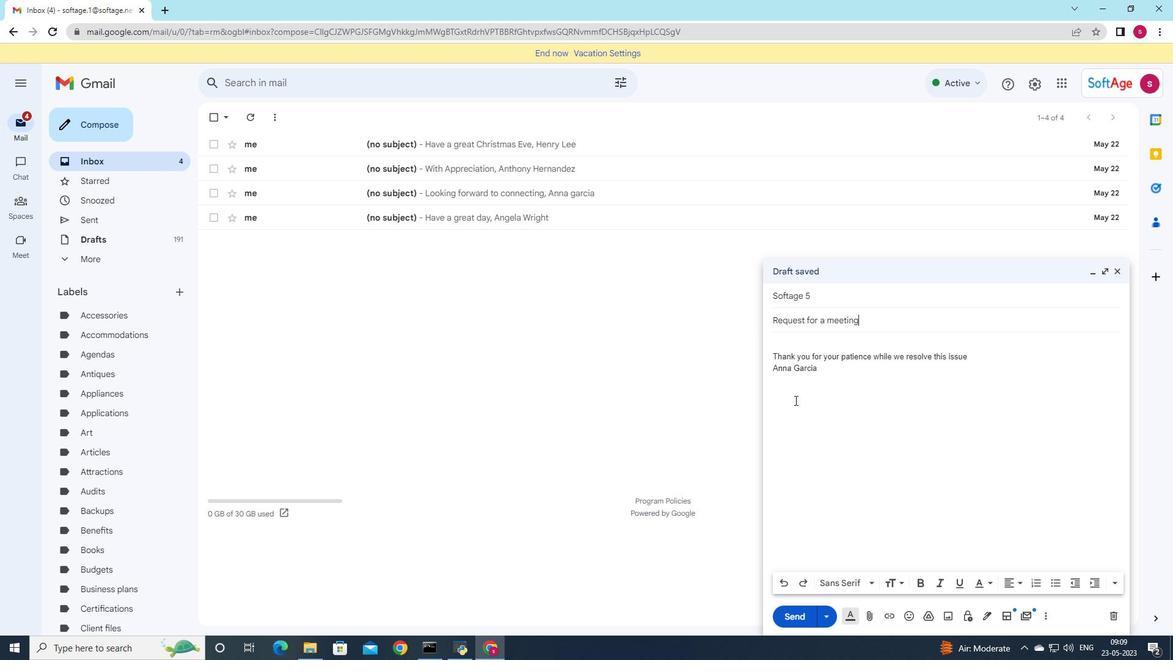 
Action: Mouse moved to (873, 620)
Screenshot: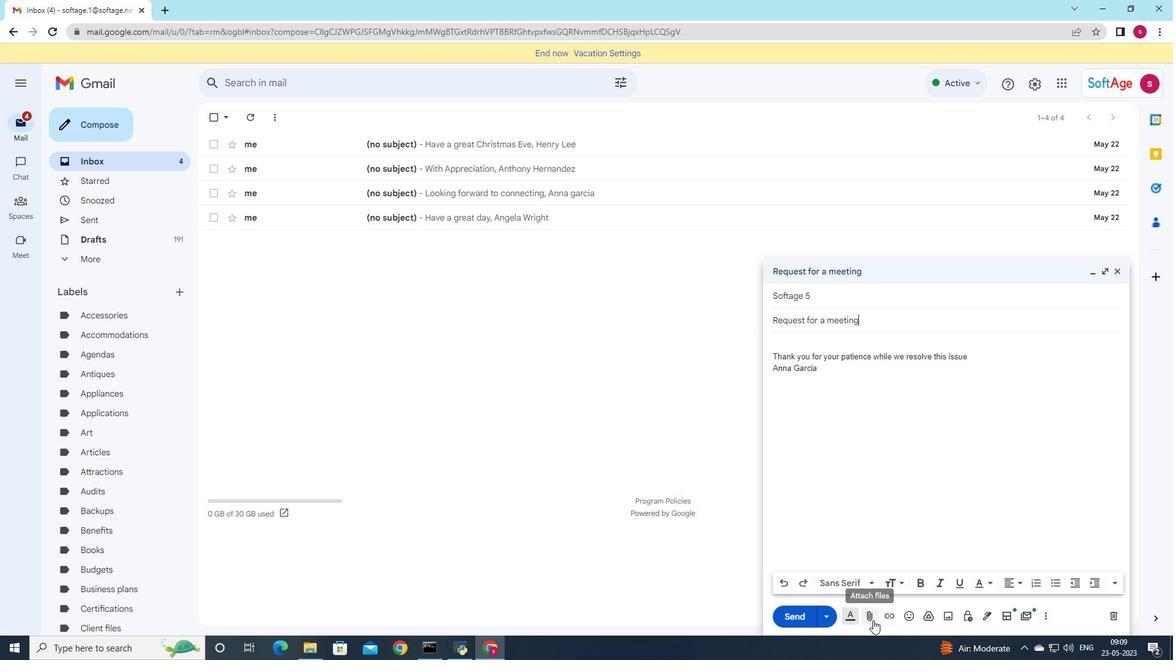 
Action: Mouse pressed left at (873, 620)
Screenshot: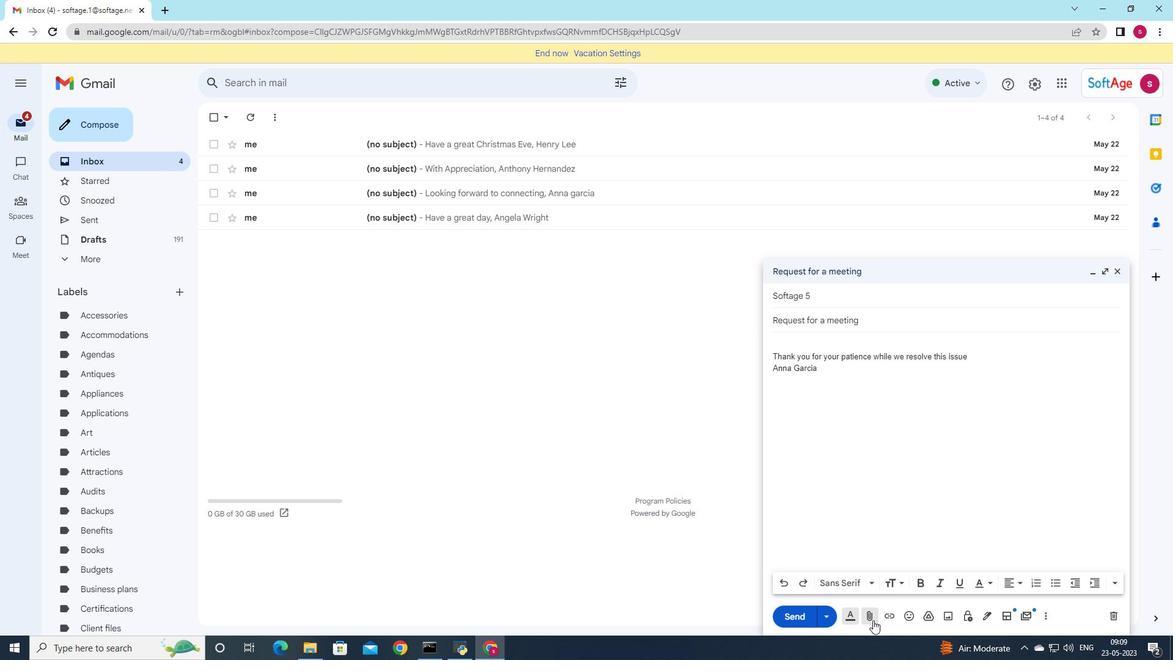 
Action: Mouse moved to (143, 91)
Screenshot: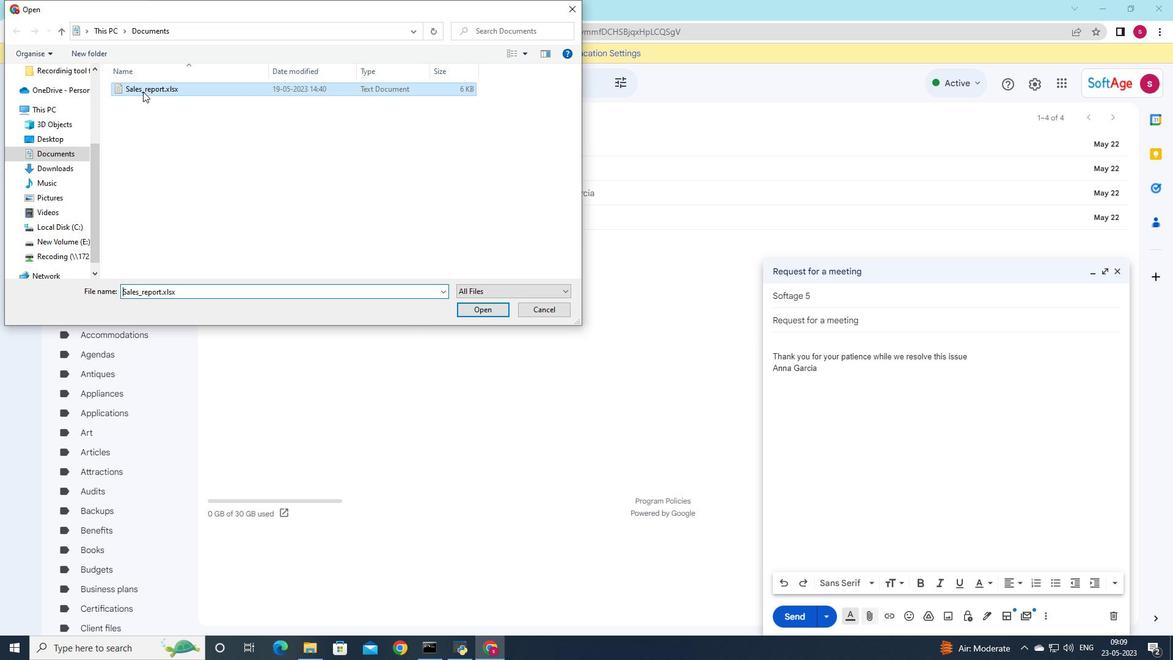 
Action: Mouse pressed left at (143, 91)
Screenshot: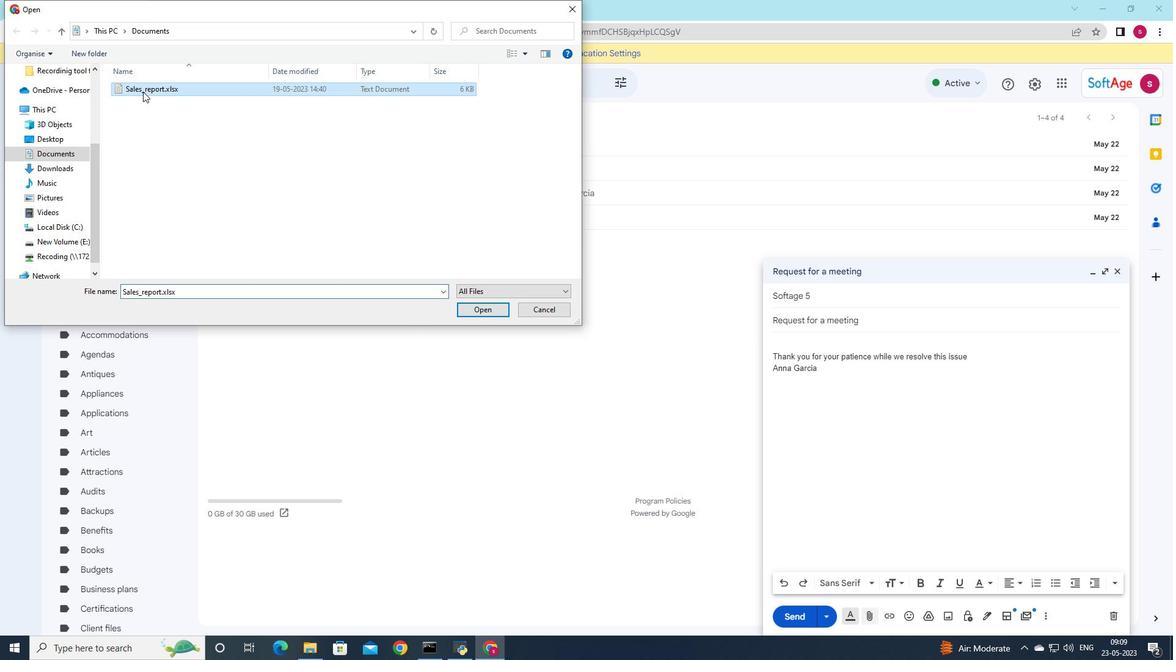 
Action: Mouse pressed left at (143, 91)
Screenshot: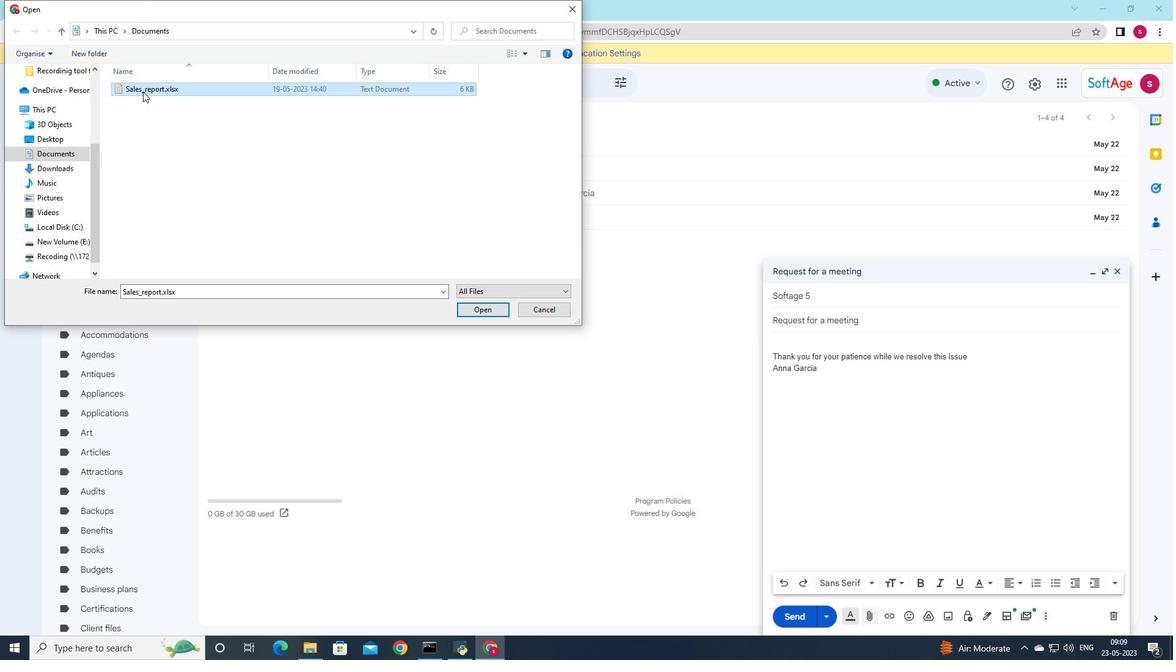 
Action: Mouse moved to (336, 170)
Screenshot: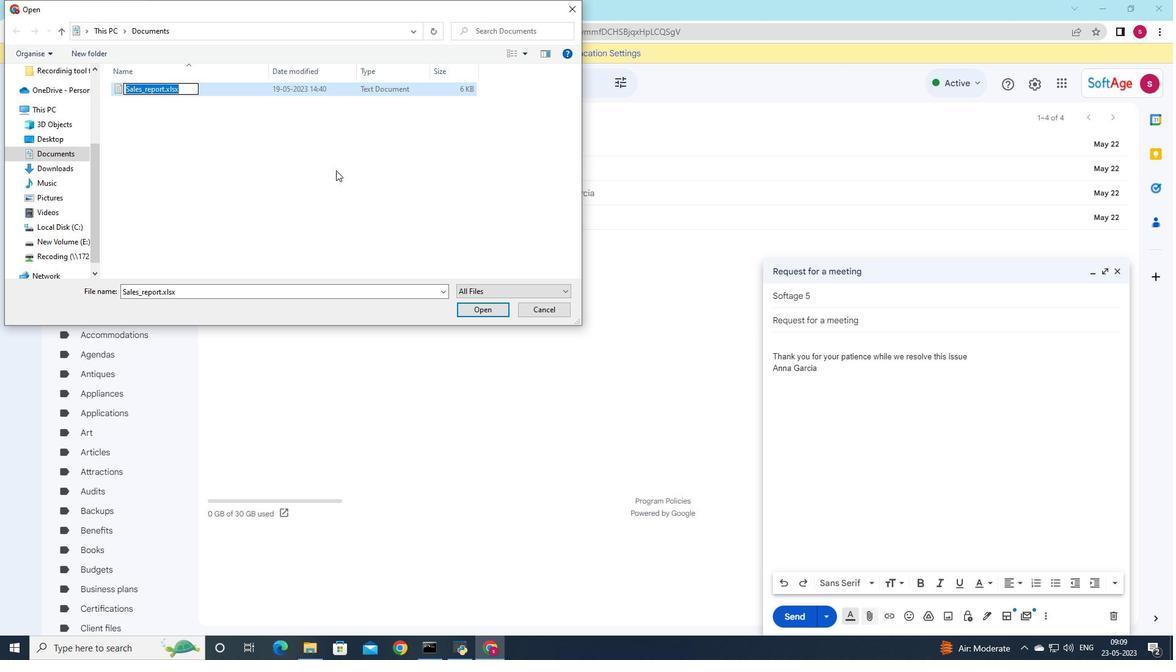
Action: Key pressed <Key.shift>User<Key.shift><Key.shift><Key.shift><Key.shift><Key.shift><Key.shift><Key.shift><Key.shift>_manual.docx
Screenshot: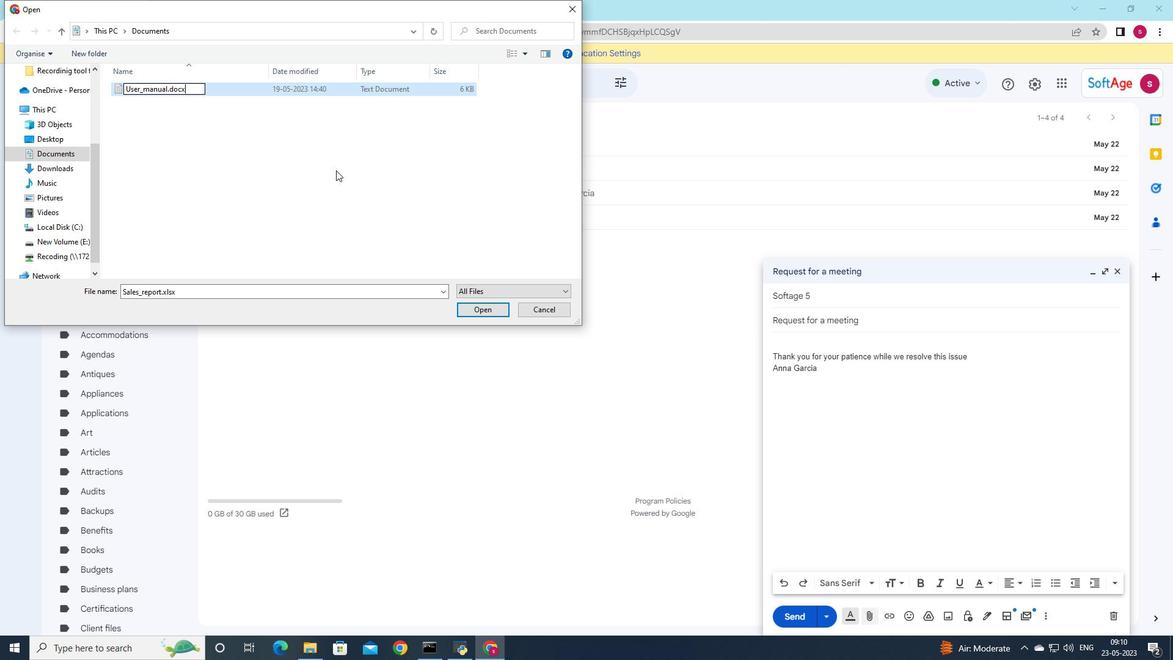 
Action: Mouse moved to (300, 179)
Screenshot: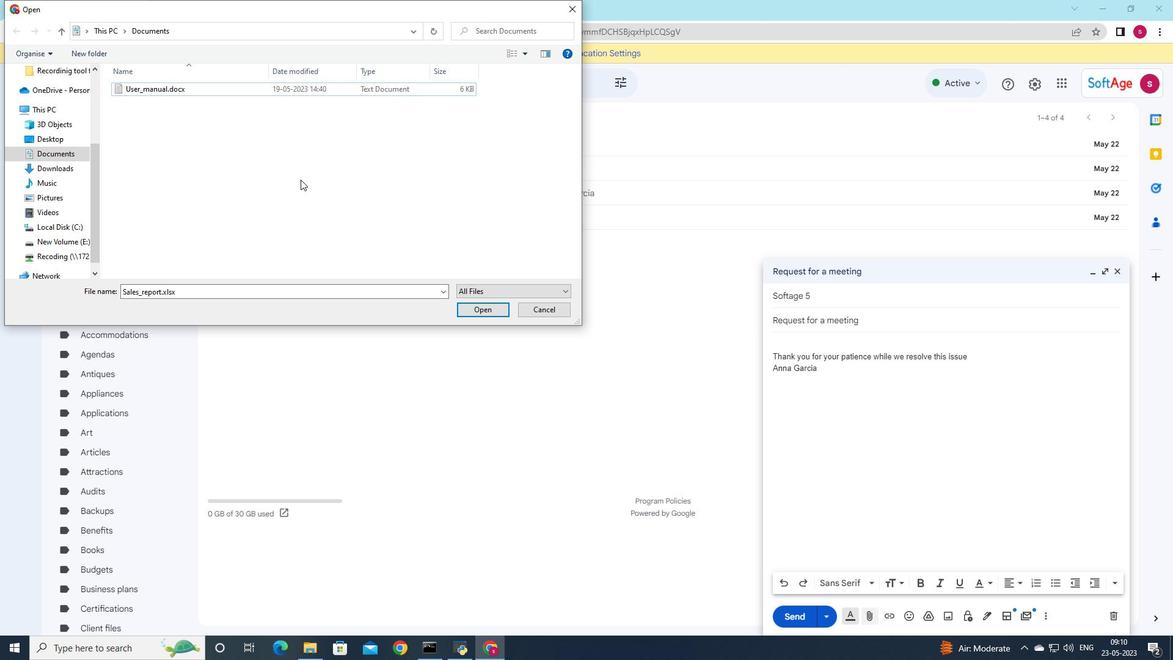 
Action: Mouse pressed left at (300, 179)
Screenshot: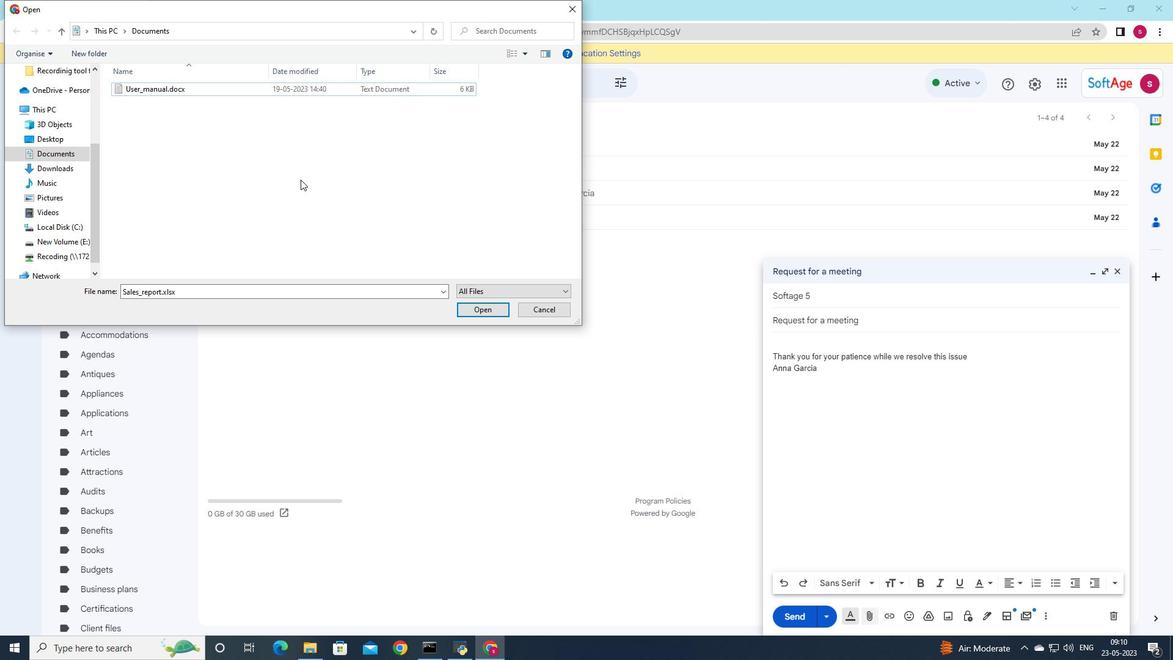 
Action: Mouse moved to (375, 183)
Screenshot: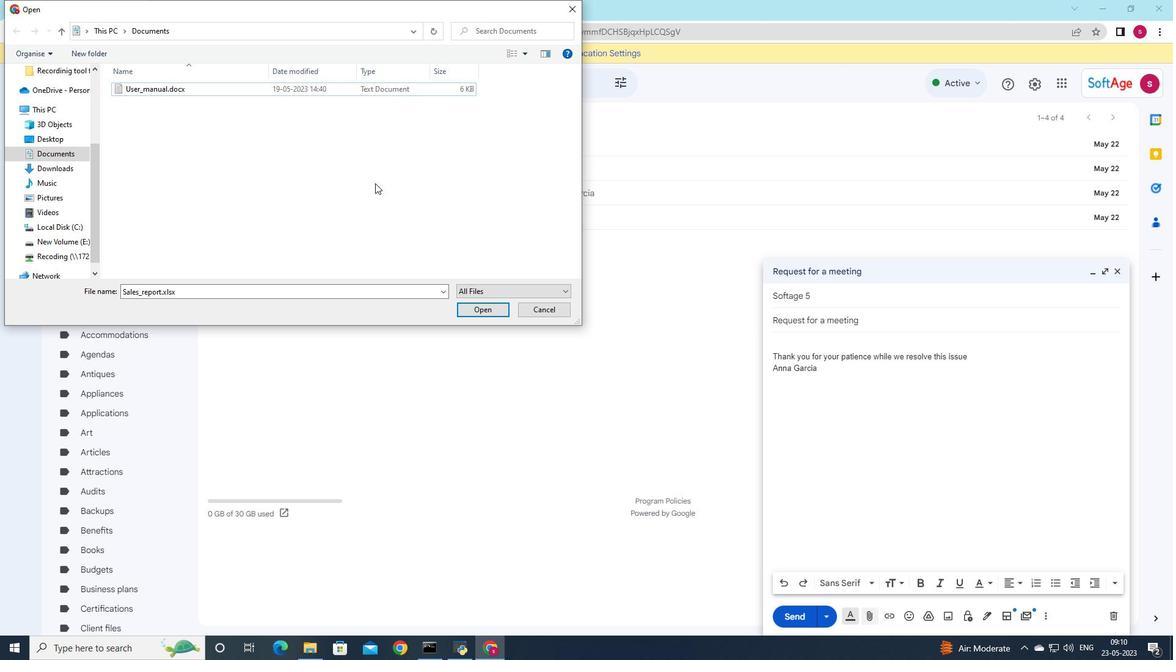 
Action: Key pressed <Key.enter>
Screenshot: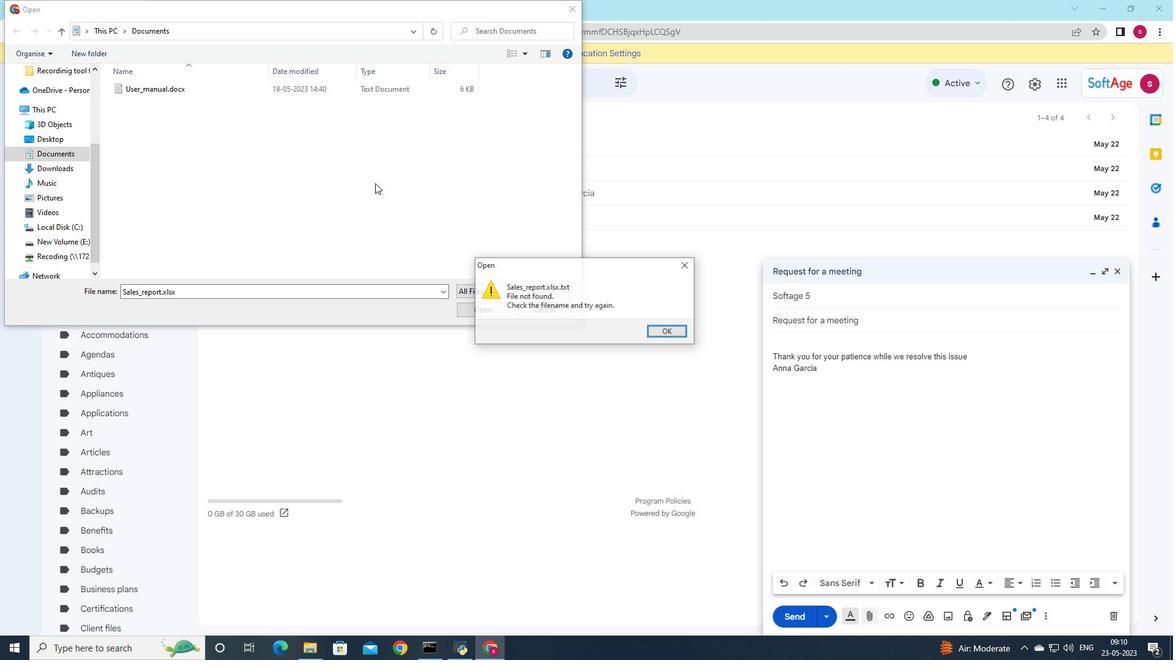 
Action: Mouse moved to (657, 328)
Screenshot: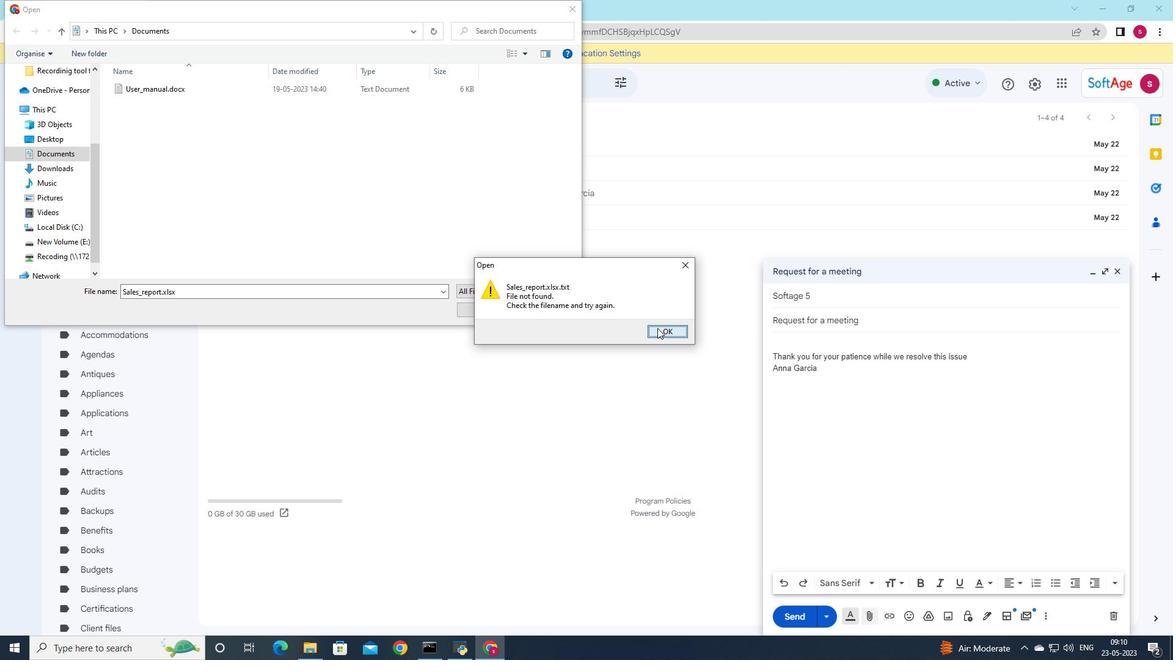 
Action: Mouse pressed left at (657, 328)
Screenshot: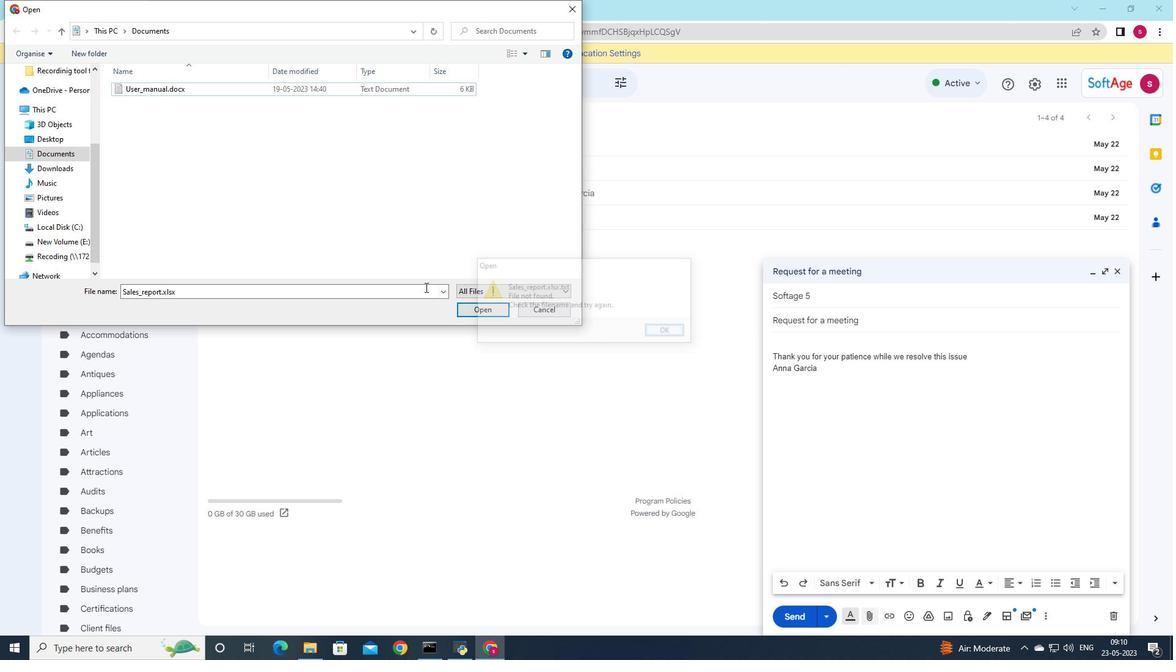 
Action: Mouse moved to (280, 88)
Screenshot: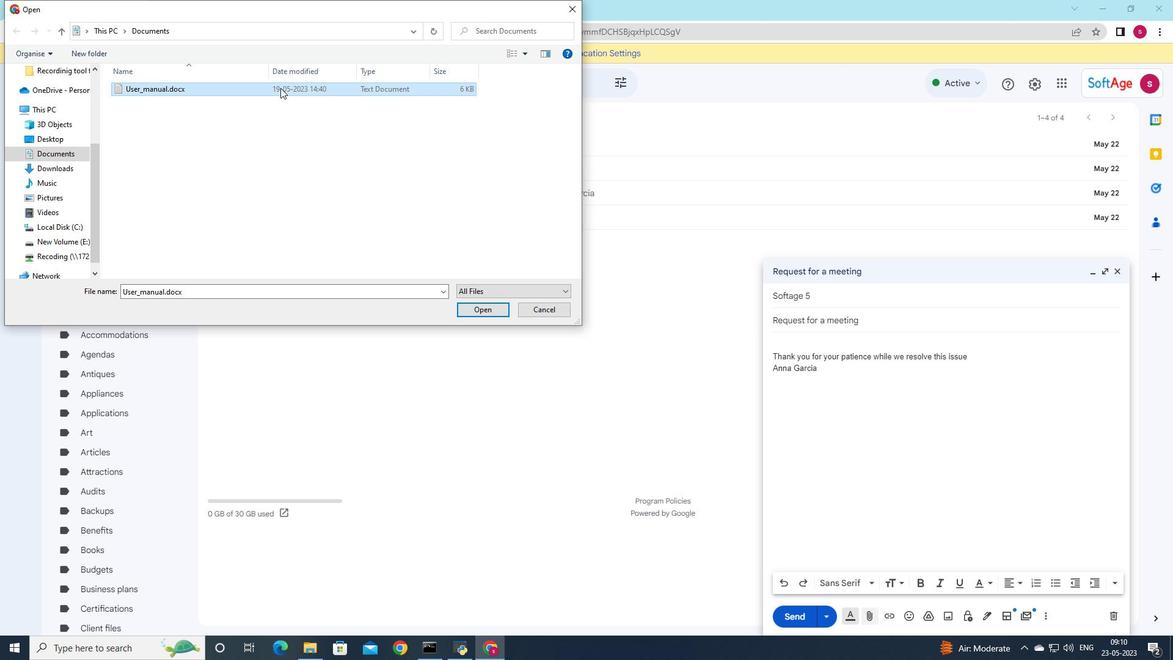 
Action: Mouse pressed left at (280, 88)
Screenshot: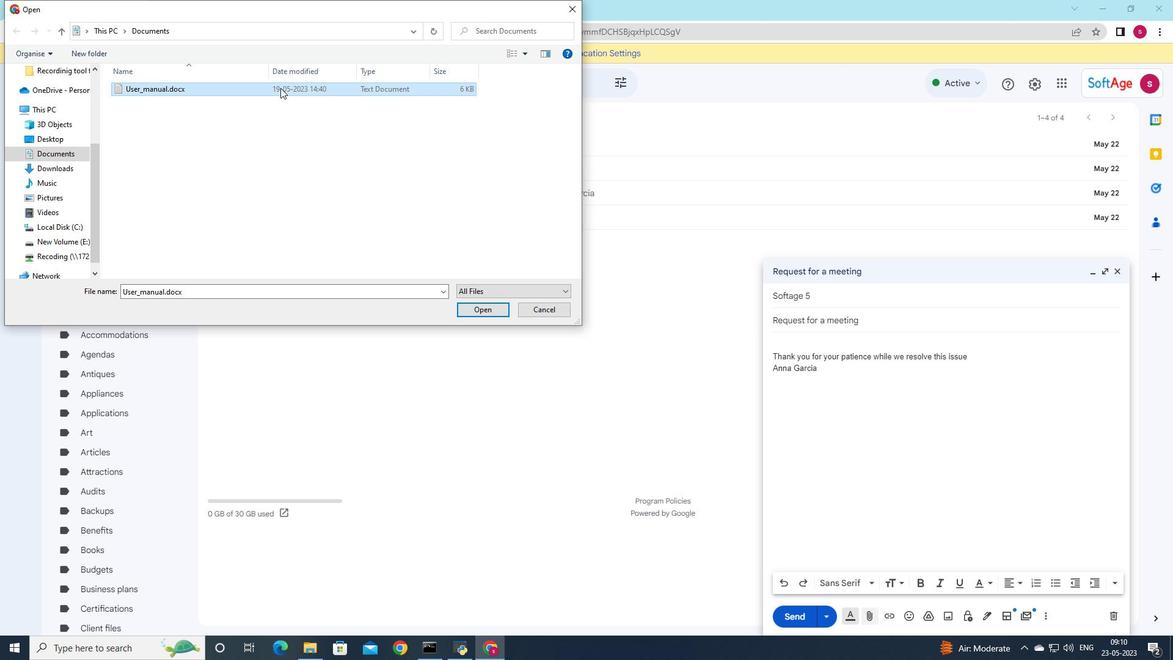
Action: Mouse moved to (492, 310)
Screenshot: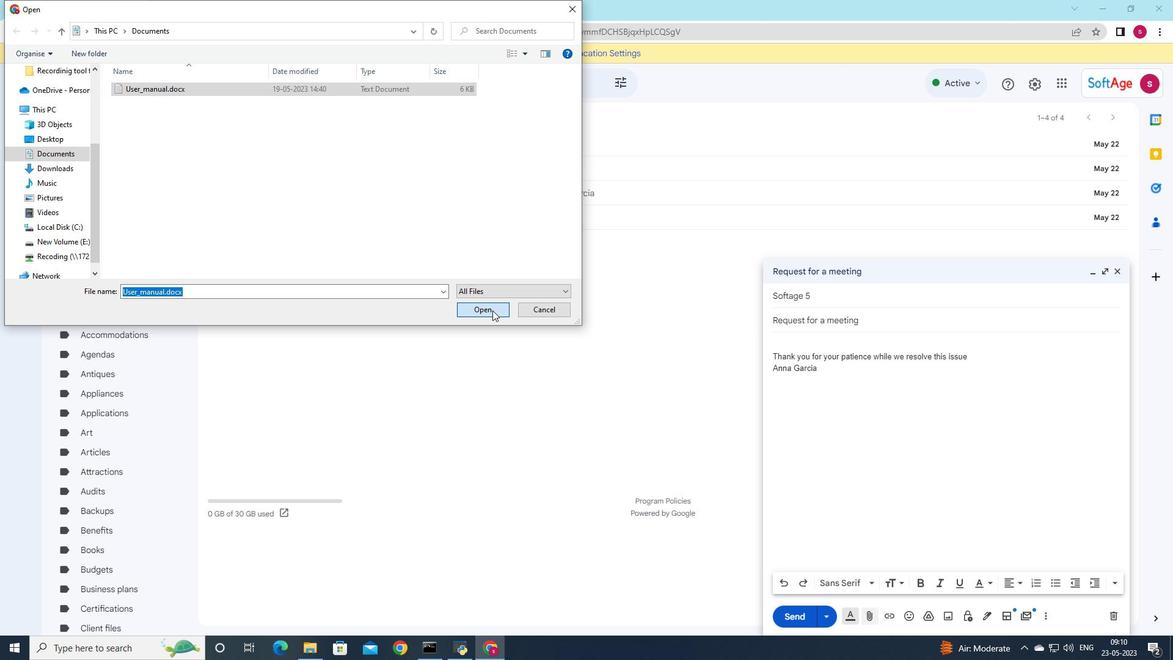 
Action: Mouse pressed left at (492, 310)
Screenshot: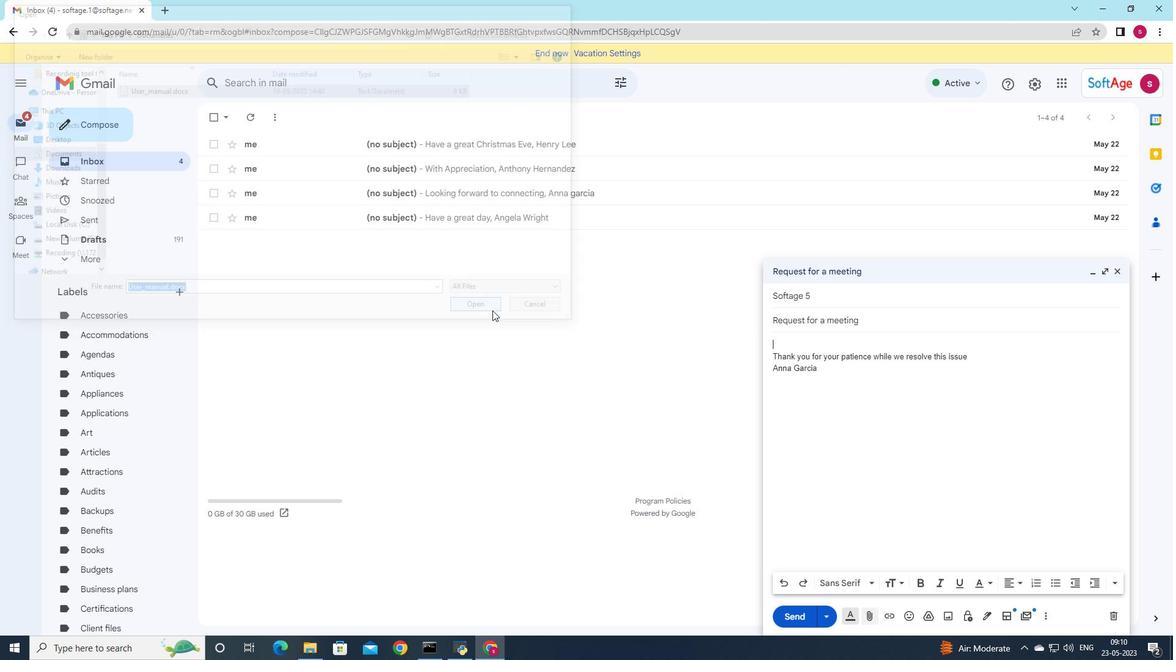 
Action: Mouse moved to (980, 358)
Screenshot: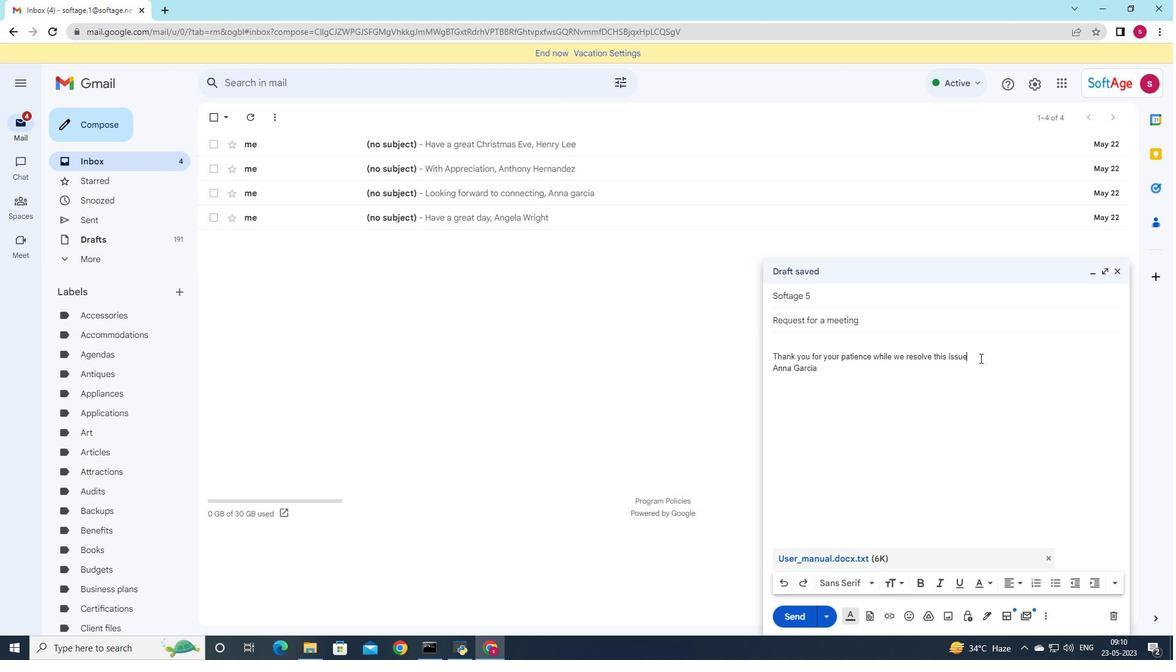 
Action: Mouse pressed left at (980, 358)
Screenshot: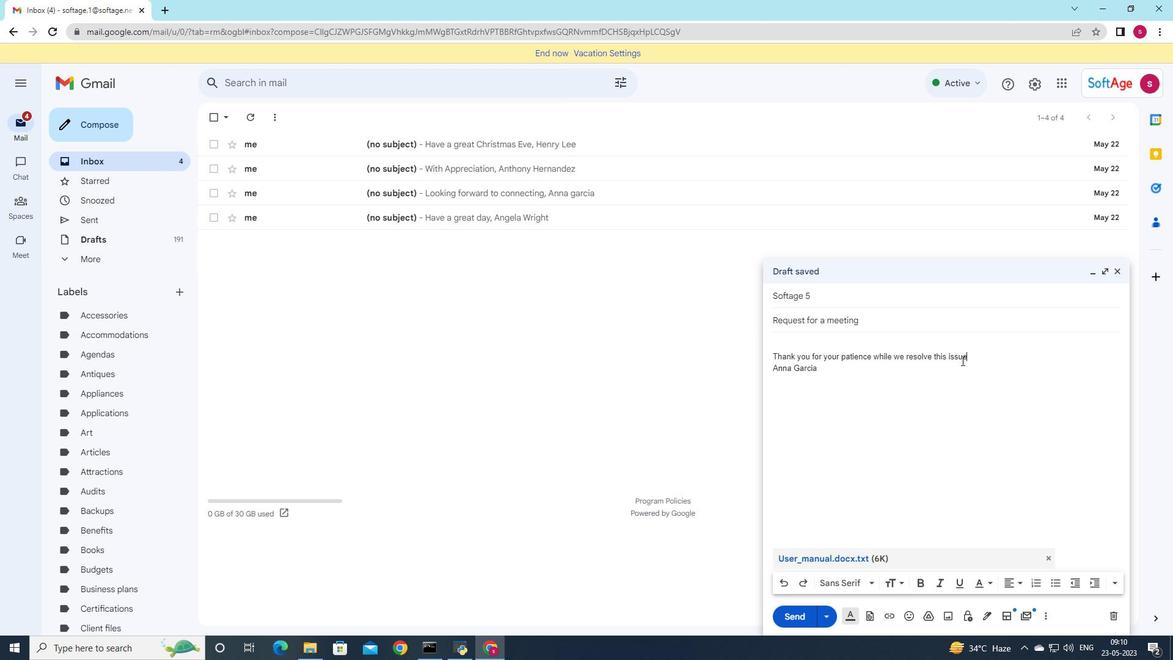 
Action: Mouse moved to (824, 370)
Screenshot: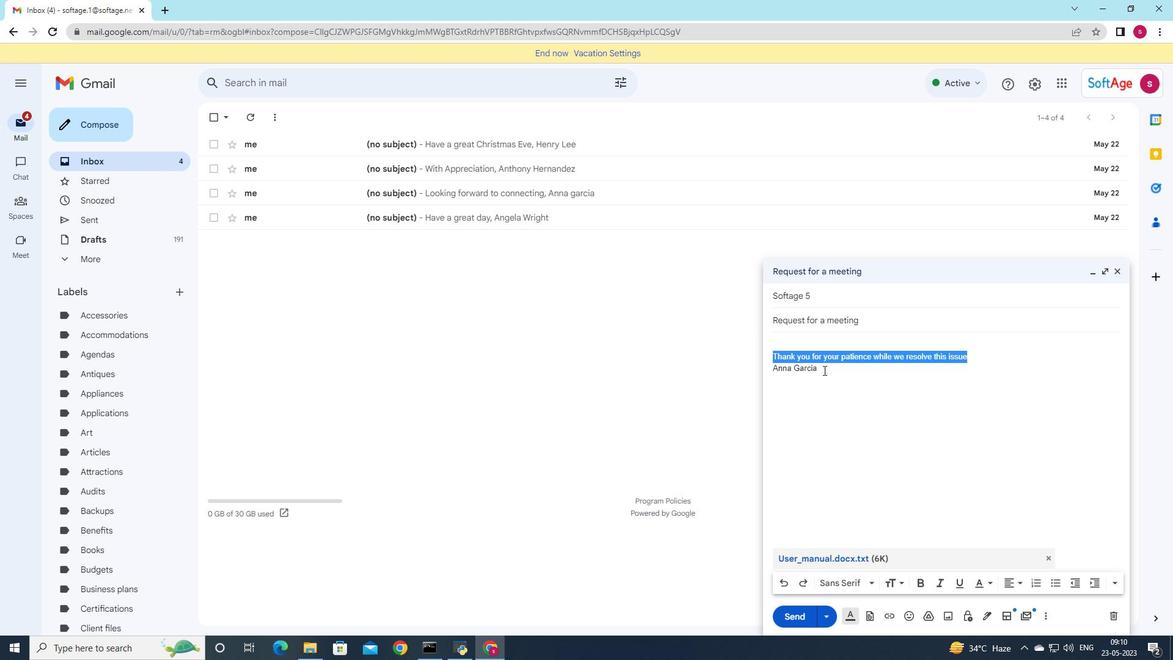 
Action: Key pressed <Key.delete>
Screenshot: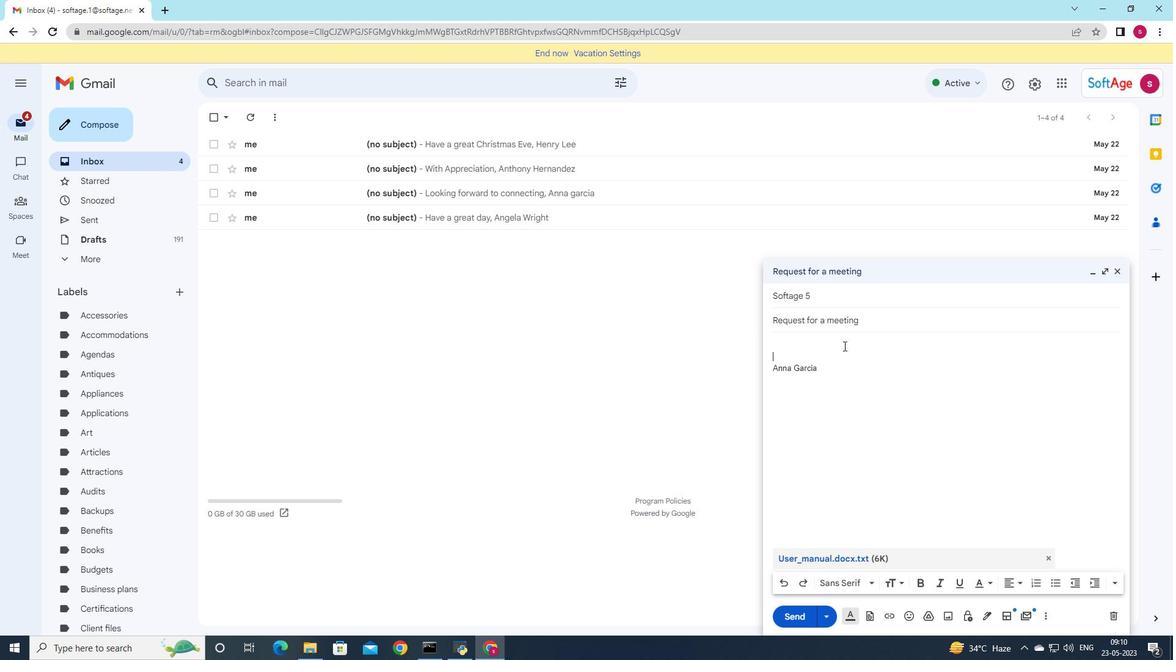 
Action: Mouse moved to (842, 345)
Screenshot: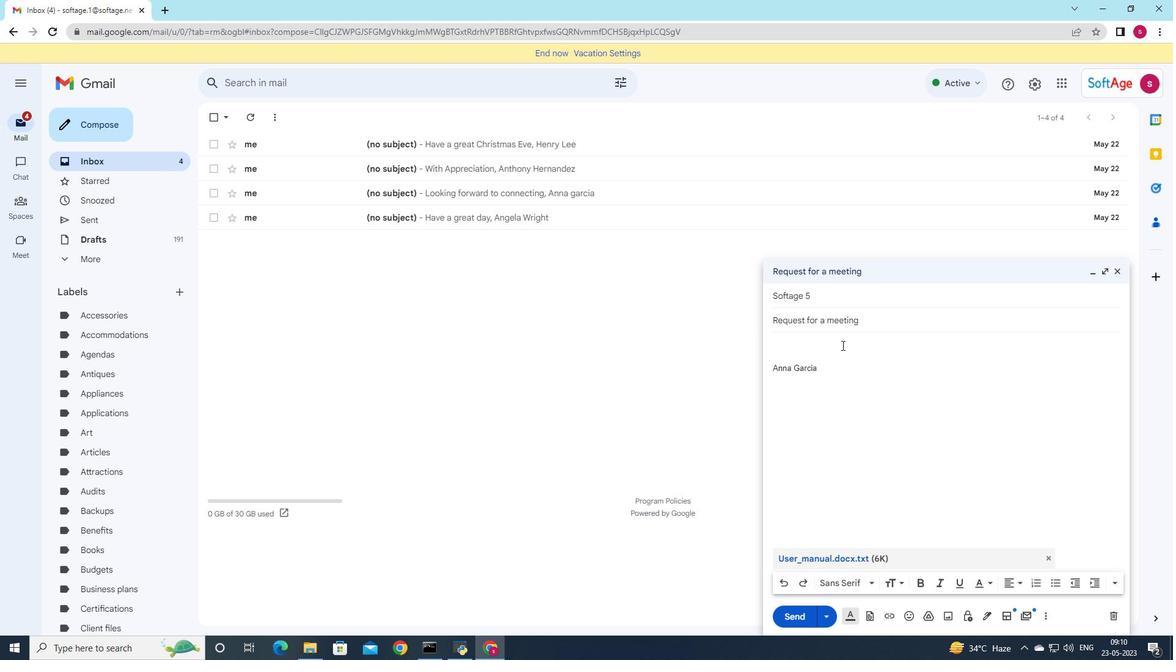
Action: Key pressed <Key.backspace><Key.backspace>
Screenshot: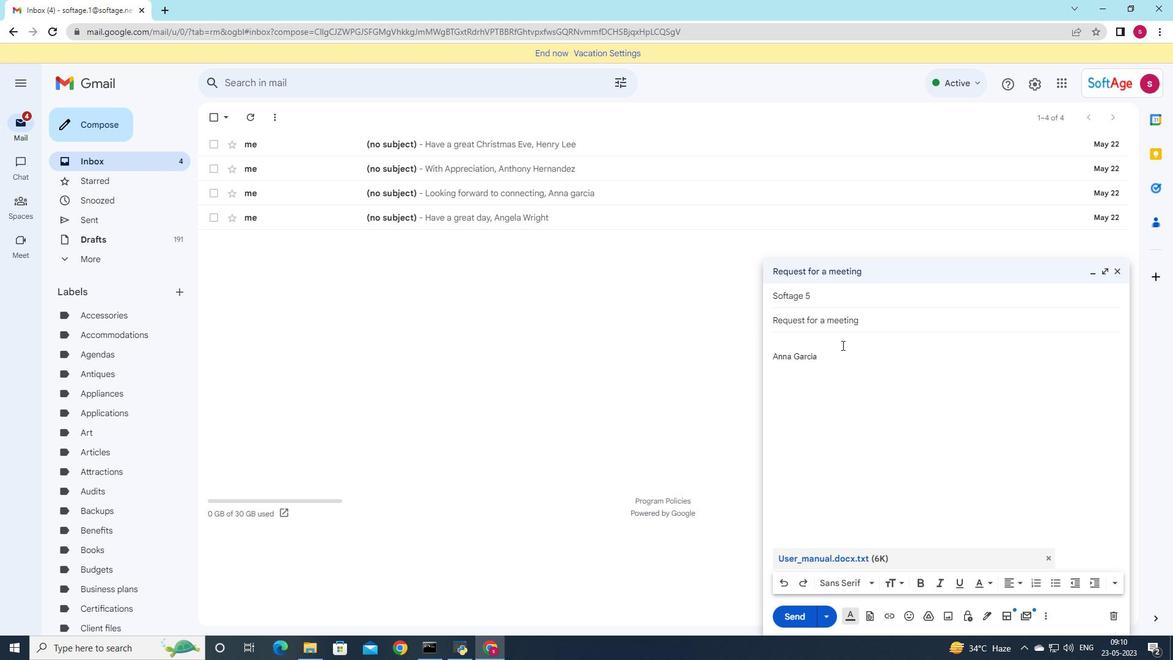 
Action: Mouse moved to (839, 289)
Screenshot: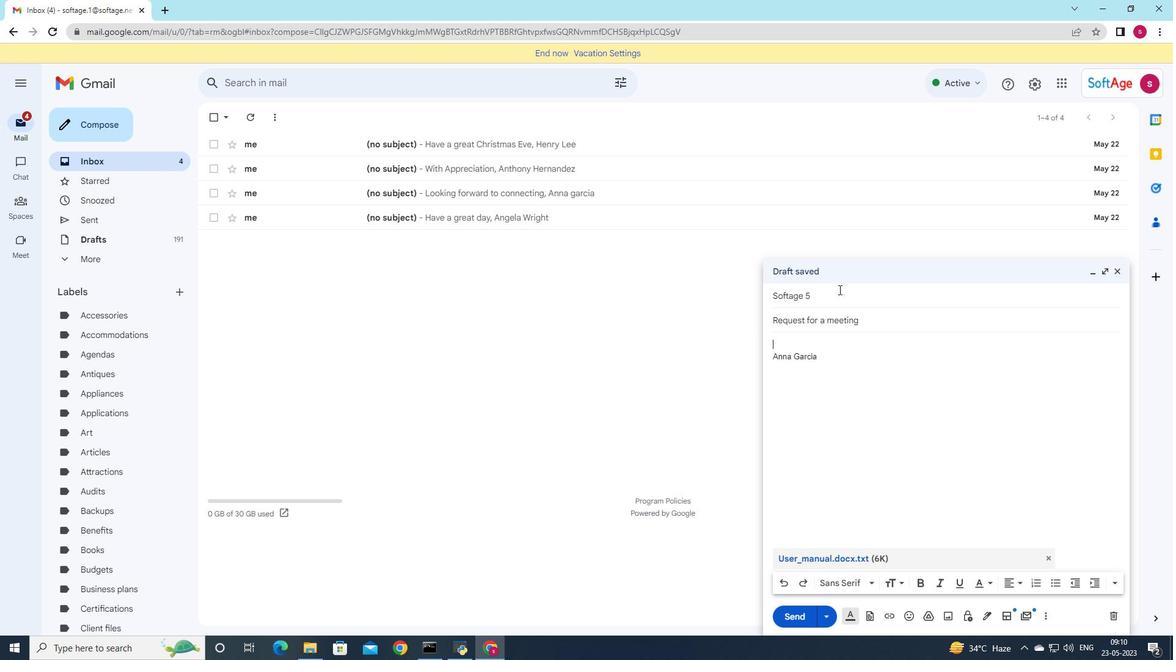 
Action: Key pressed <Key.shift>I<Key.space>look<Key.space>foe<Key.backspace>rward<Key.space>to<Key.space>hearing<Key.space>from<Key.space>you<Key.space>soon
Screenshot: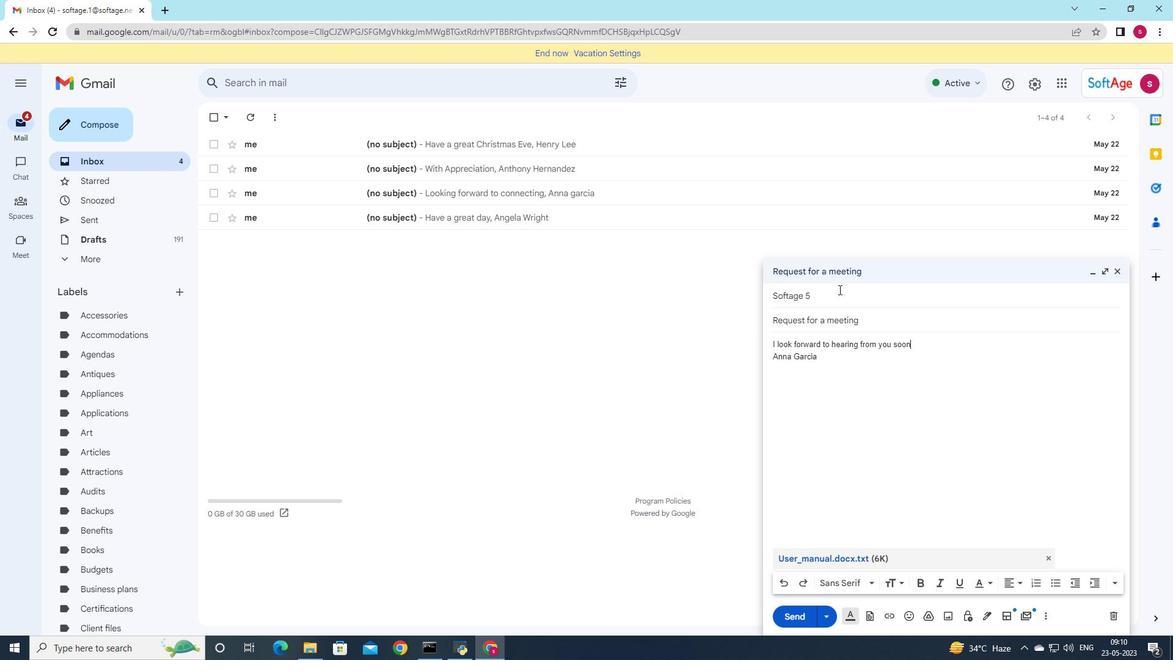 
Action: Mouse moved to (788, 613)
Screenshot: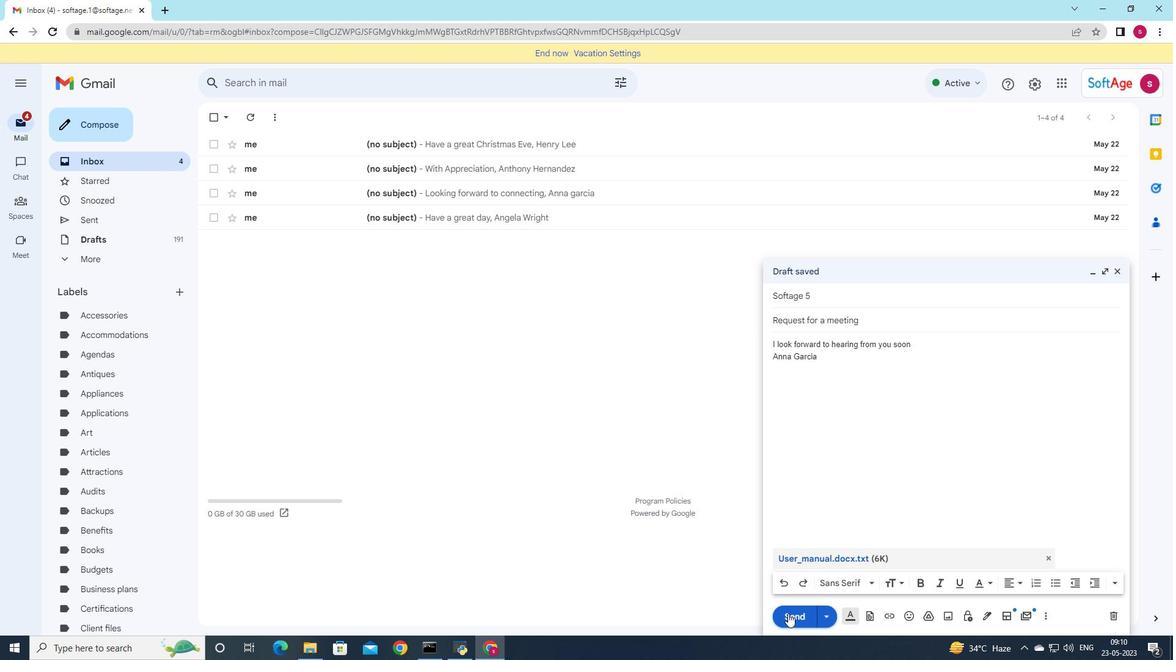 
Action: Mouse pressed left at (788, 613)
Screenshot: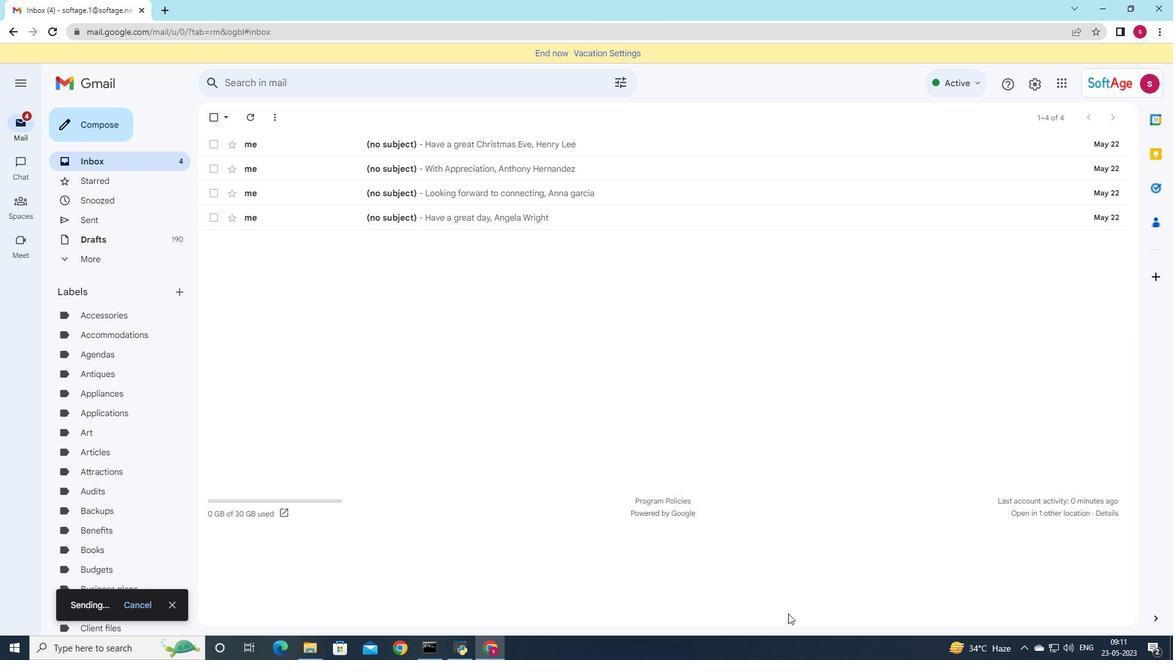 
Action: Mouse moved to (124, 213)
Screenshot: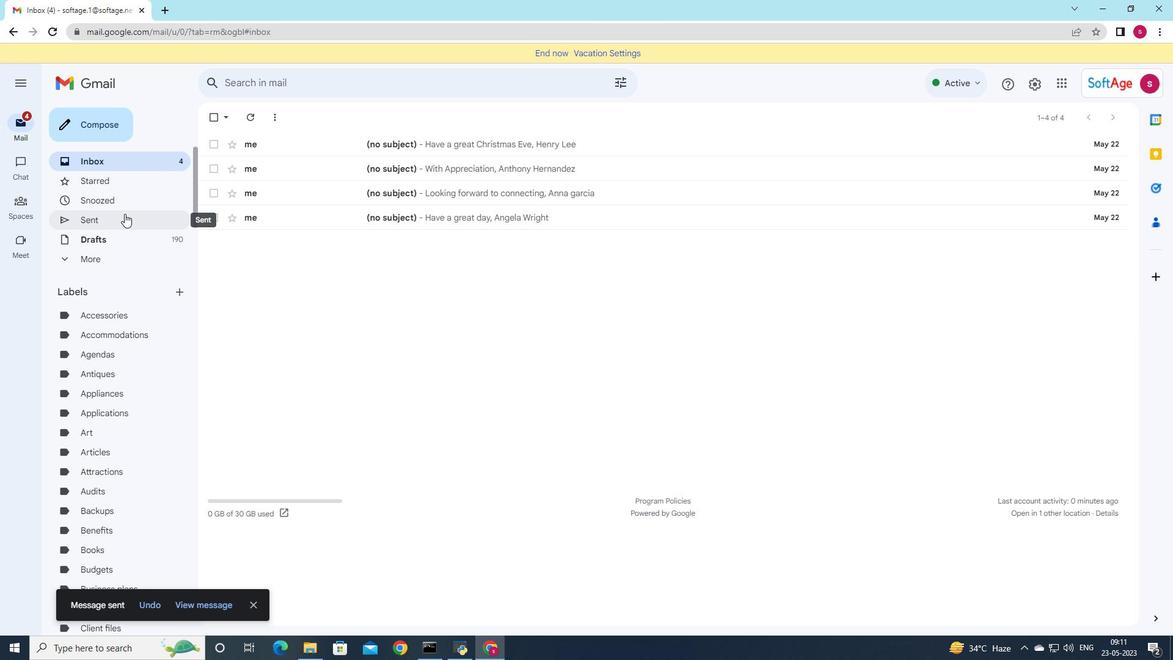 
Action: Mouse pressed left at (124, 213)
Screenshot: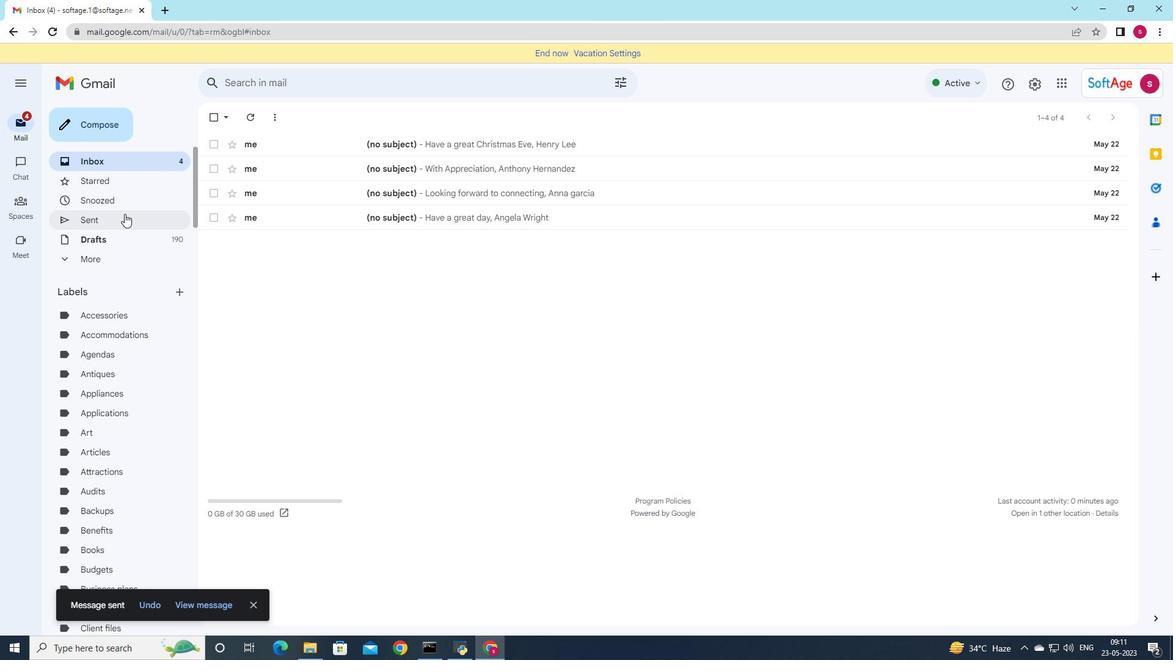 
Action: Mouse moved to (363, 191)
Screenshot: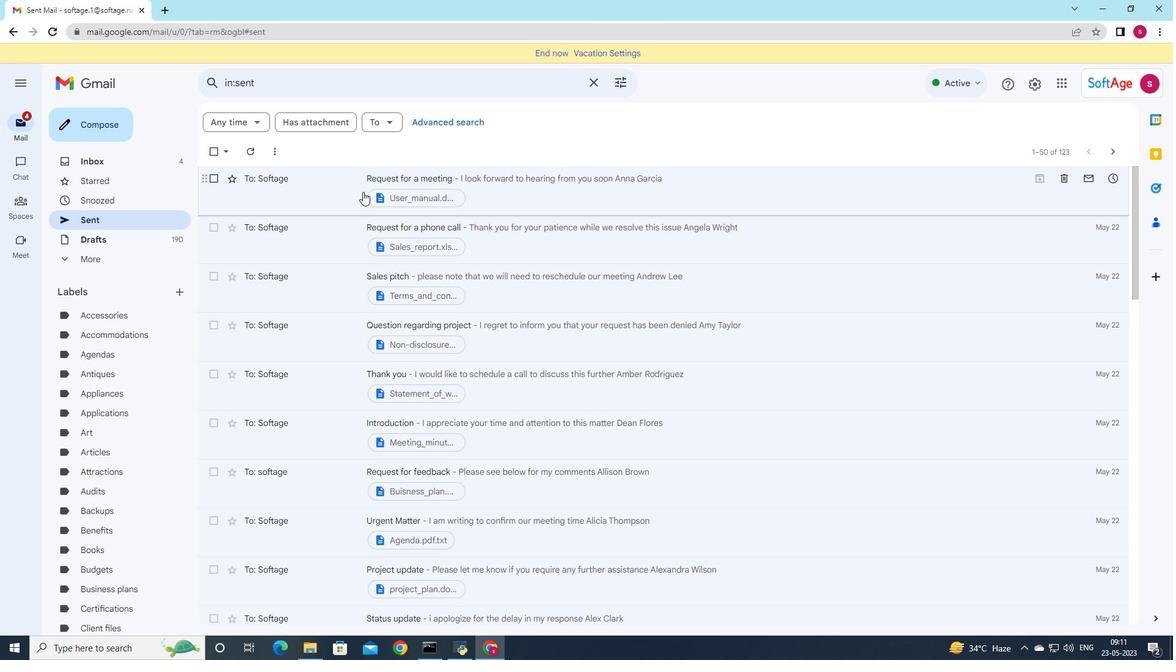 
Action: Mouse pressed left at (363, 191)
Screenshot: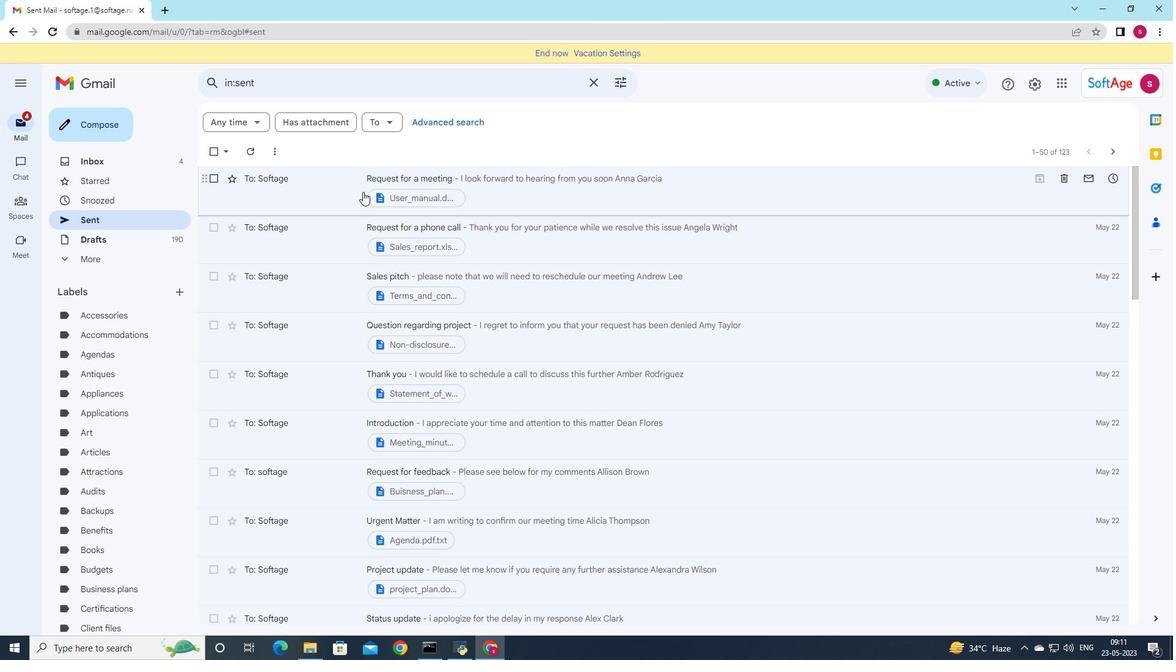 
Action: Mouse moved to (182, 292)
Screenshot: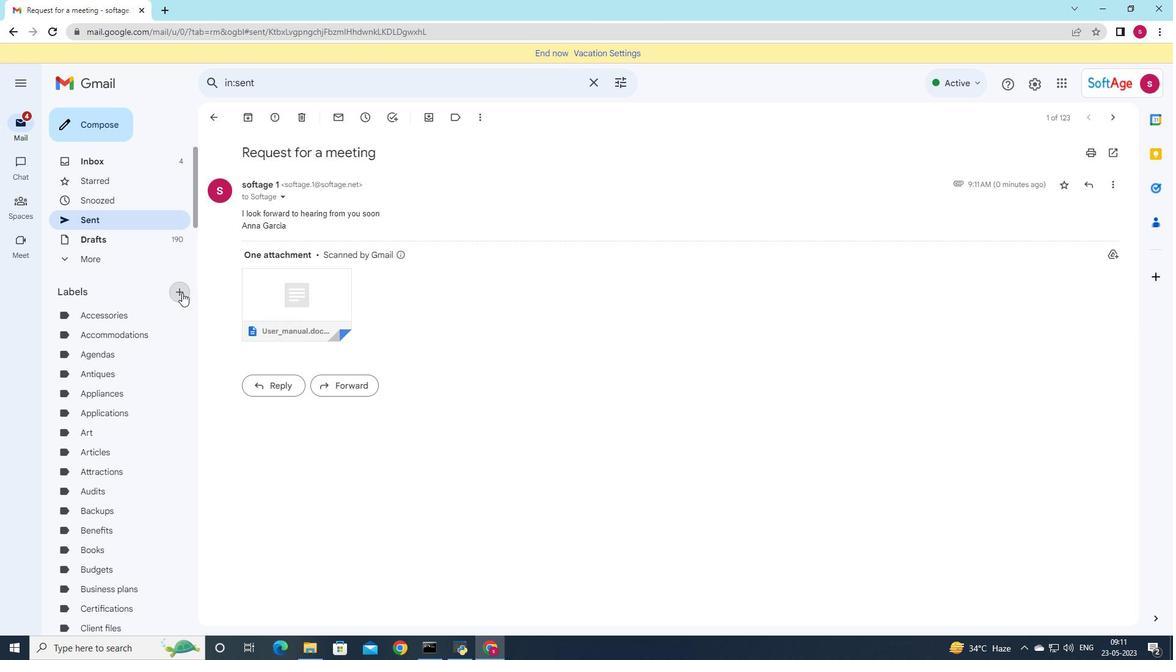 
Action: Mouse pressed left at (182, 292)
Screenshot: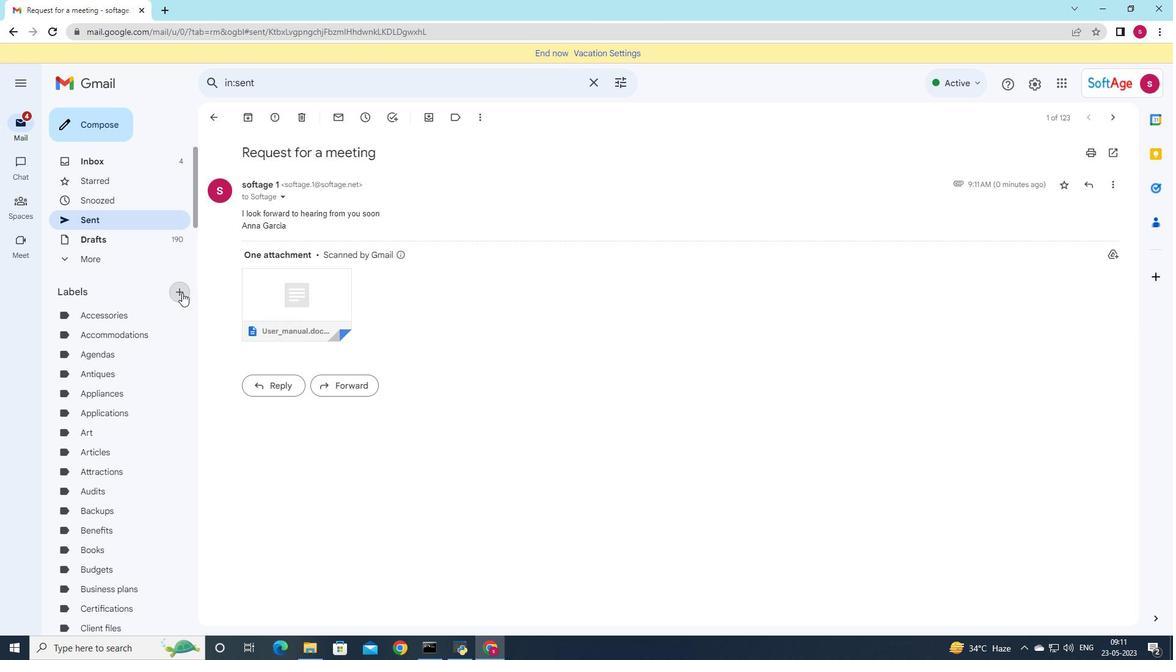 
Action: Mouse moved to (526, 306)
Screenshot: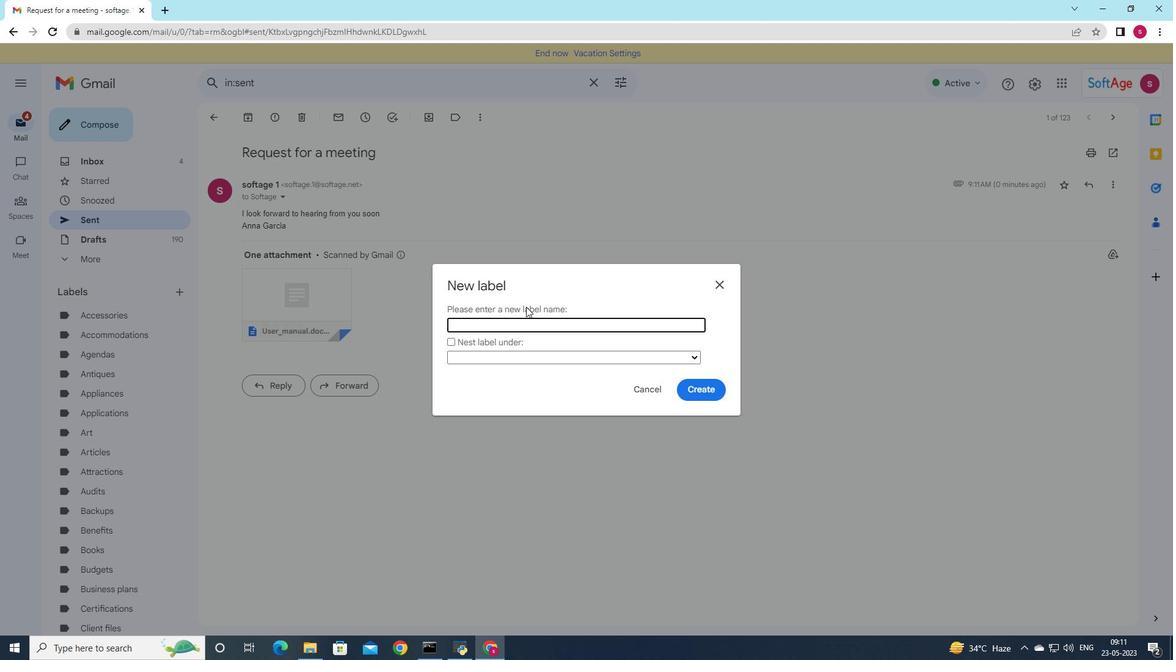 
Action: Key pressed <Key.shift>Invoices
Screenshot: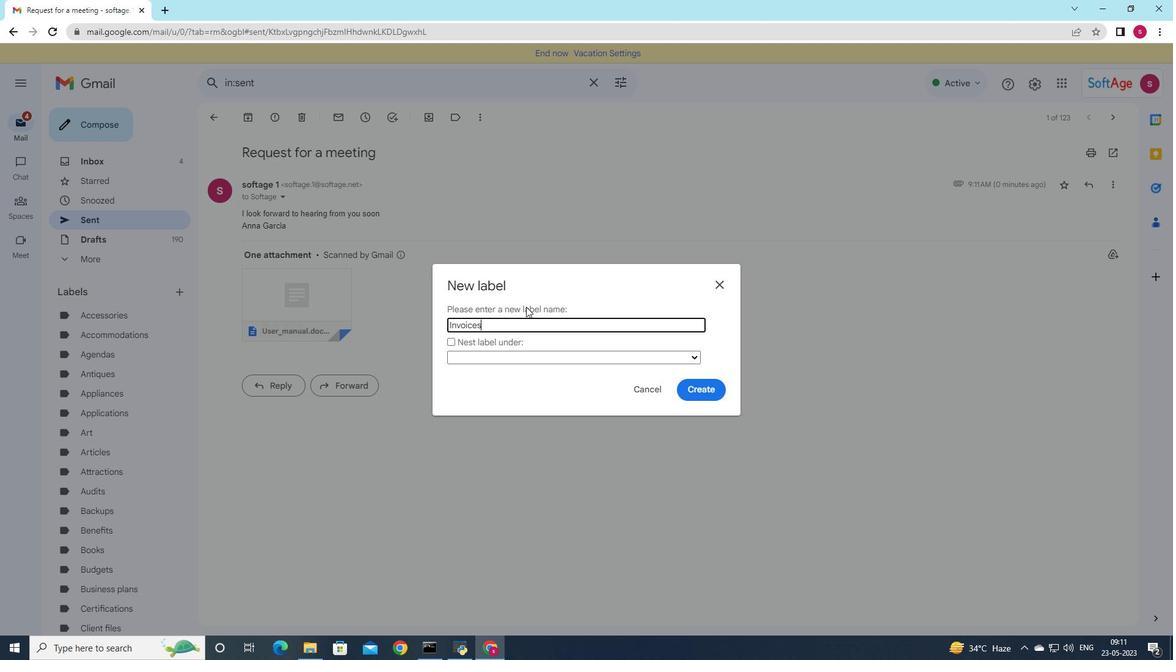 
Action: Mouse moved to (696, 383)
Screenshot: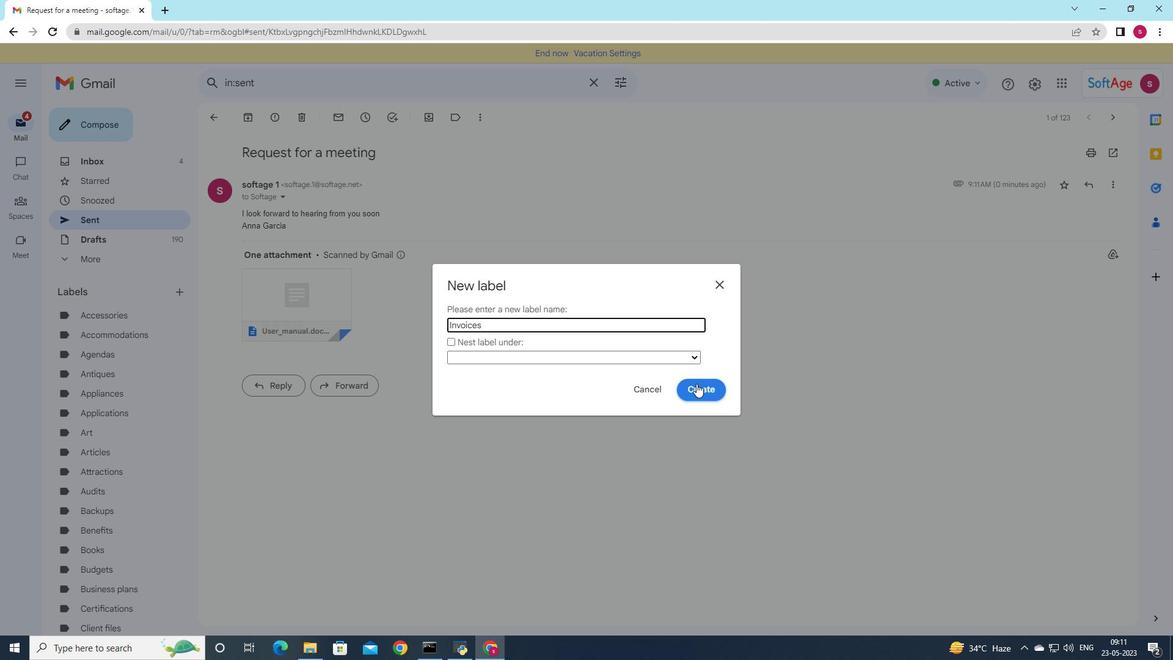 
Action: Mouse pressed left at (696, 383)
Screenshot: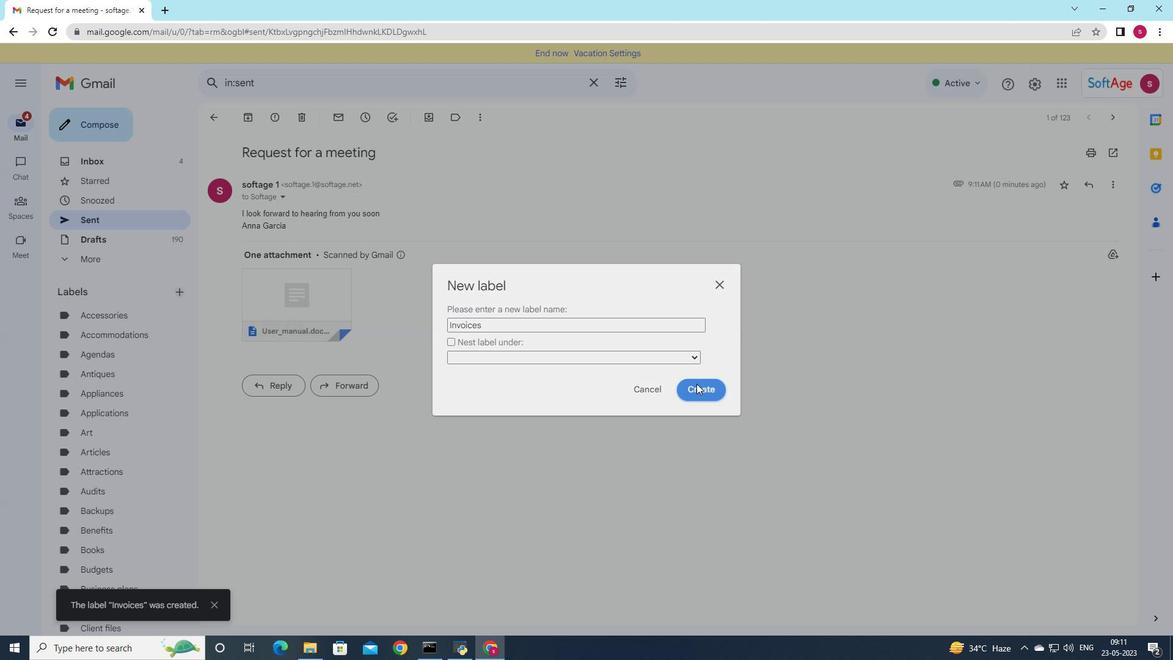
Action: Mouse moved to (592, 385)
Screenshot: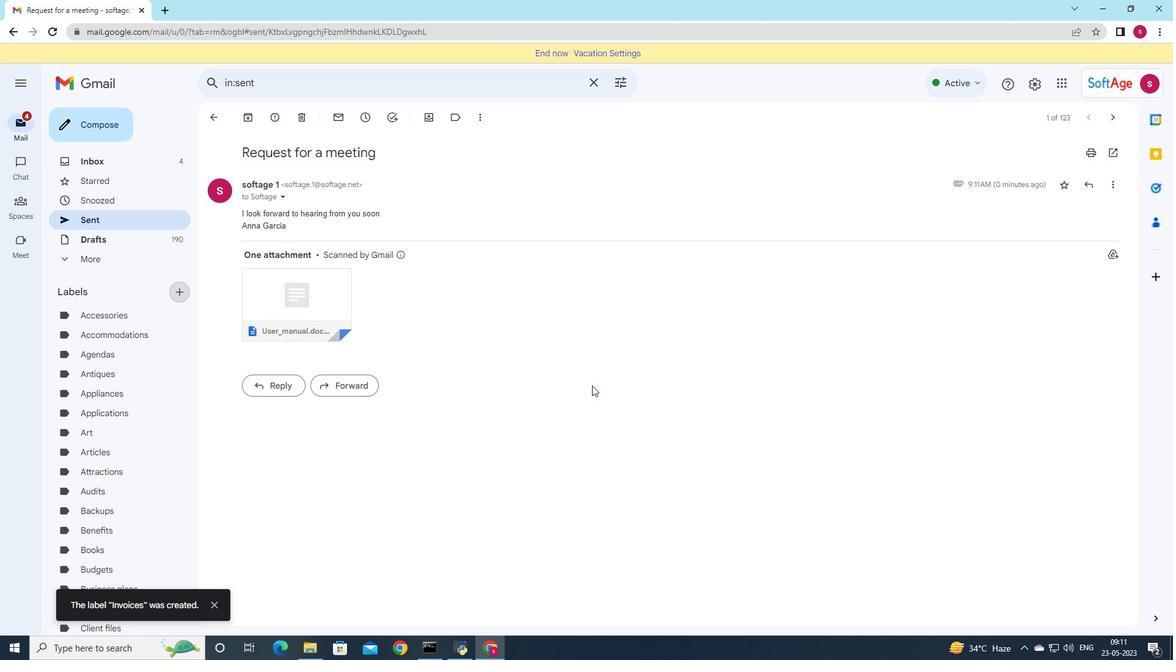 
